 Task: Monitor the traffic conditions on I70 between St.
Action: Mouse moved to (311, 247)
Screenshot: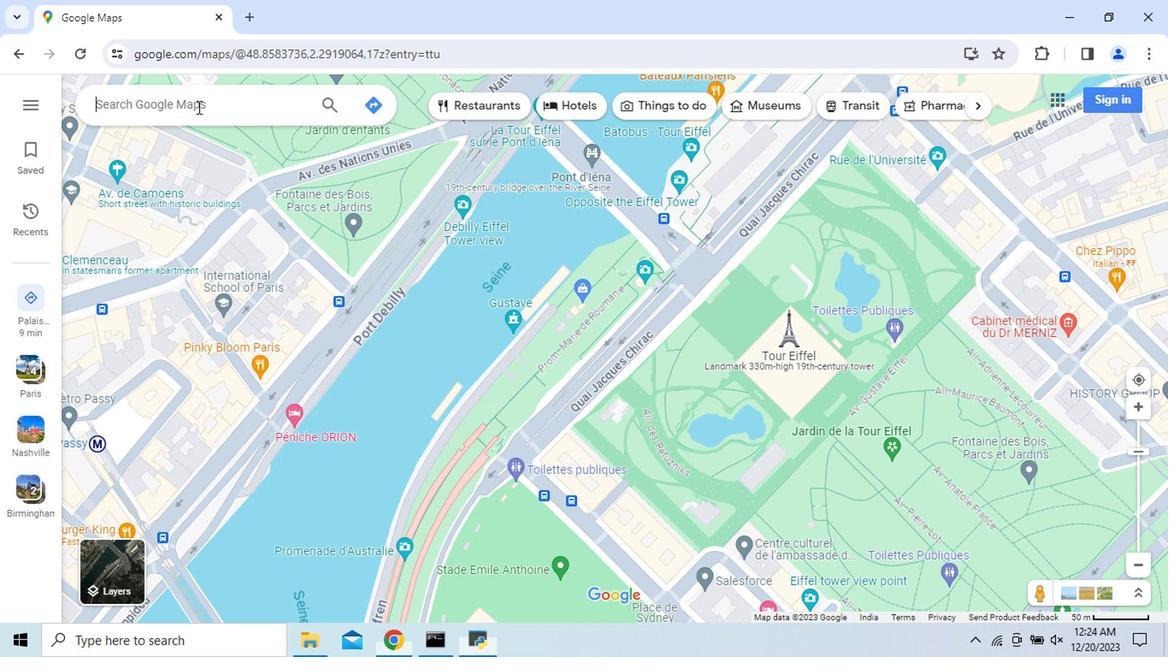 
Action: Mouse pressed left at (311, 247)
Screenshot: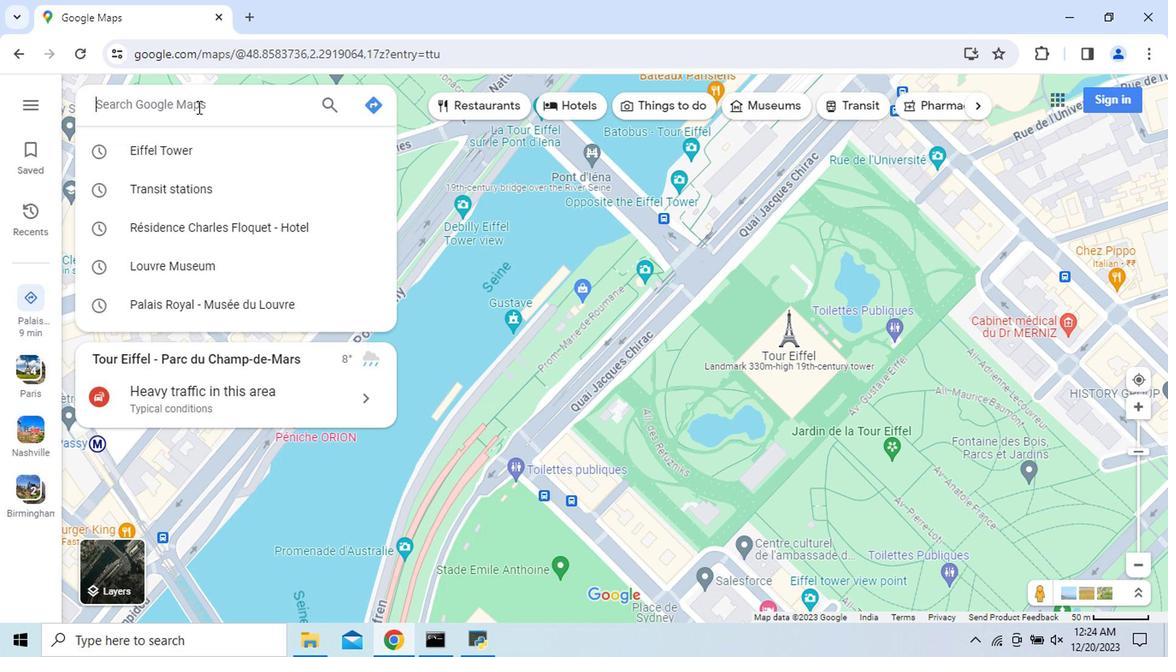 
Action: Key pressed <Key.shift_r>I70<Key.space><Key.shift>St.
Screenshot: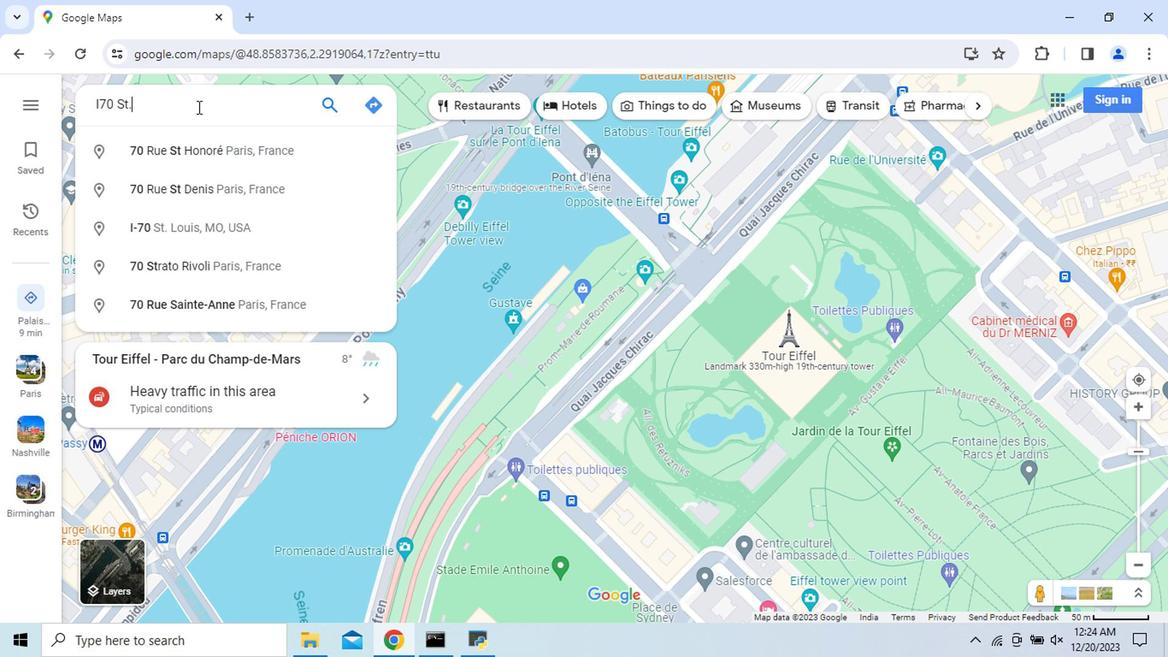 
Action: Mouse moved to (320, 276)
Screenshot: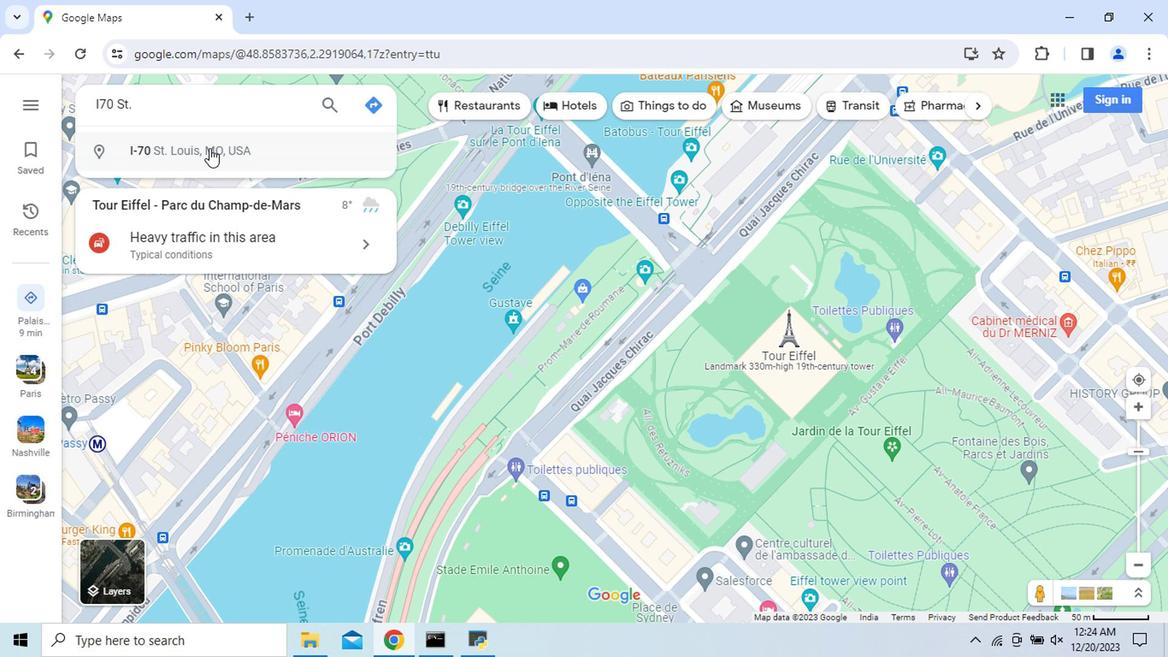 
Action: Mouse pressed left at (320, 276)
Screenshot: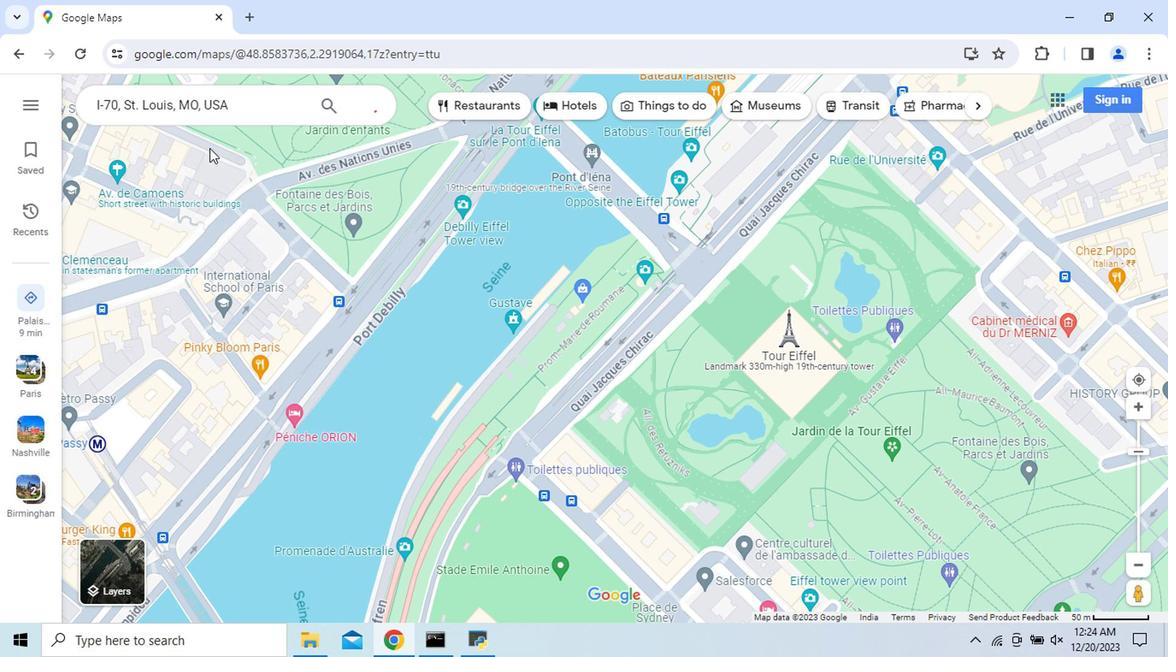 
Action: Mouse moved to (589, 574)
Screenshot: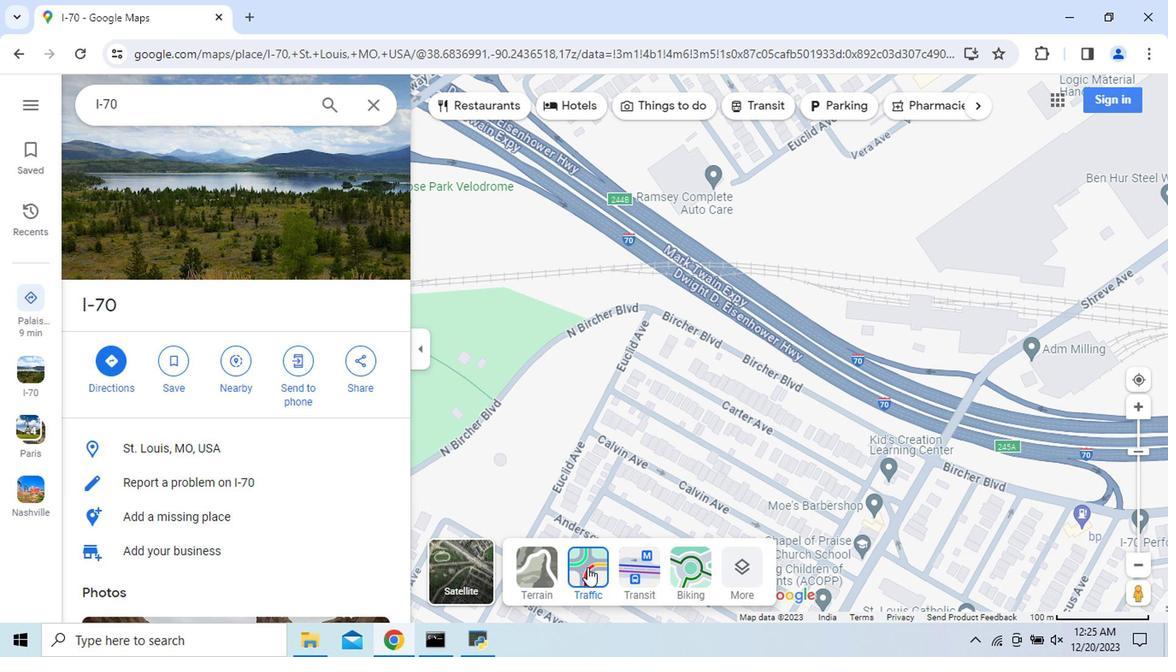 
Action: Mouse pressed left at (589, 574)
Screenshot: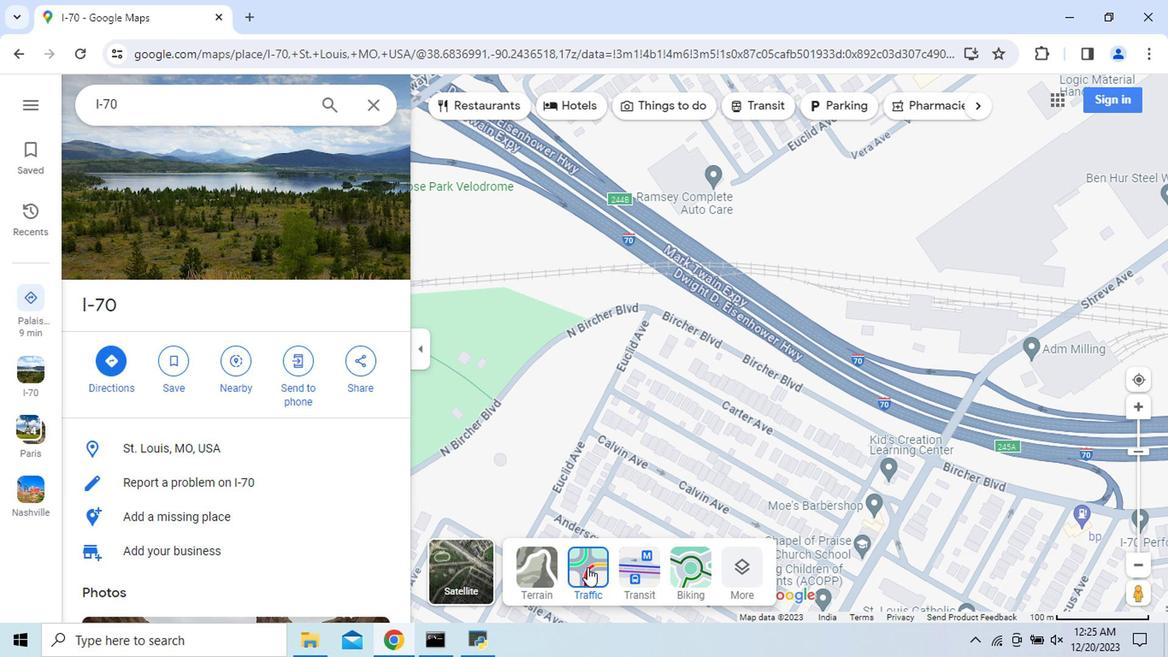 
Action: Mouse moved to (688, 591)
Screenshot: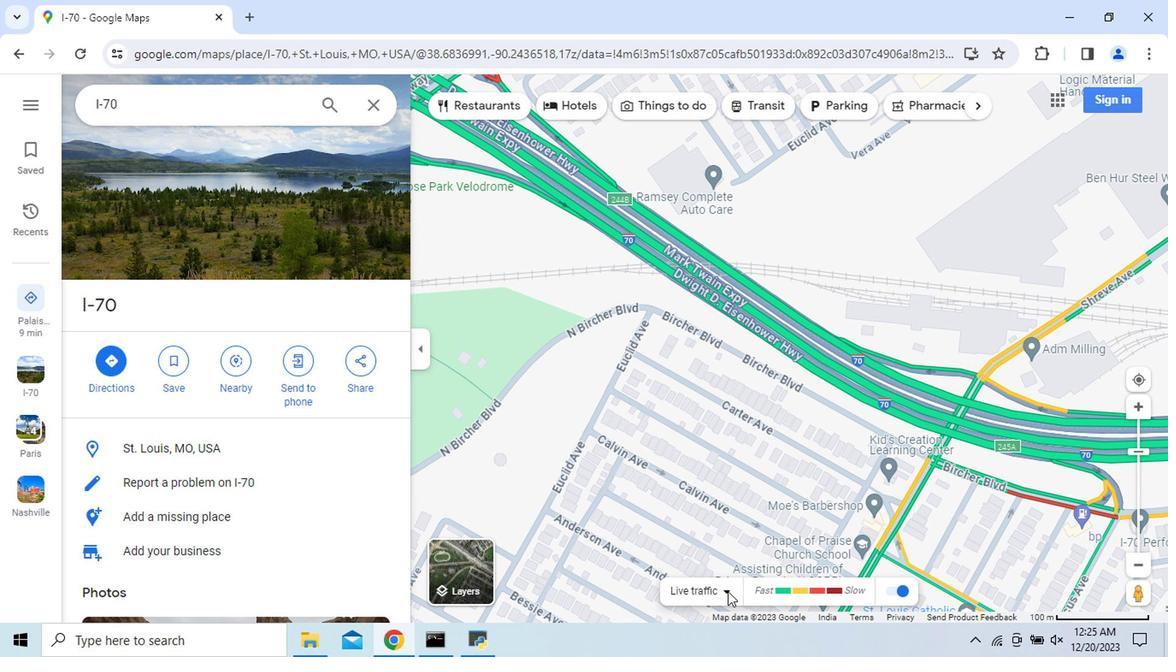 
Action: Mouse pressed left at (688, 591)
Screenshot: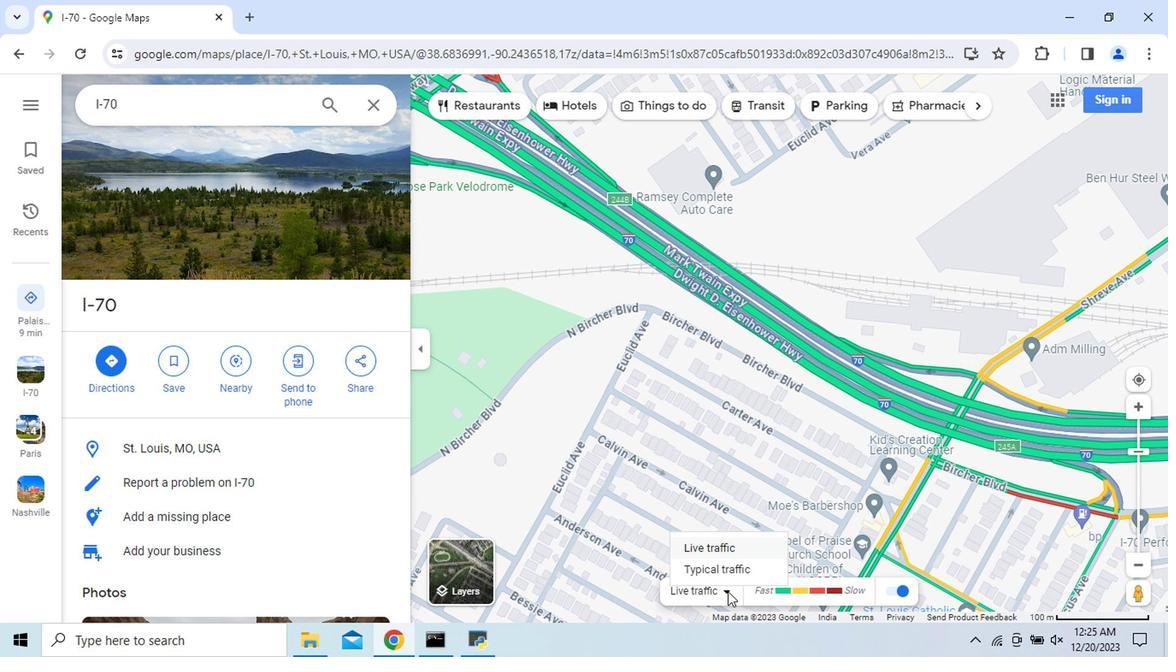 
Action: Mouse moved to (688, 575)
Screenshot: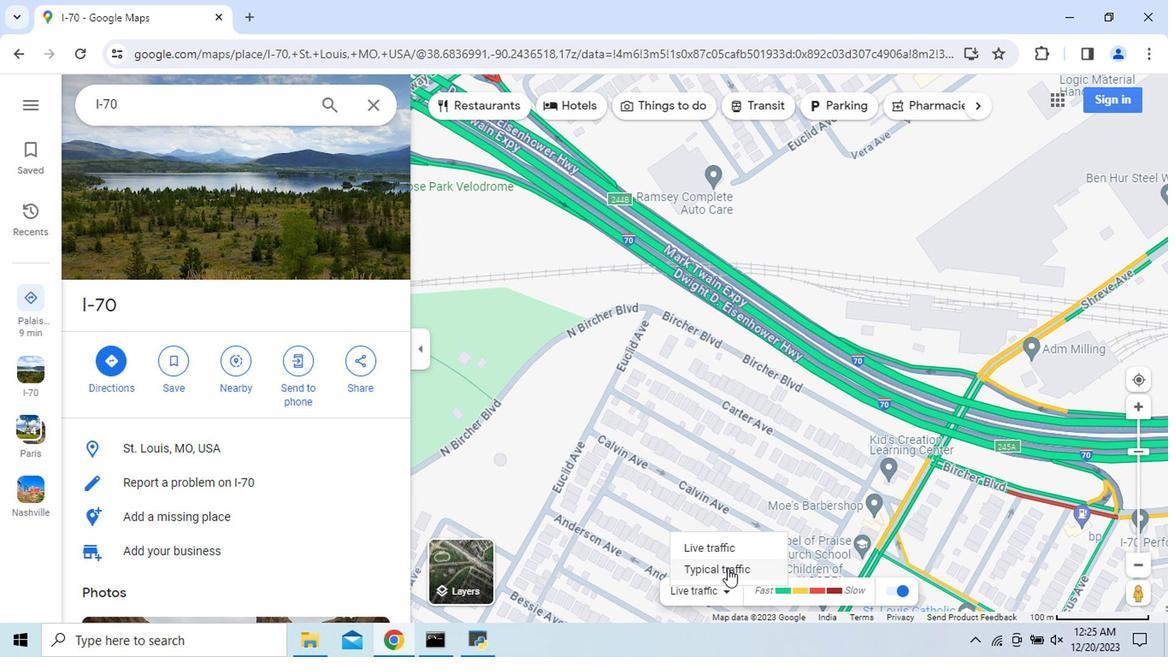 
Action: Mouse pressed left at (688, 575)
Screenshot: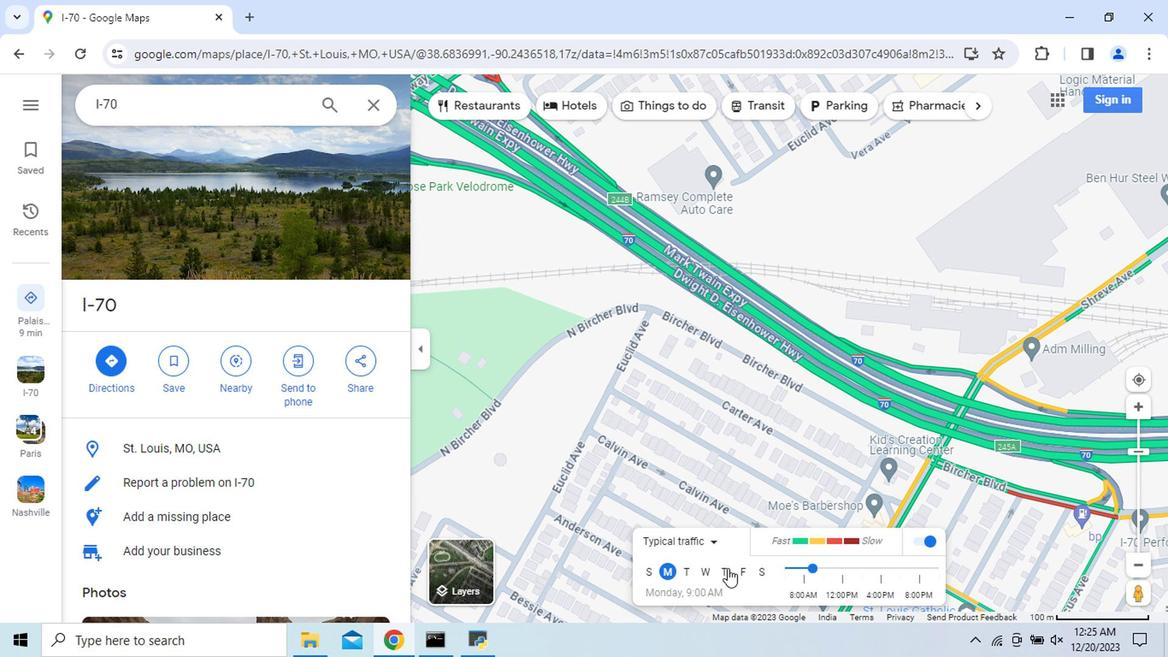
Action: Mouse moved to (749, 574)
Screenshot: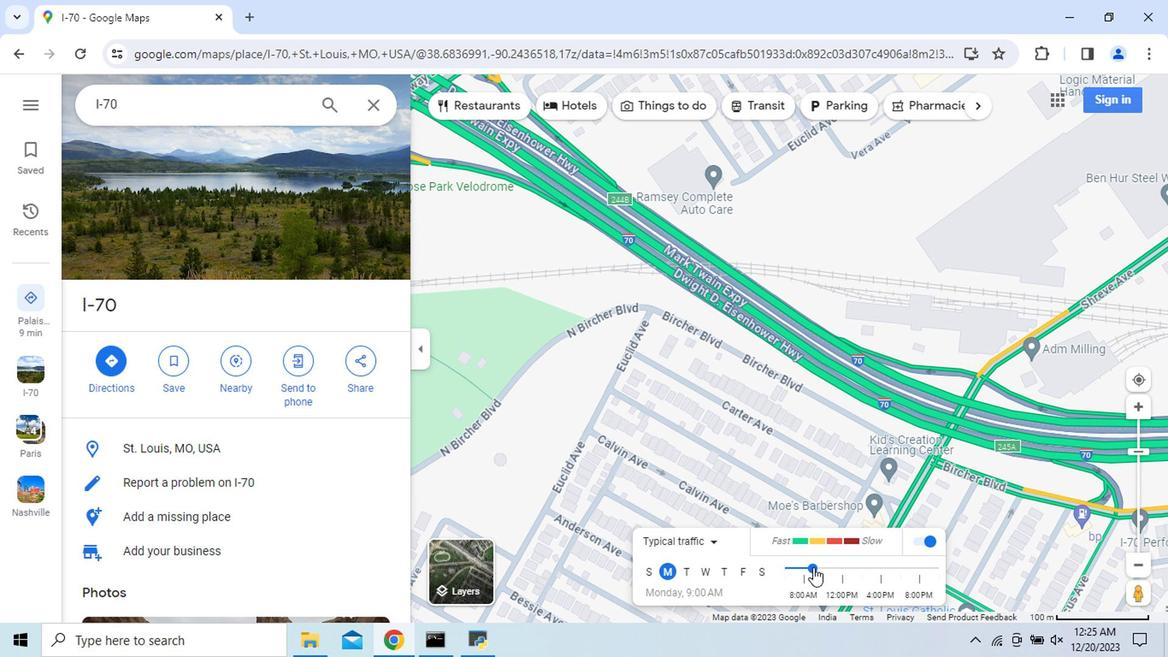 
Action: Mouse pressed left at (749, 574)
Screenshot: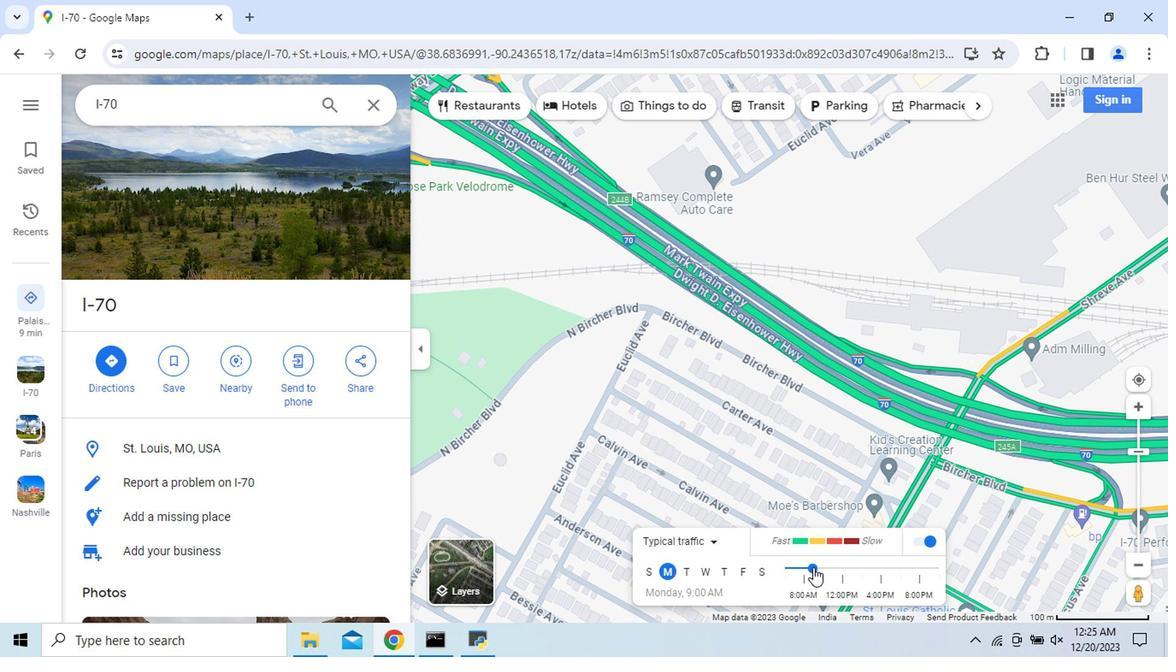 
Action: Mouse moved to (736, 573)
Screenshot: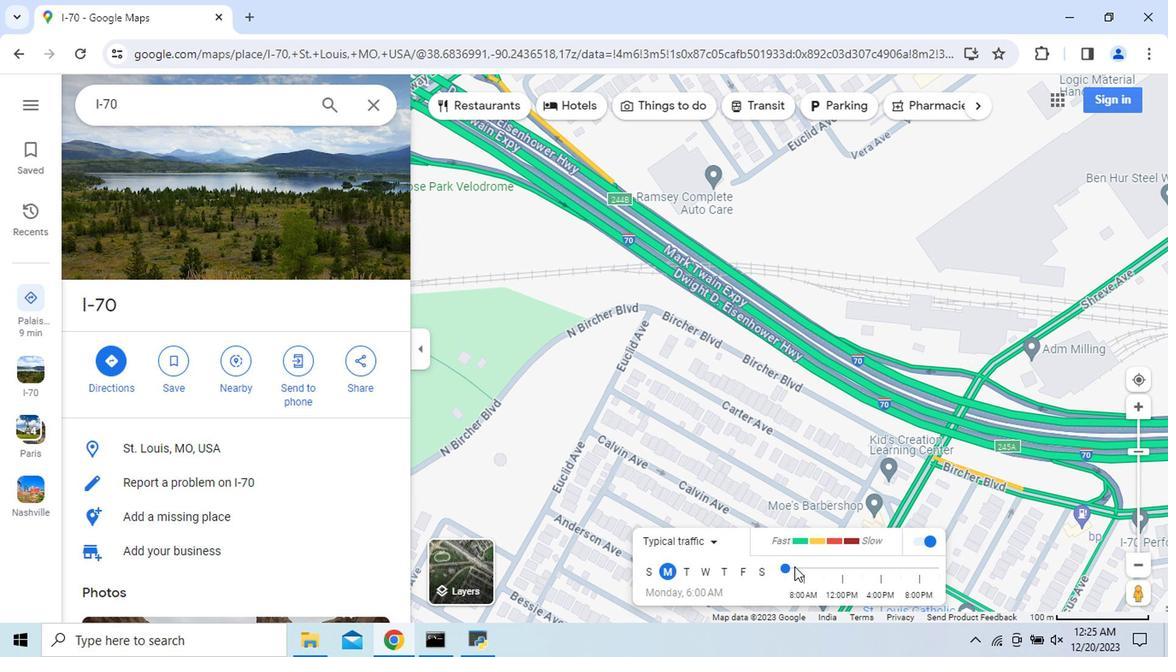 
Action: Mouse pressed left at (736, 573)
Screenshot: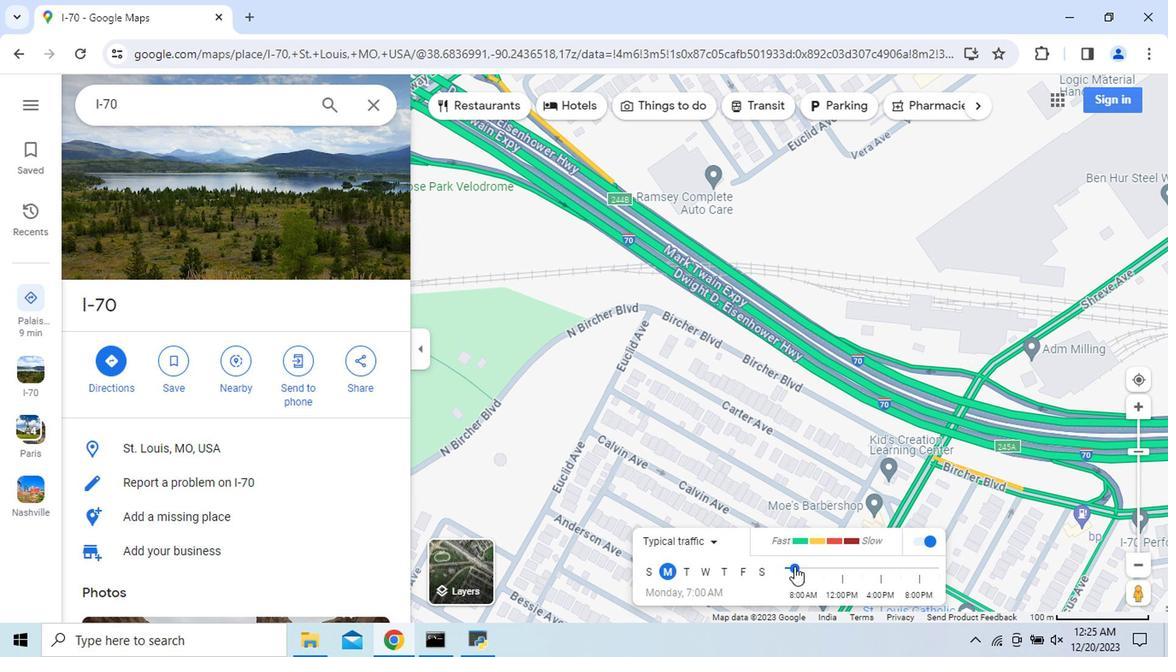 
Action: Mouse moved to (622, 494)
Screenshot: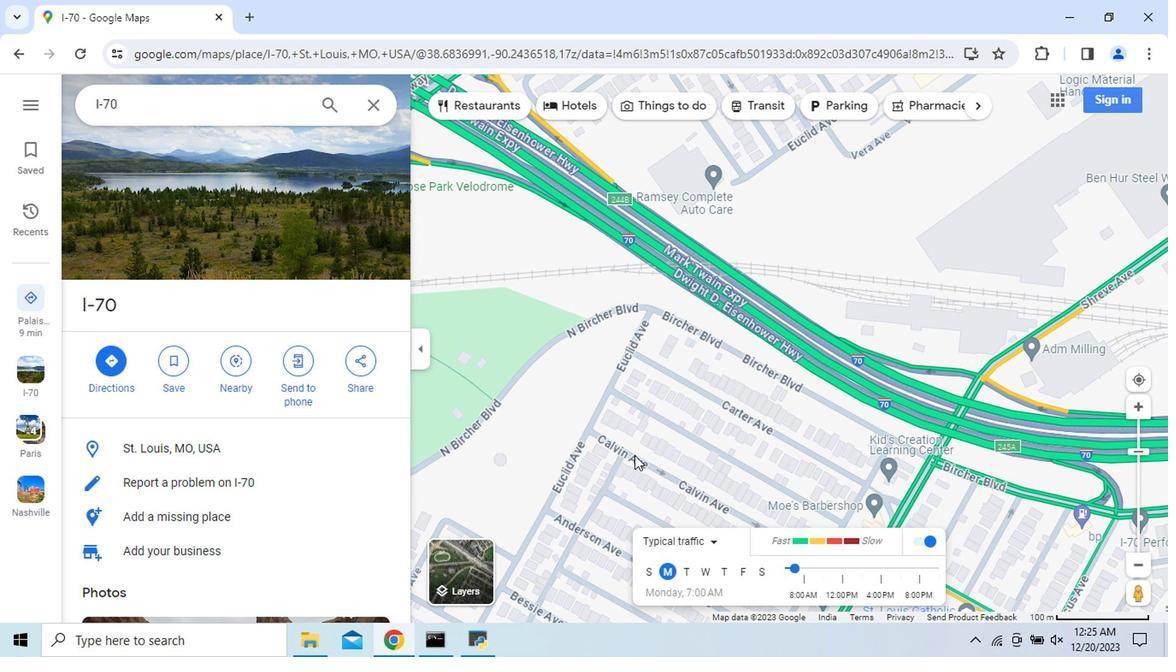 
Action: Mouse scrolled (622, 494) with delta (0, 0)
Screenshot: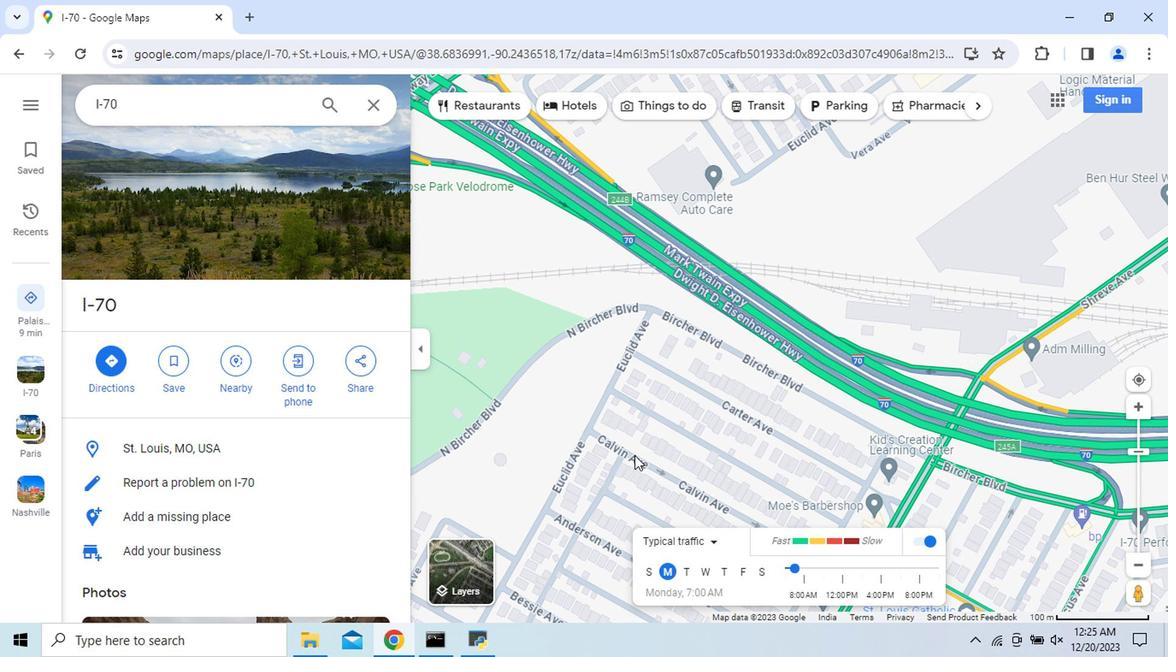 
Action: Mouse scrolled (622, 494) with delta (0, 0)
Screenshot: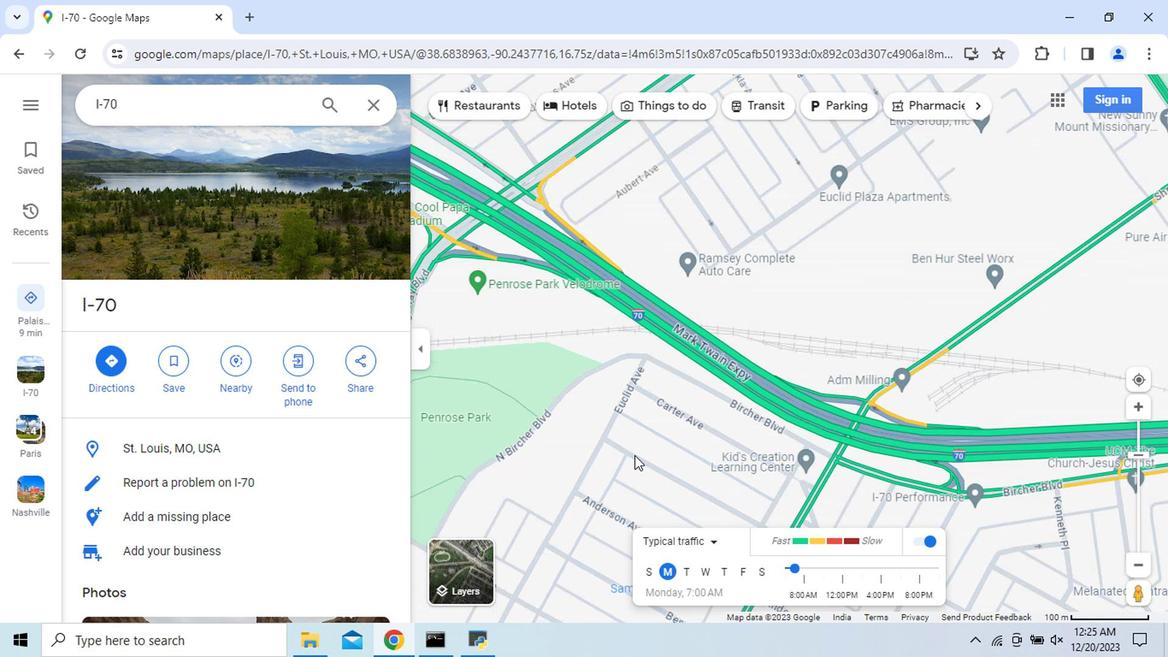
Action: Mouse scrolled (622, 494) with delta (0, 0)
Screenshot: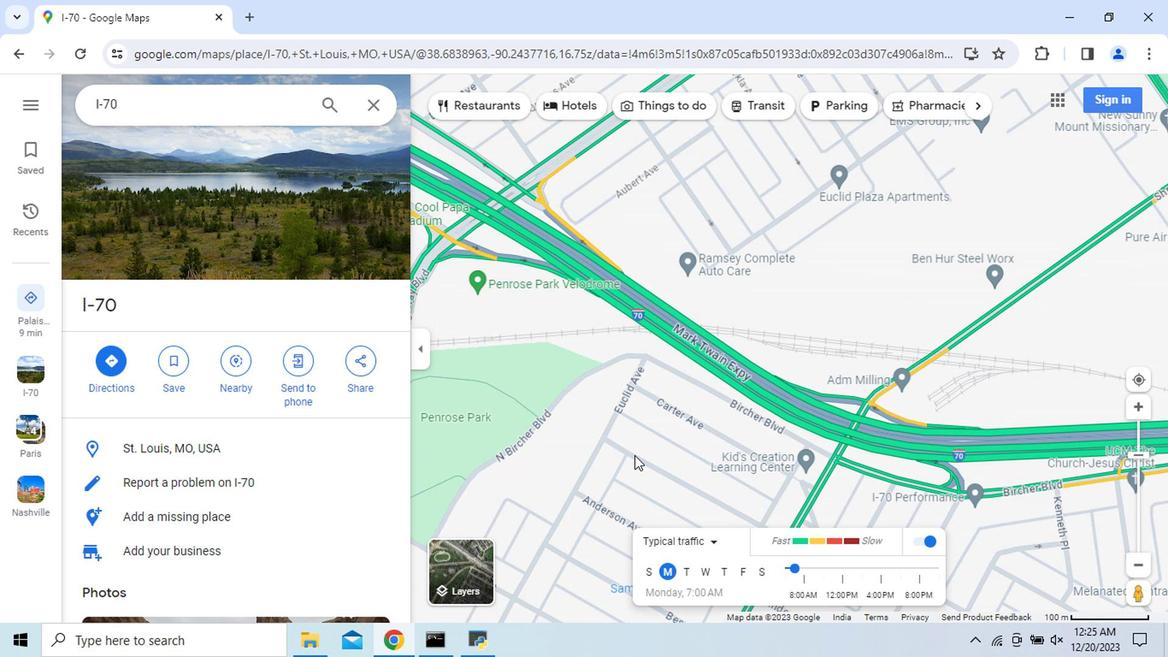 
Action: Mouse scrolled (622, 494) with delta (0, 0)
Screenshot: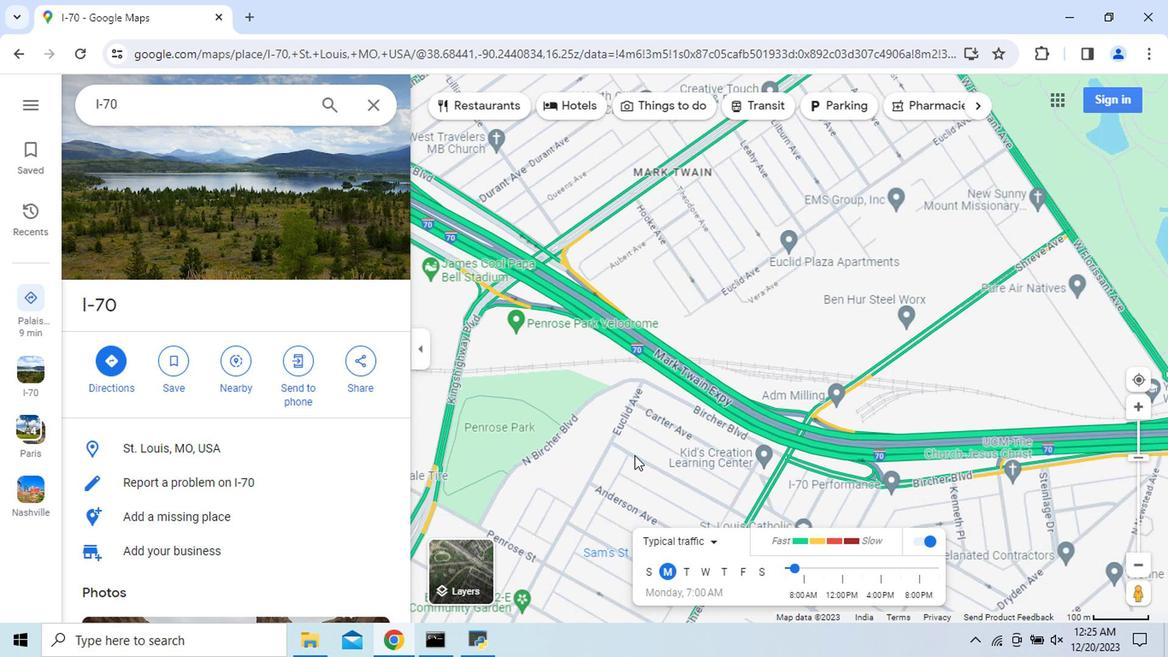 
Action: Mouse moved to (606, 543)
Screenshot: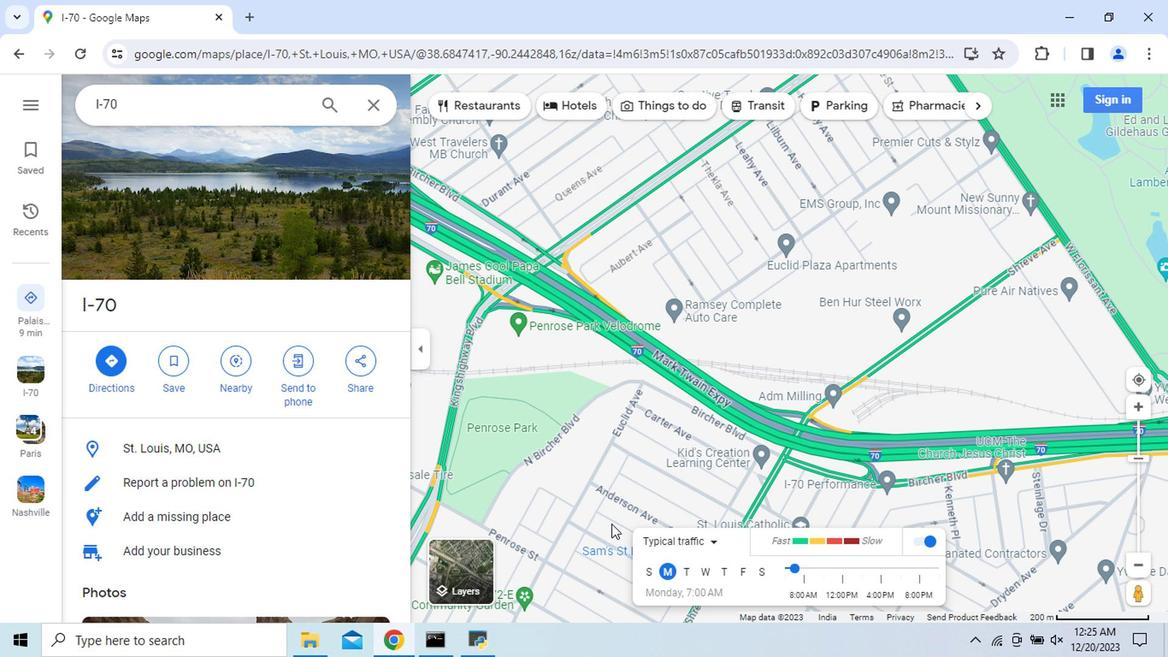 
Action: Mouse scrolled (606, 542) with delta (0, 0)
Screenshot: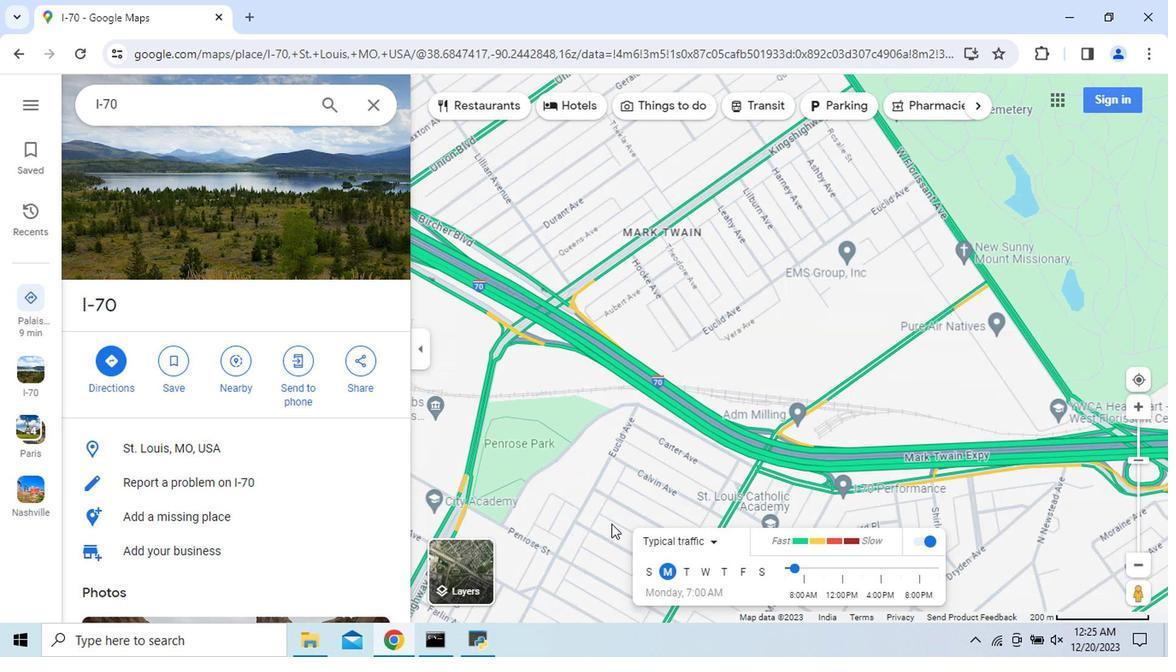 
Action: Mouse moved to (742, 574)
Screenshot: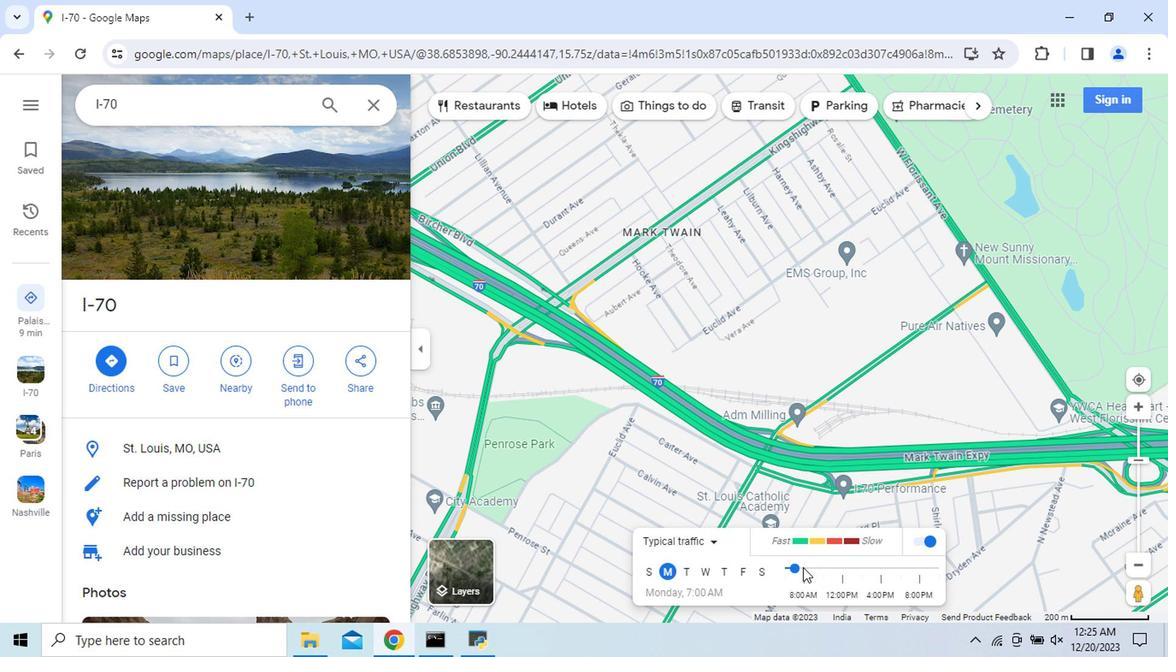 
Action: Mouse pressed left at (742, 574)
Screenshot: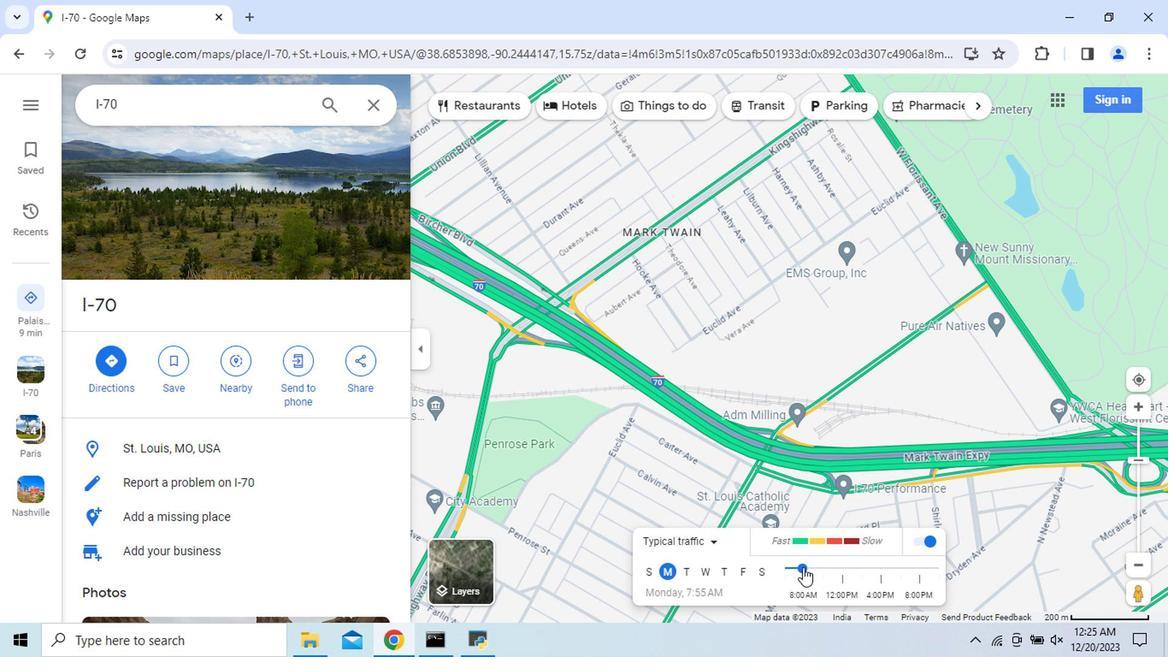
Action: Mouse moved to (746, 573)
Screenshot: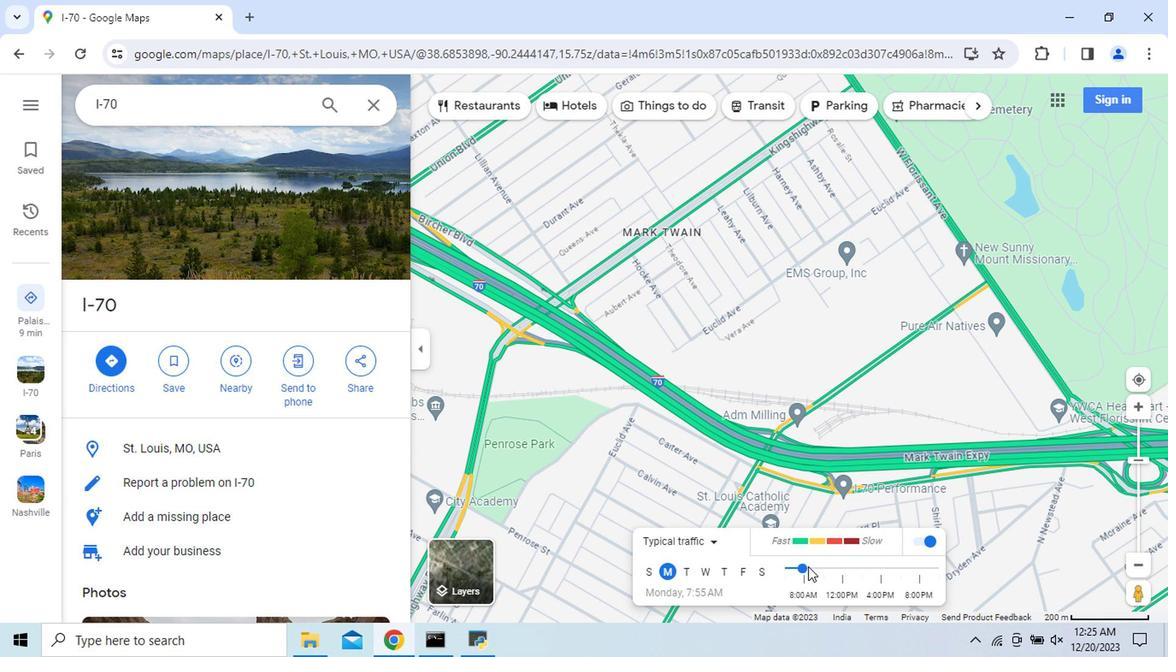 
Action: Mouse pressed left at (746, 573)
Screenshot: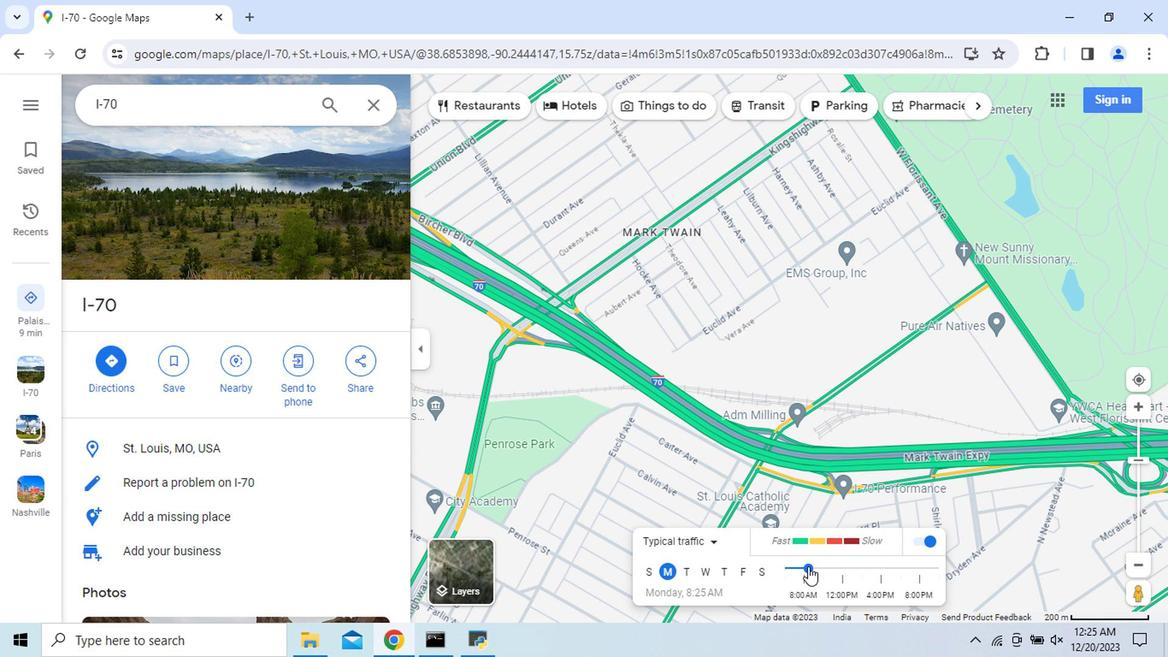 
Action: Mouse moved to (751, 573)
Screenshot: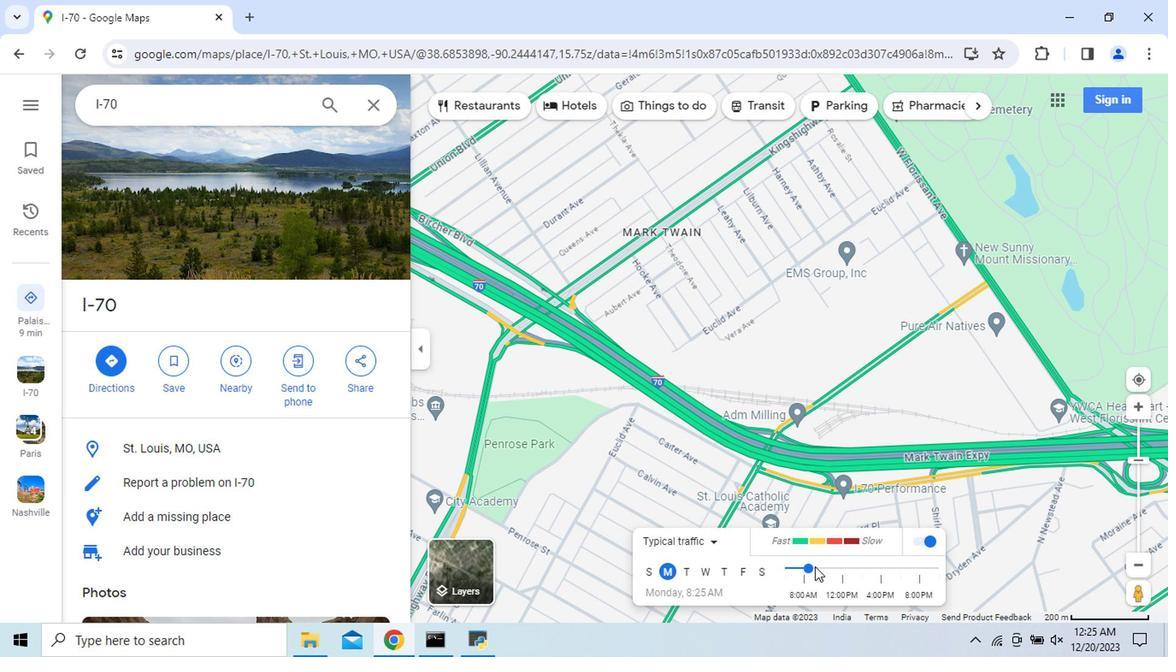 
Action: Mouse pressed left at (751, 573)
Screenshot: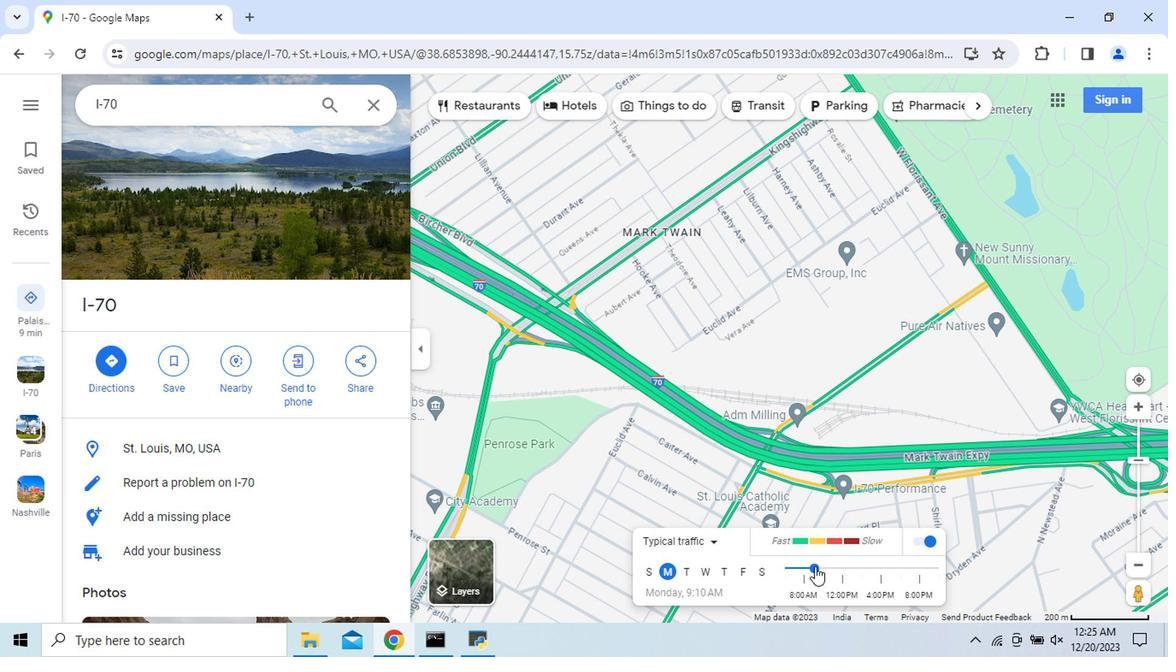 
Action: Mouse moved to (755, 573)
Screenshot: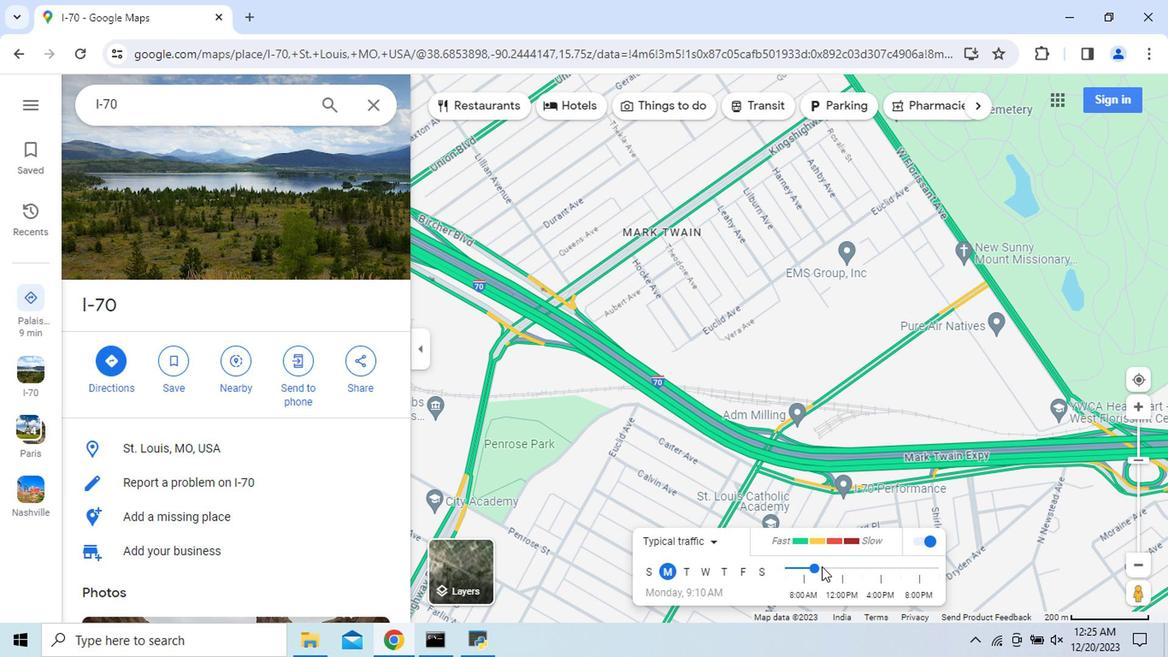 
Action: Mouse pressed left at (755, 573)
Screenshot: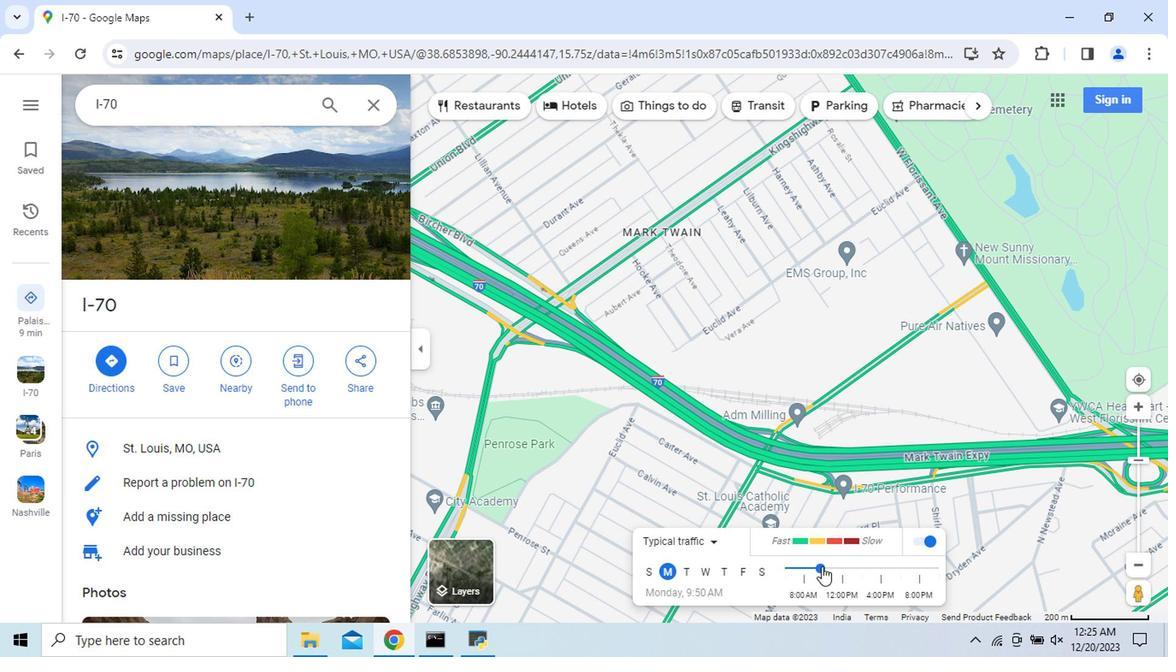 
Action: Mouse moved to (755, 575)
Screenshot: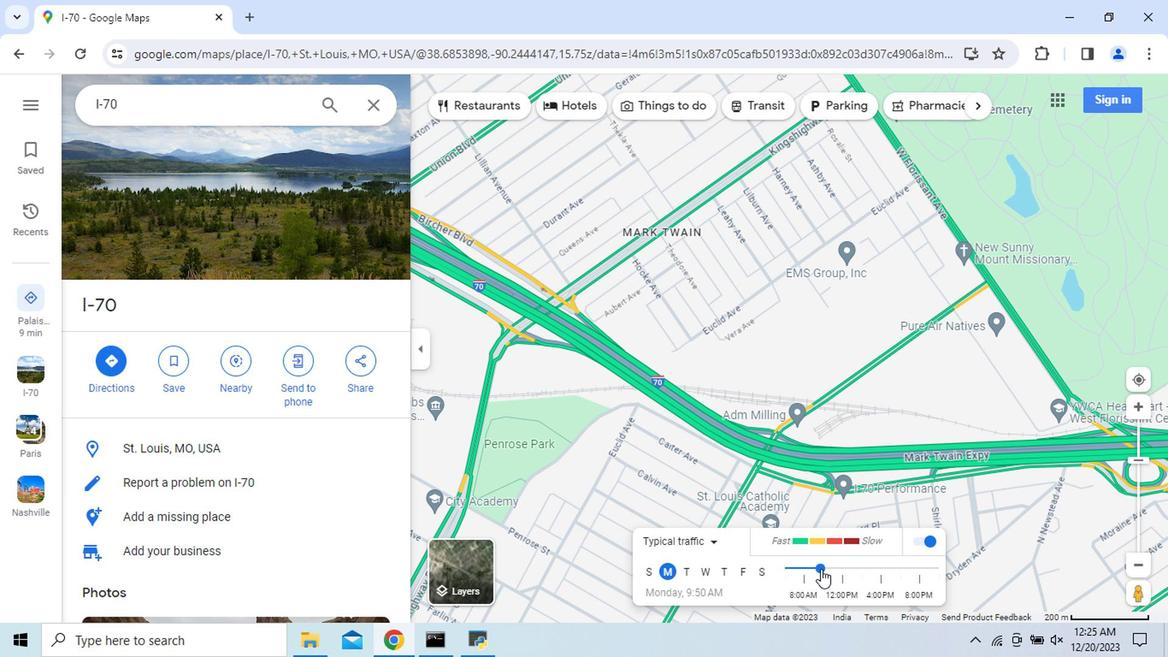 
Action: Mouse pressed left at (755, 575)
Screenshot: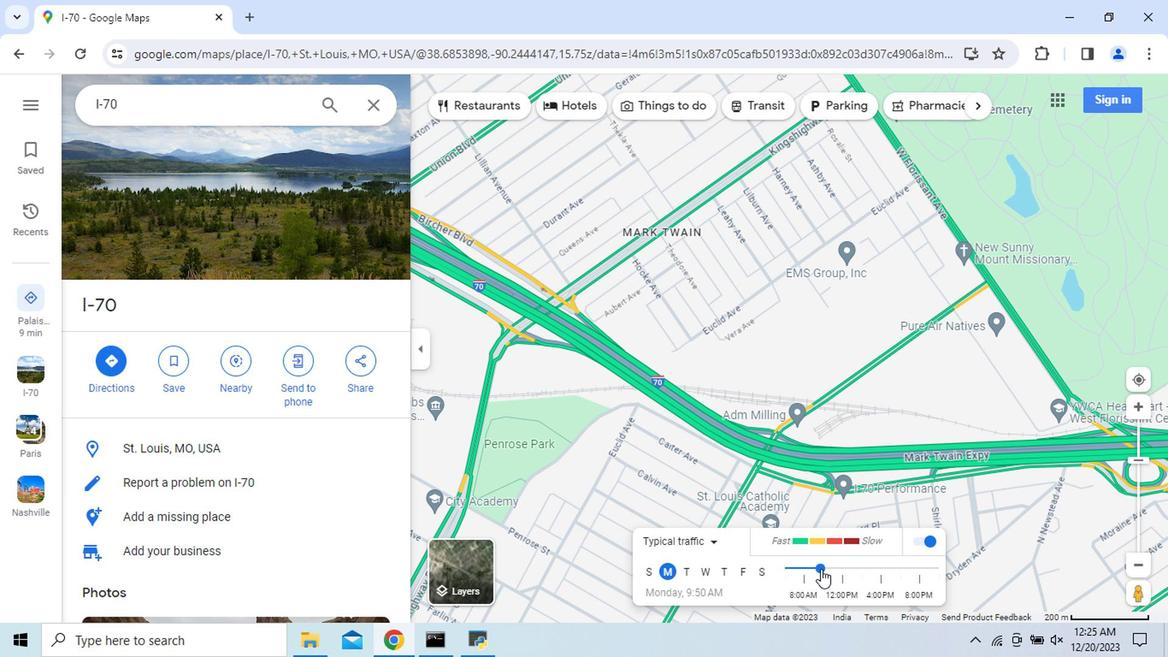 
Action: Mouse moved to (659, 573)
Screenshot: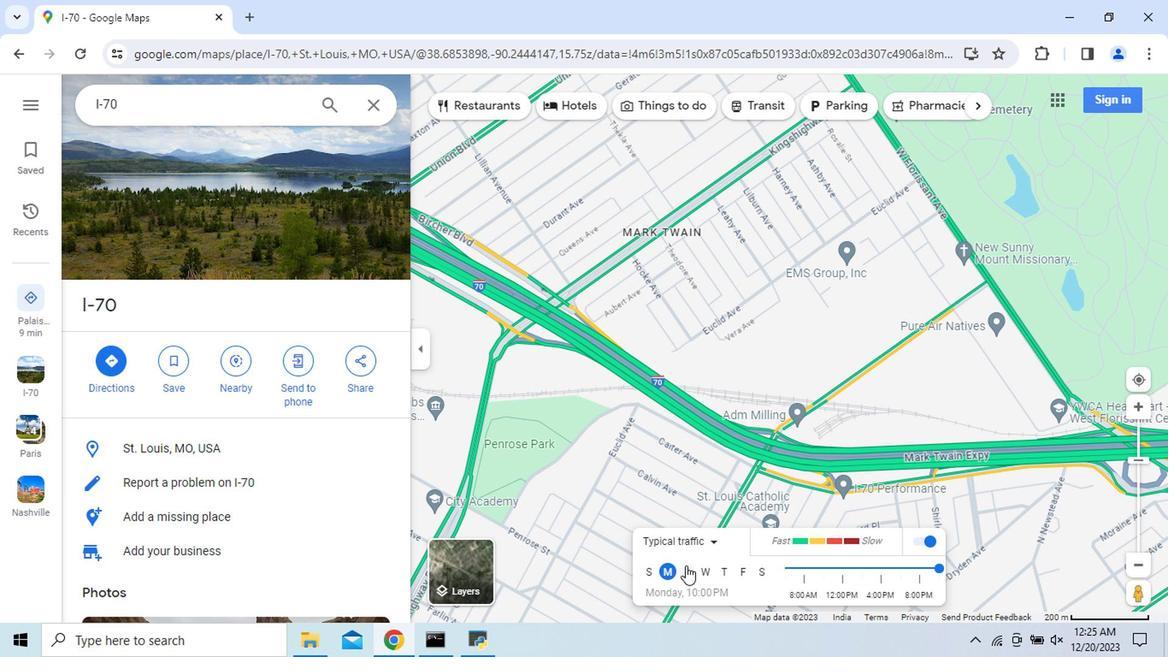 
Action: Mouse pressed left at (659, 573)
Screenshot: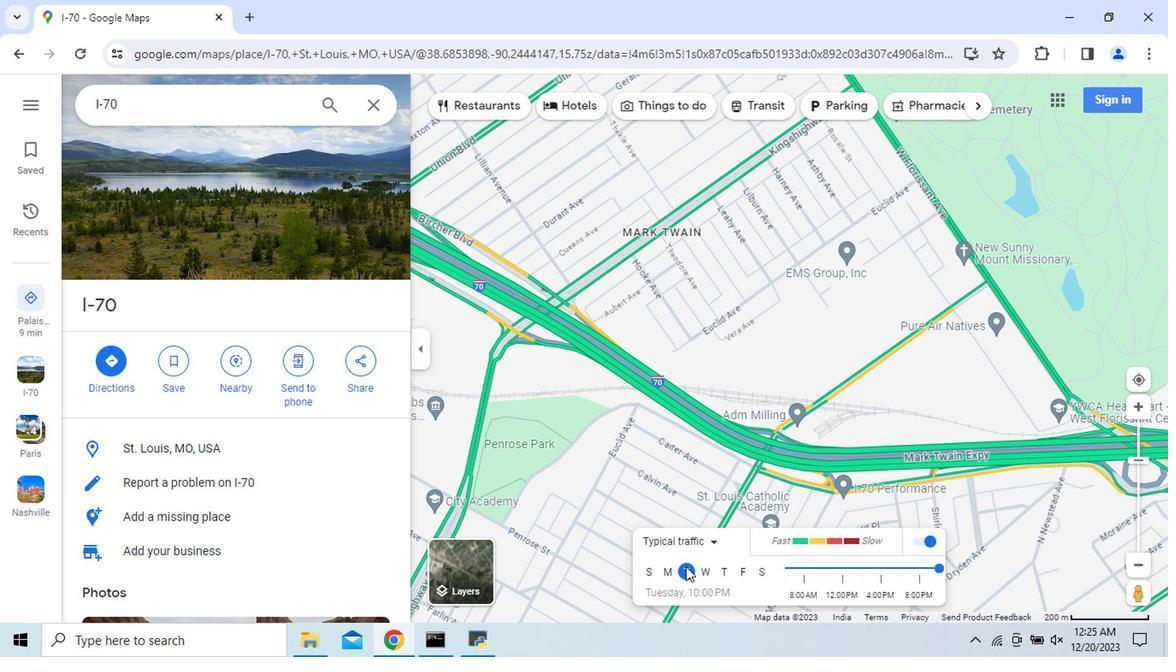 
Action: Mouse moved to (730, 574)
Screenshot: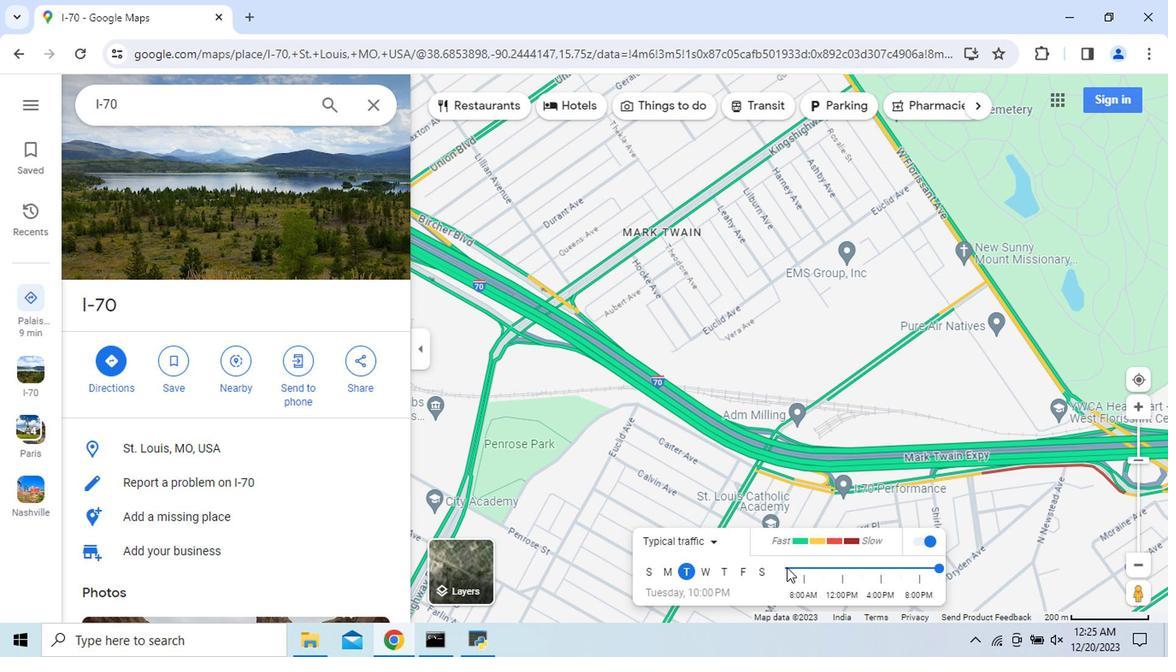 
Action: Mouse pressed left at (730, 574)
Screenshot: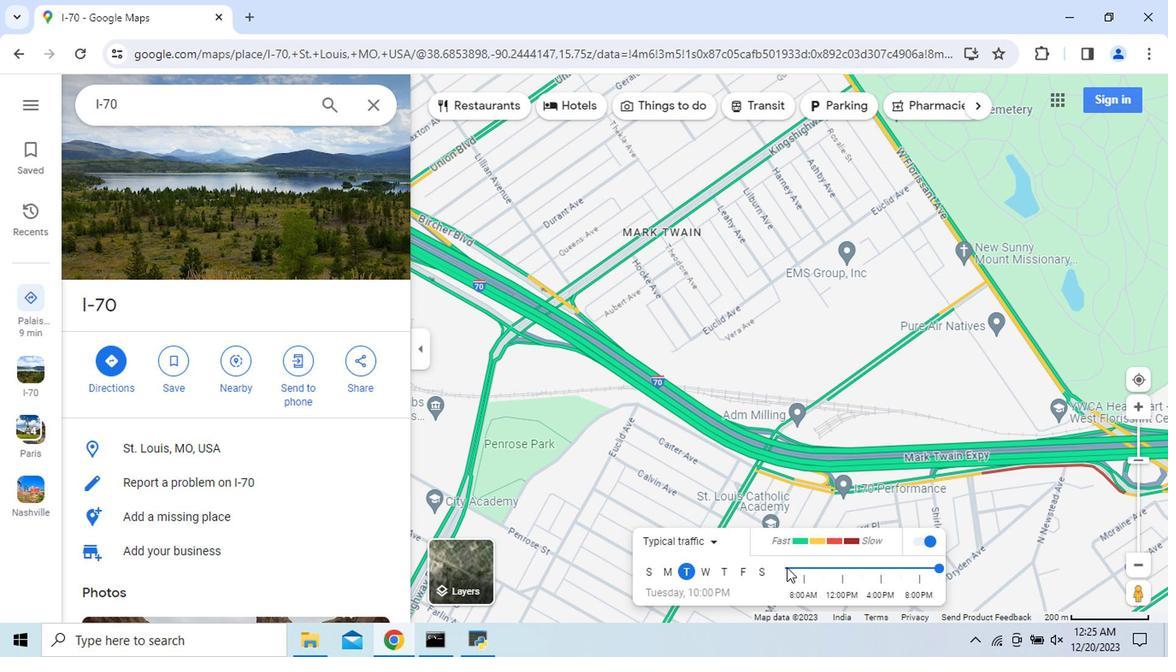 
Action: Mouse moved to (737, 574)
Screenshot: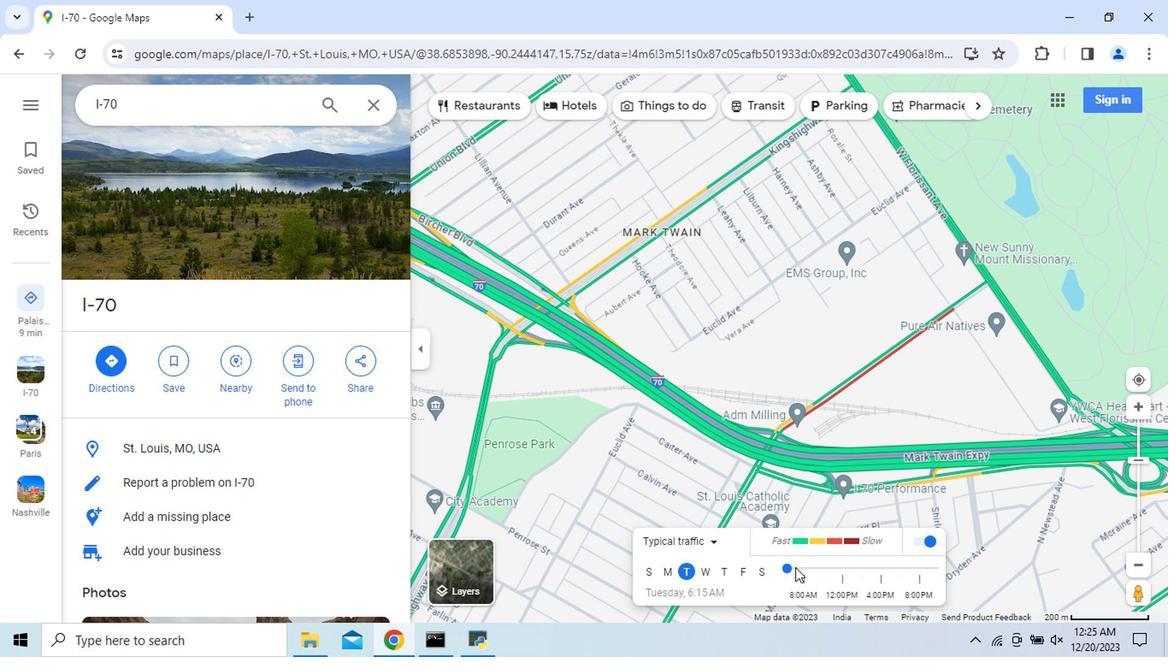 
Action: Mouse pressed left at (737, 574)
Screenshot: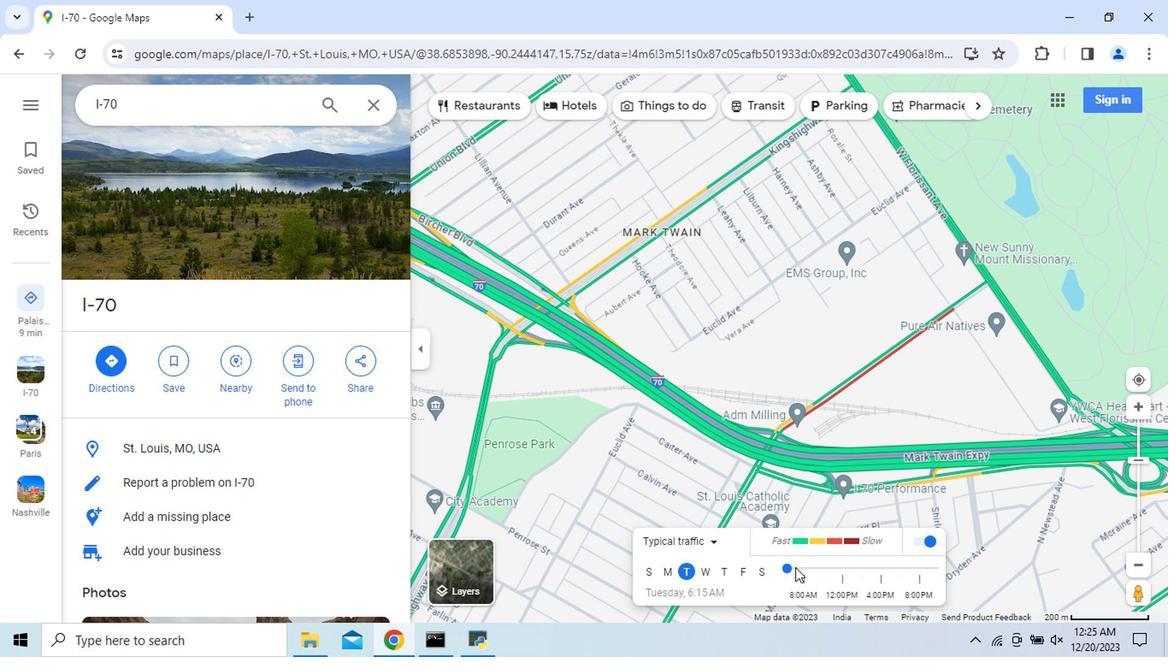 
Action: Mouse pressed left at (737, 574)
Screenshot: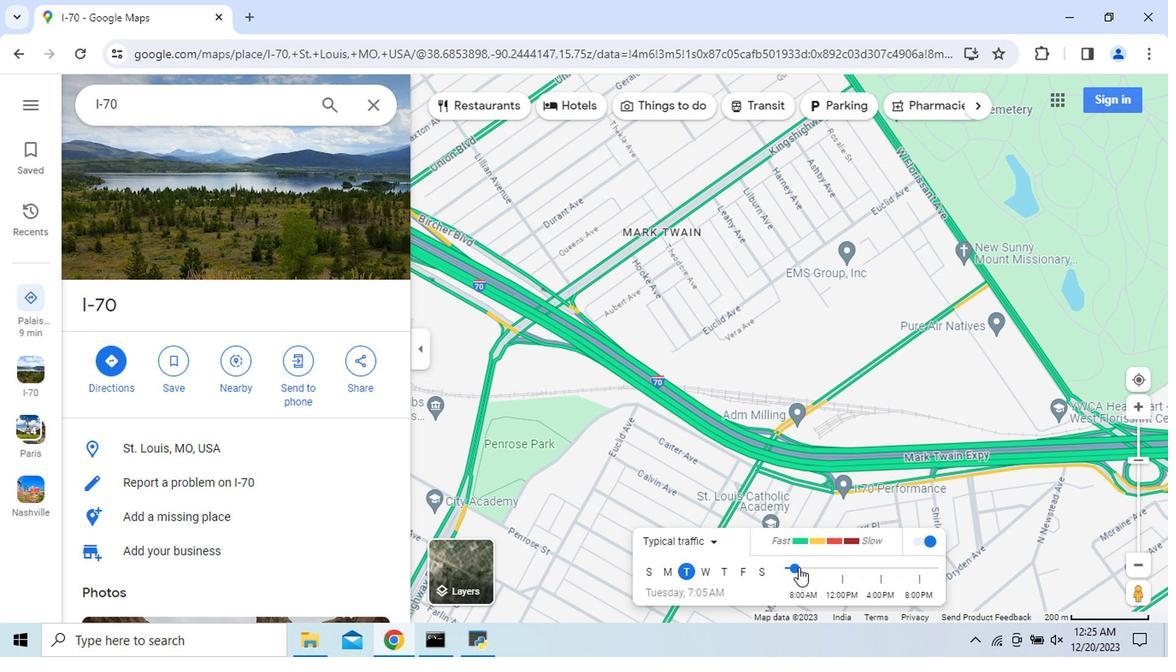 
Action: Mouse moved to (813, 535)
Screenshot: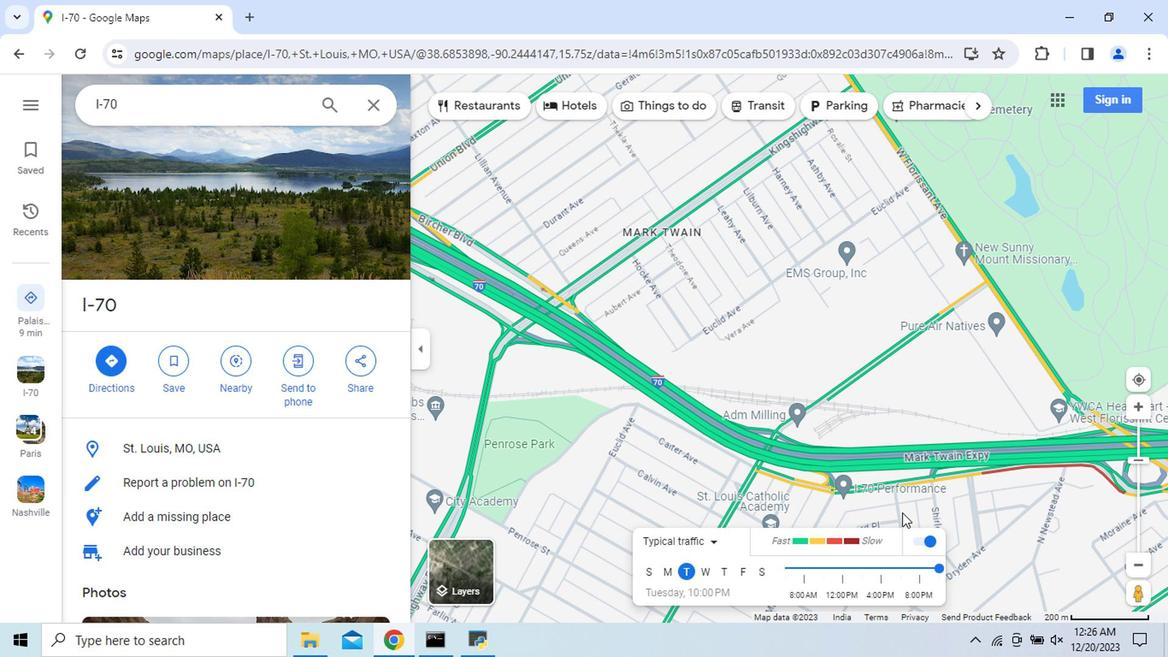 
Action: Mouse scrolled (813, 534) with delta (0, 0)
Screenshot: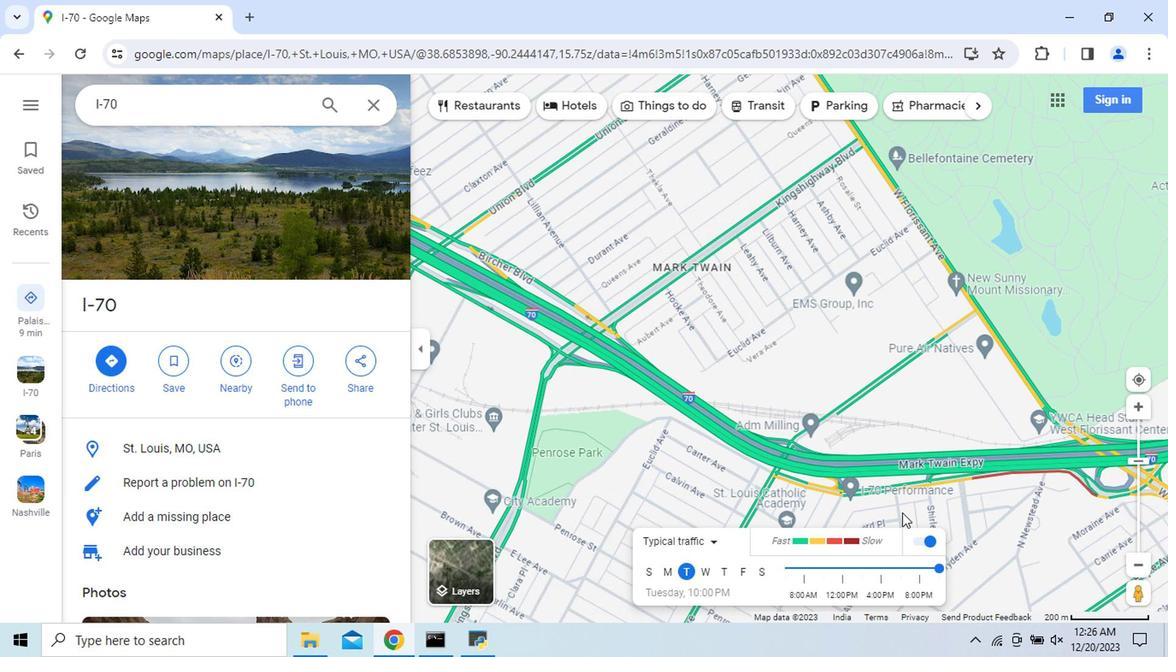 
Action: Mouse scrolled (813, 534) with delta (0, 0)
Screenshot: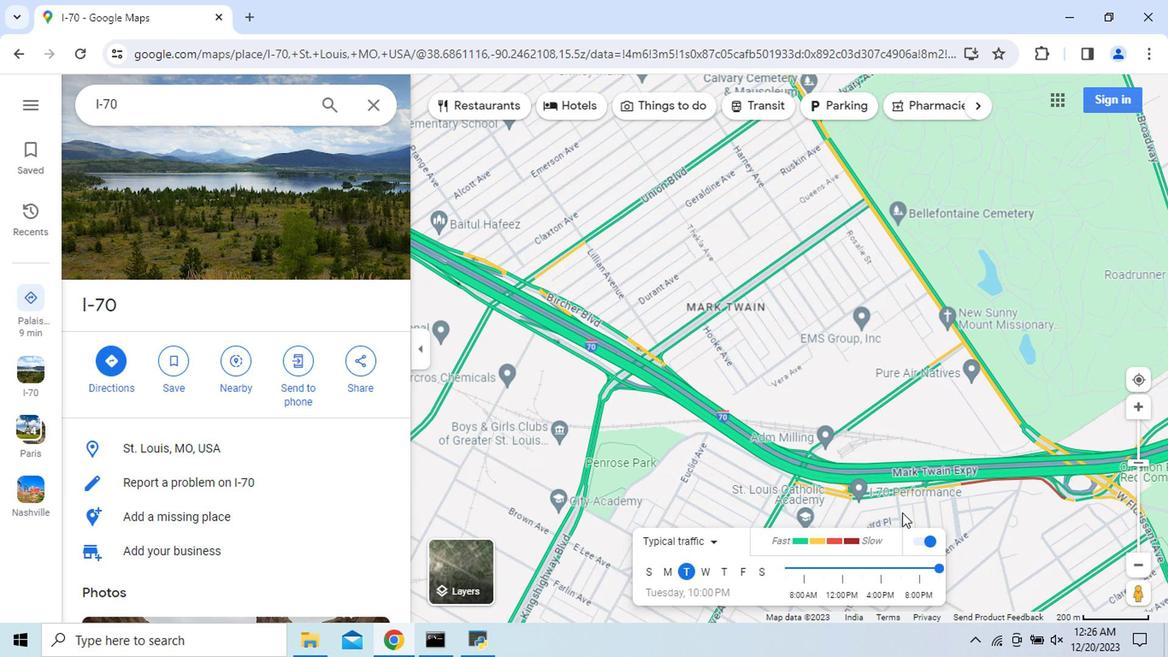 
Action: Mouse scrolled (813, 534) with delta (0, 0)
Screenshot: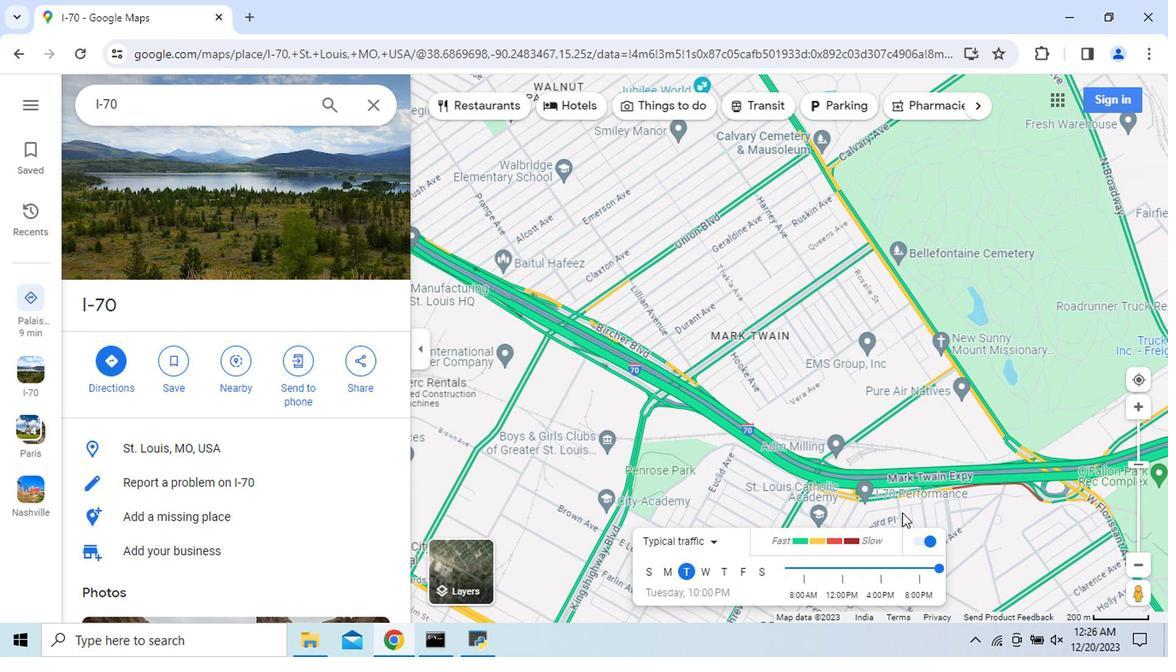 
Action: Mouse moved to (676, 577)
Screenshot: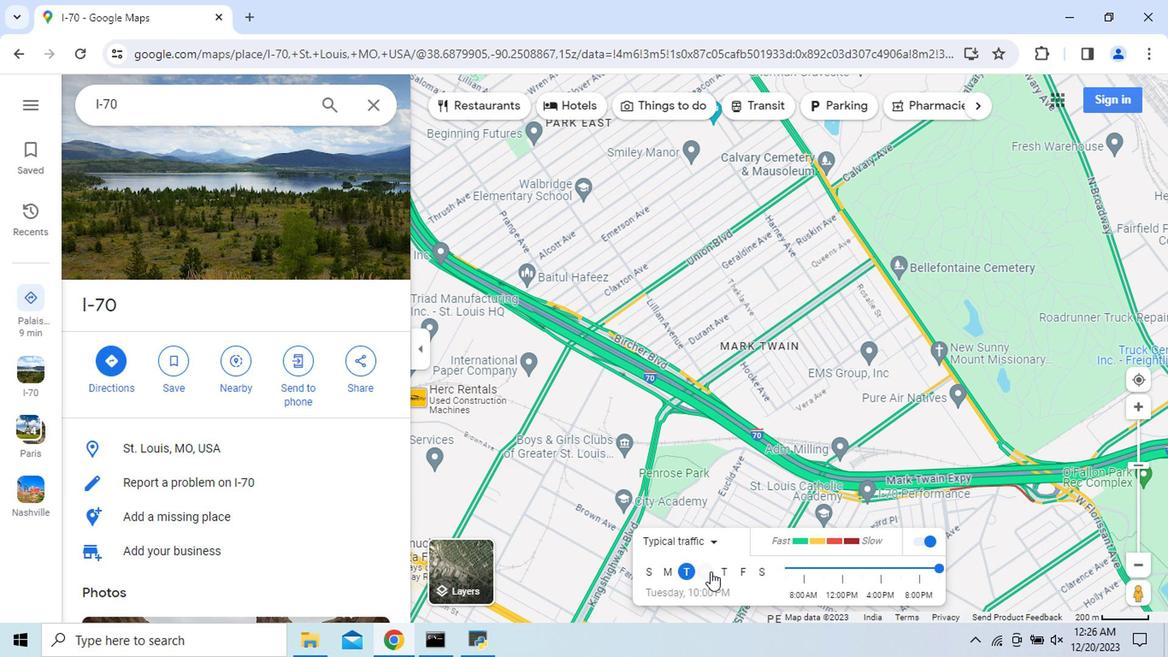 
Action: Mouse pressed left at (676, 577)
Screenshot: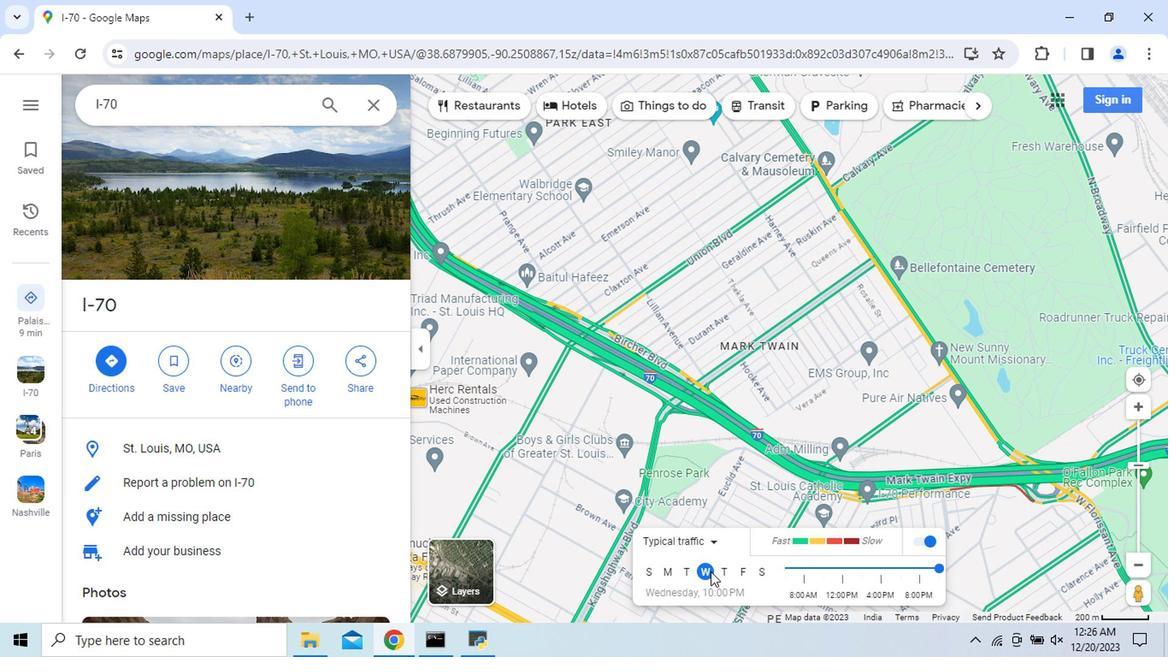 
Action: Mouse moved to (732, 574)
Screenshot: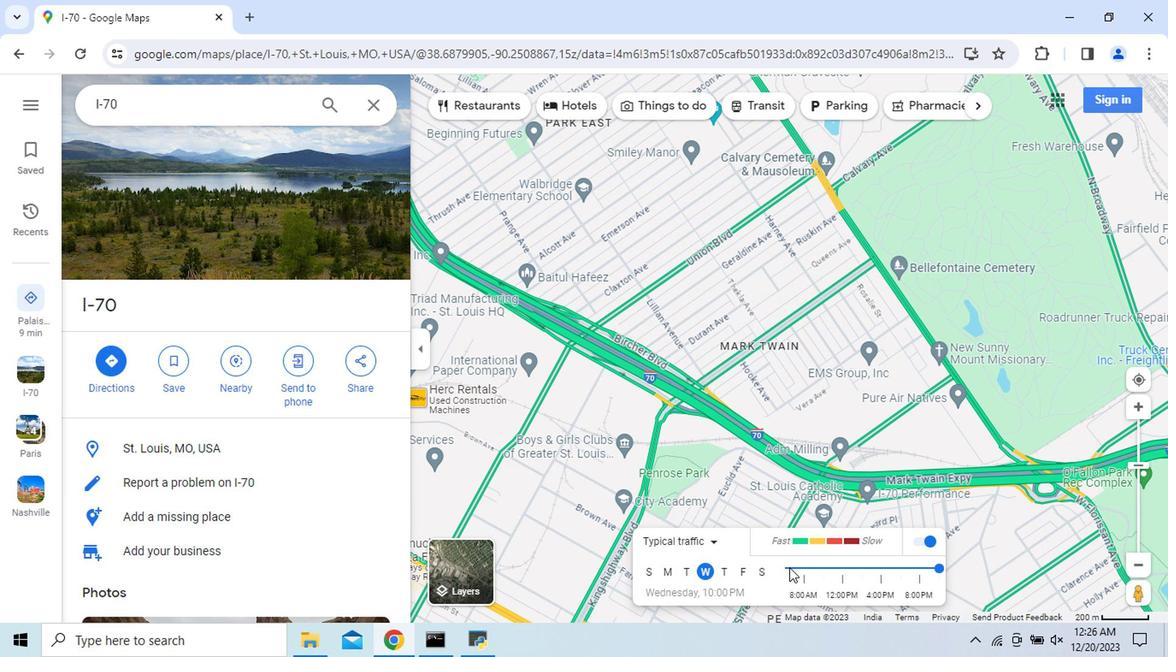 
Action: Mouse pressed left at (732, 574)
Screenshot: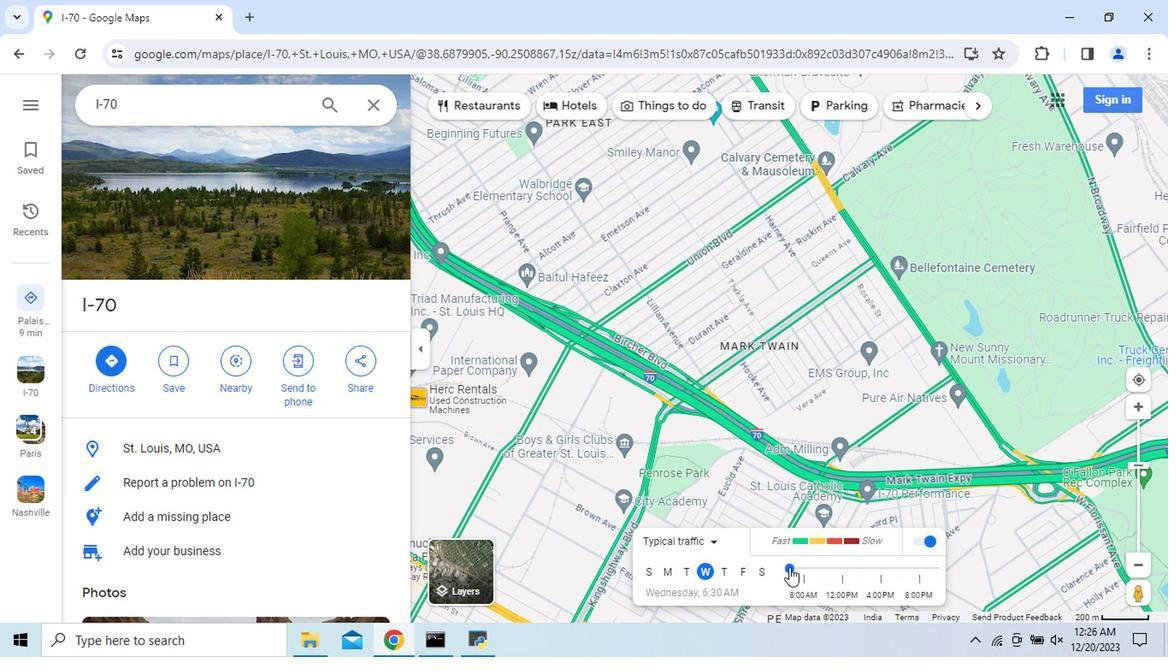 
Action: Mouse moved to (738, 573)
Screenshot: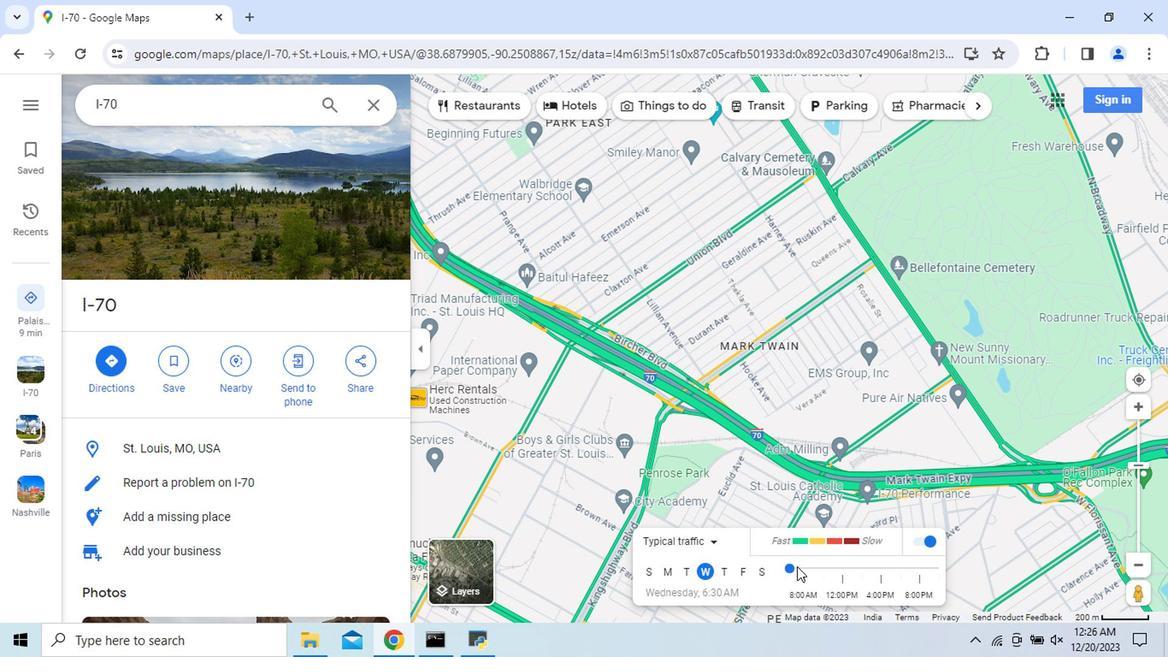 
Action: Mouse pressed left at (738, 573)
Screenshot: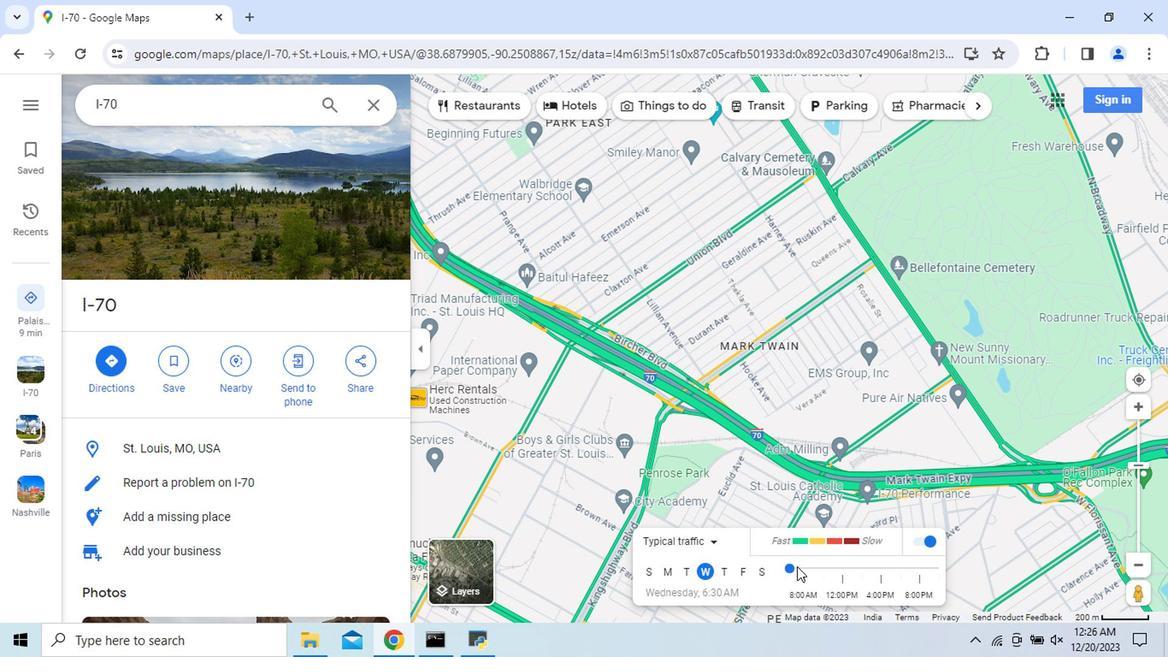 
Action: Mouse pressed left at (738, 573)
Screenshot: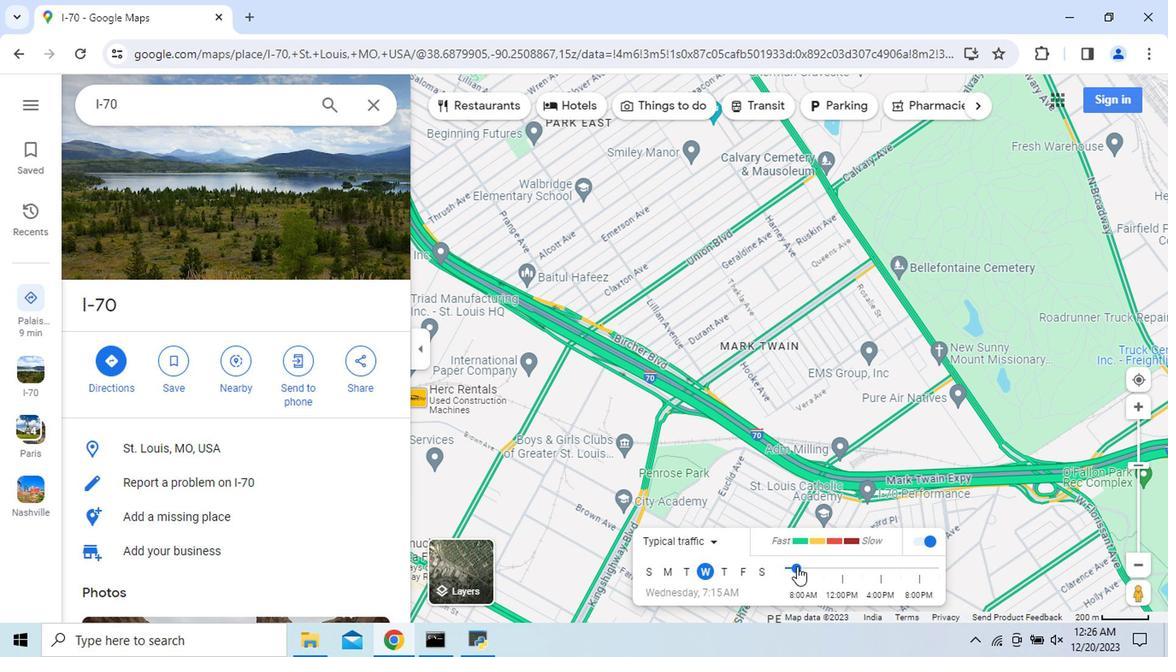 
Action: Mouse moved to (685, 576)
Screenshot: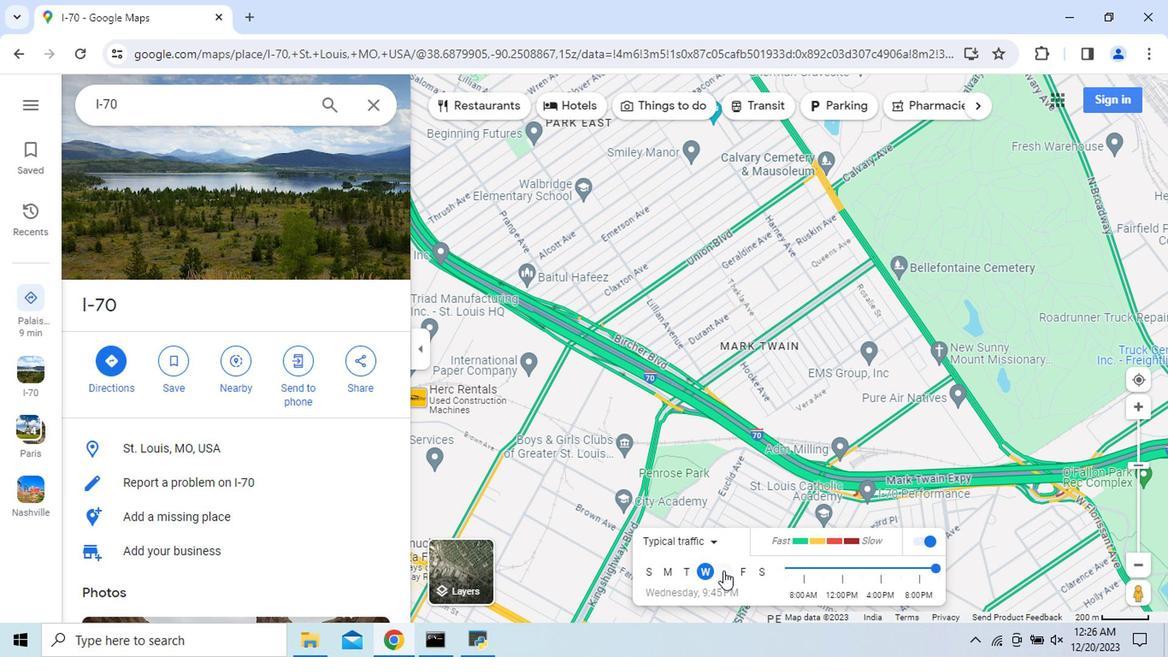 
Action: Mouse pressed left at (685, 576)
Screenshot: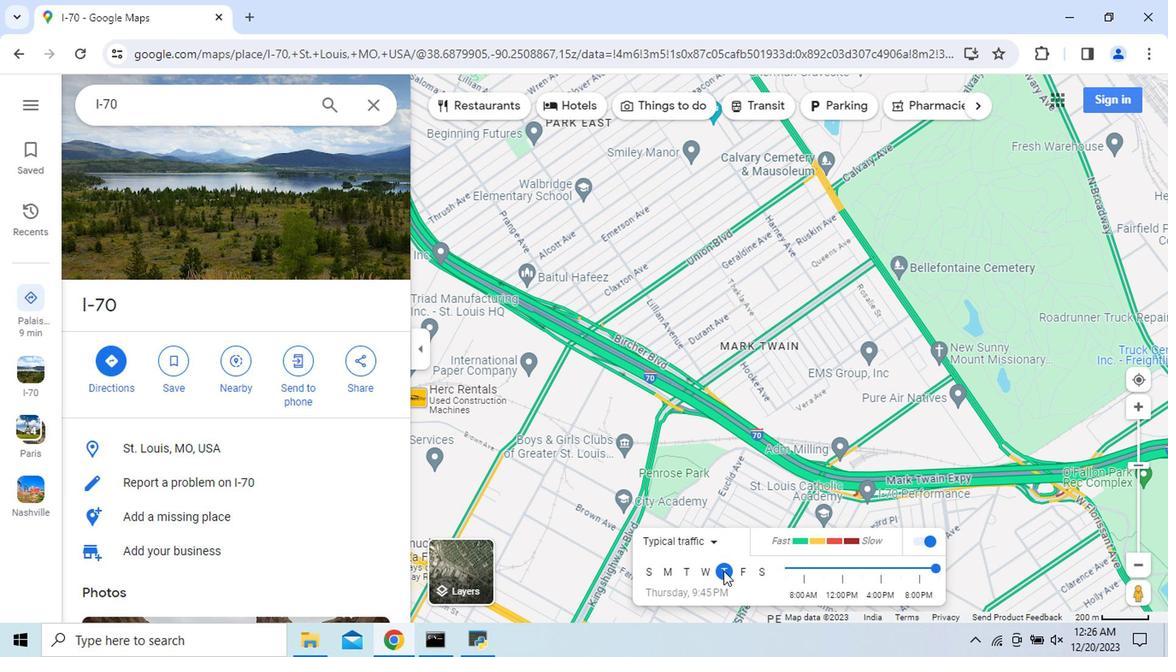 
Action: Mouse moved to (730, 575)
Screenshot: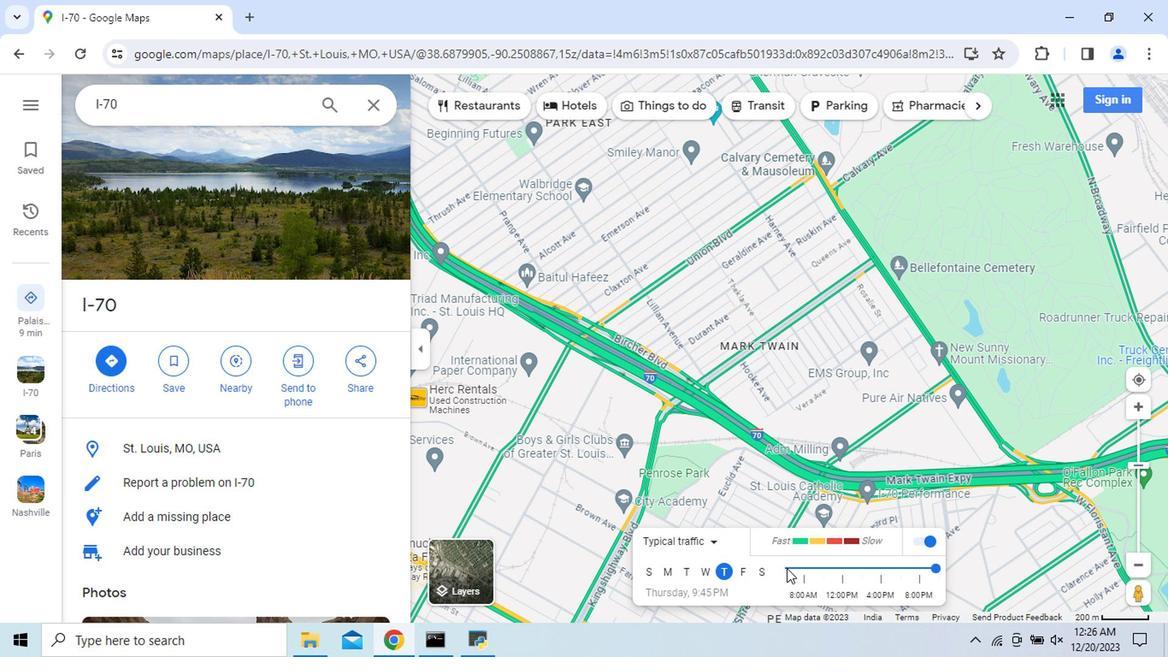 
Action: Mouse pressed left at (730, 575)
Screenshot: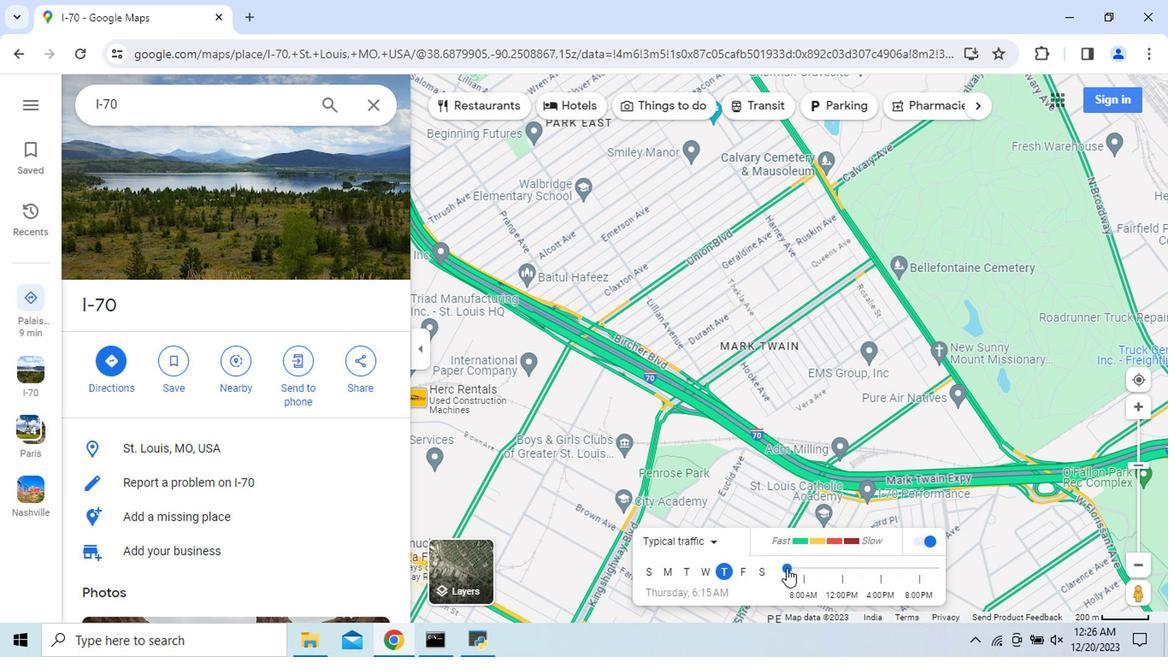 
Action: Mouse pressed left at (730, 575)
Screenshot: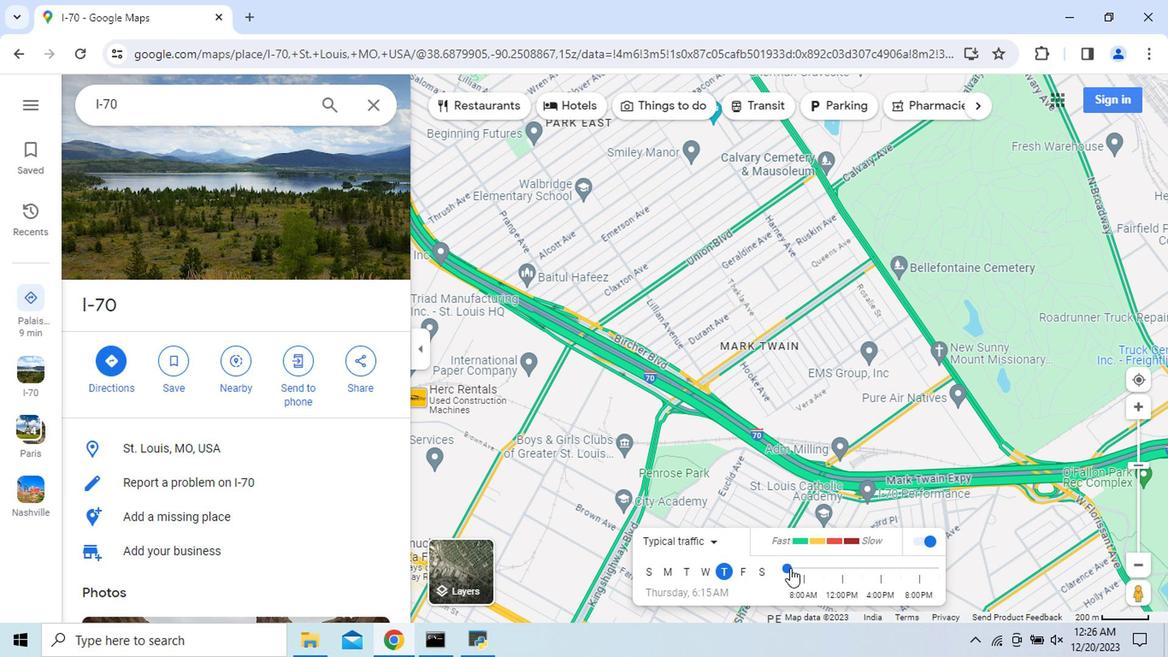 
Action: Mouse moved to (701, 577)
Screenshot: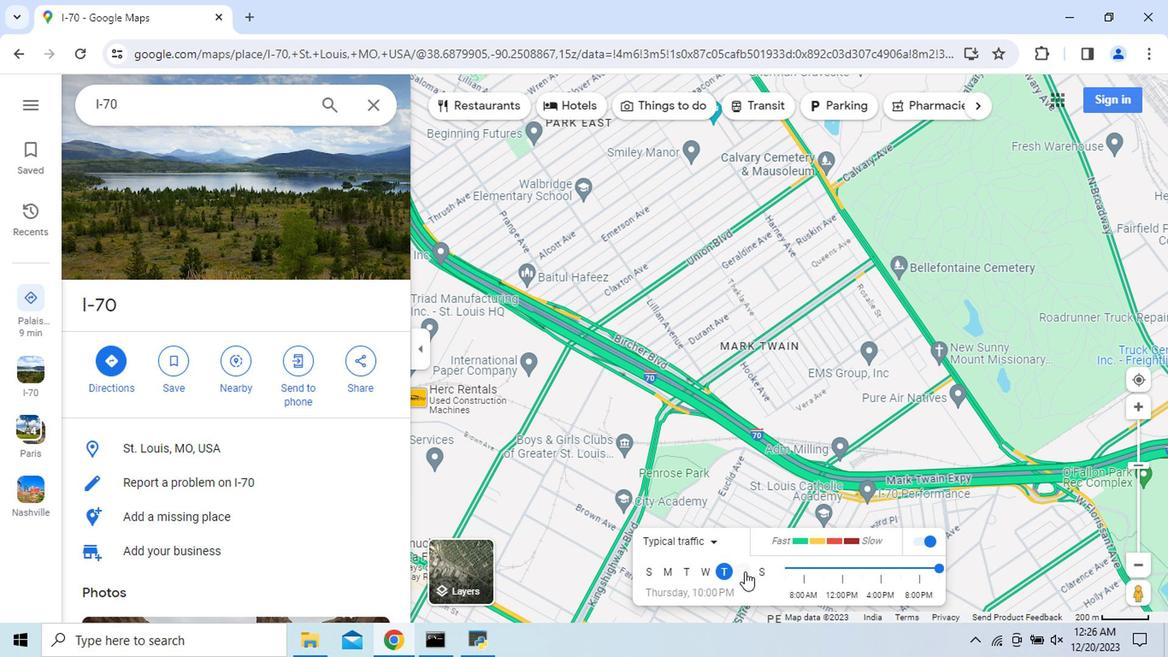 
Action: Mouse pressed left at (701, 577)
Screenshot: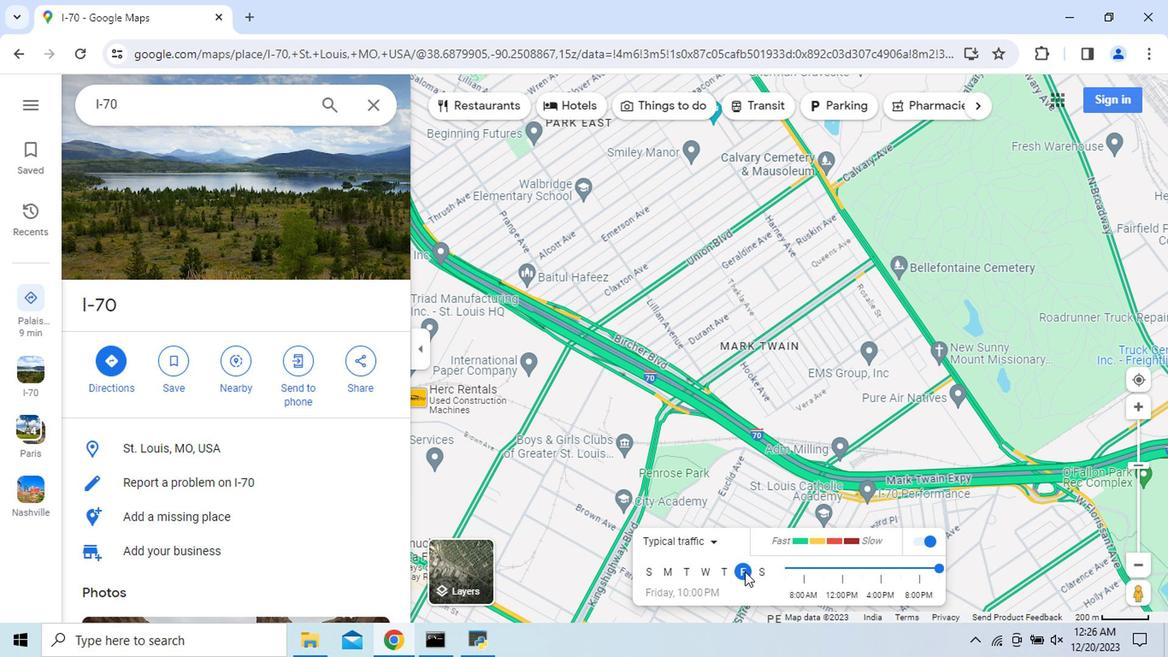 
Action: Mouse moved to (730, 573)
Screenshot: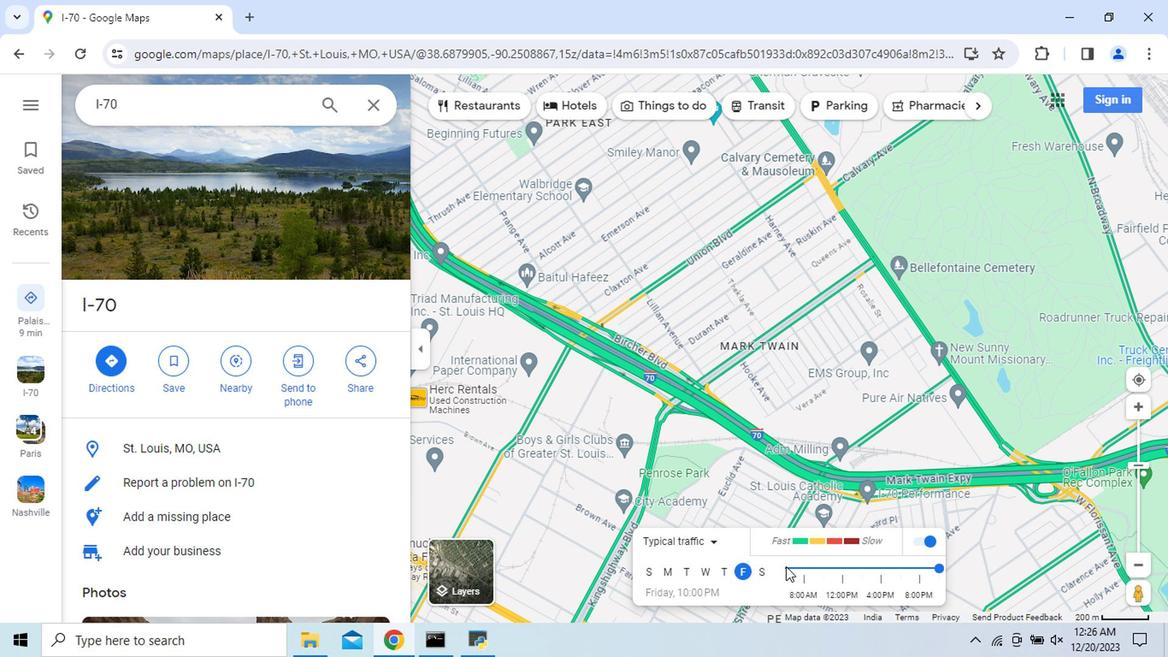 
Action: Mouse pressed left at (730, 573)
Screenshot: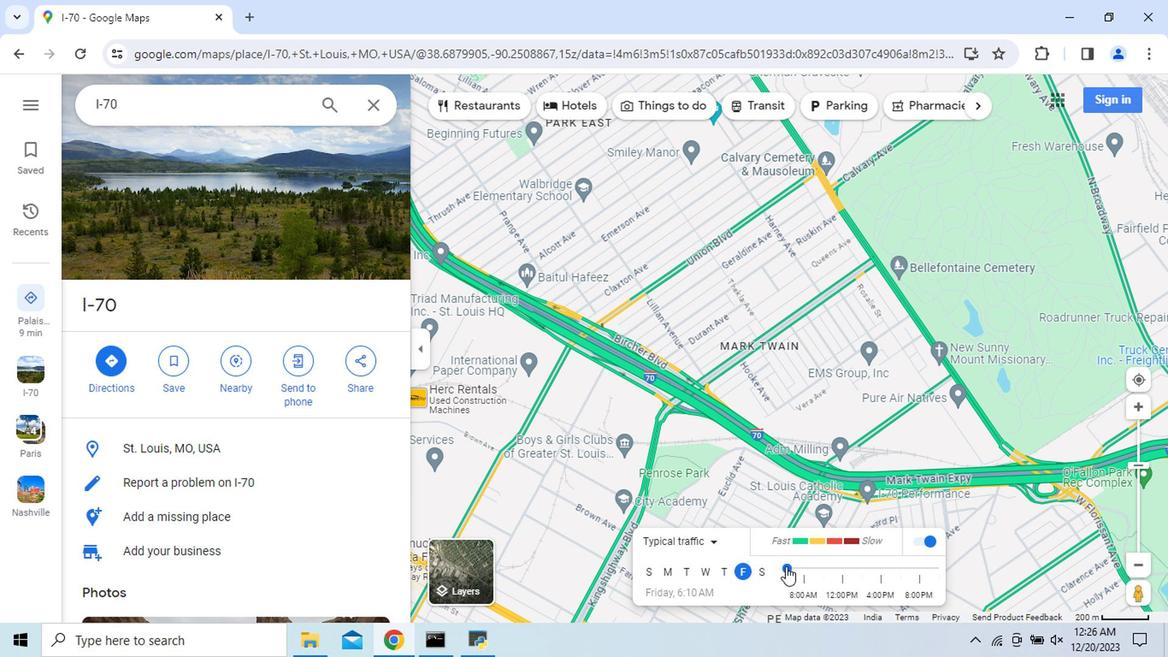 
Action: Mouse pressed left at (730, 573)
Screenshot: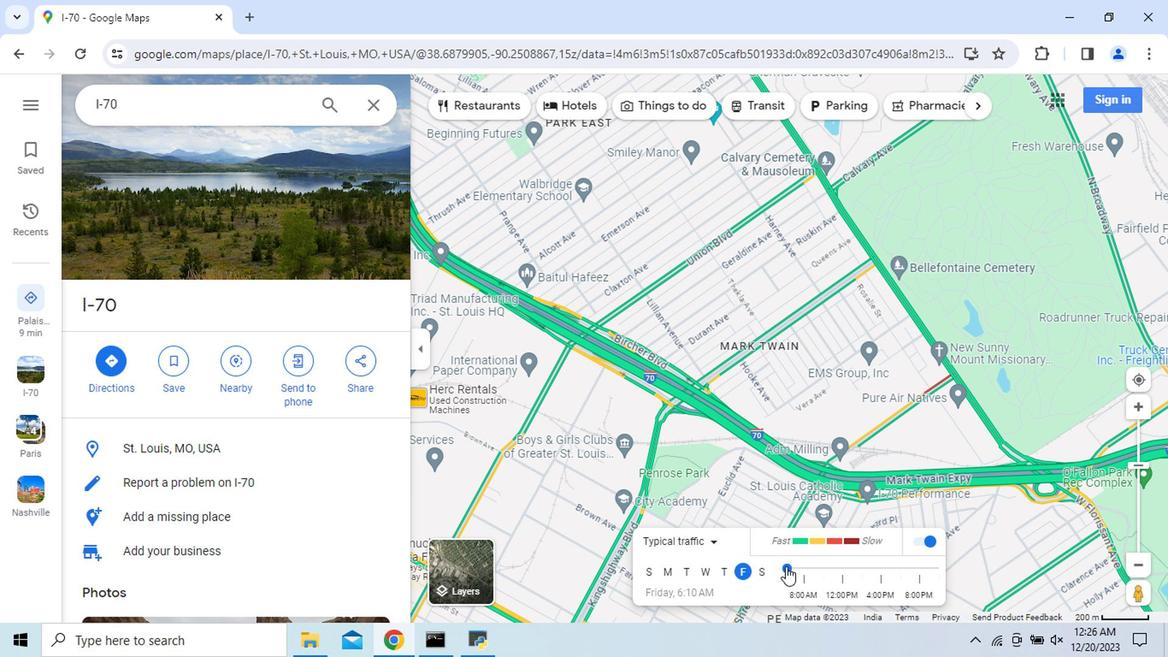 
Action: Mouse moved to (714, 576)
Screenshot: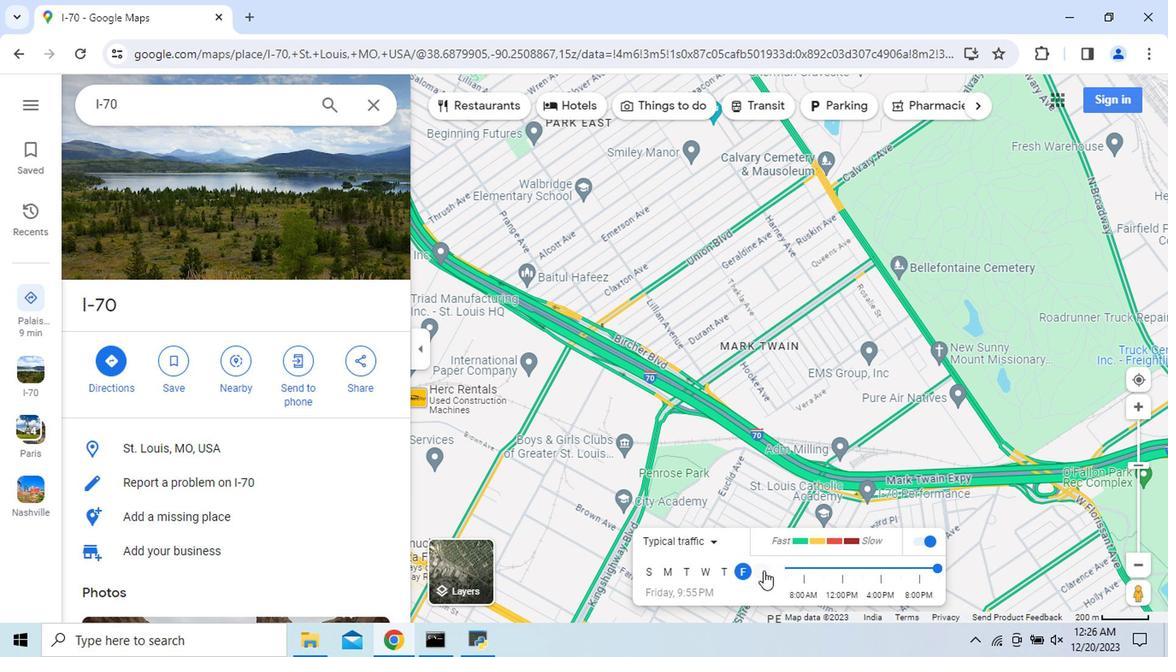 
Action: Mouse pressed left at (714, 576)
Screenshot: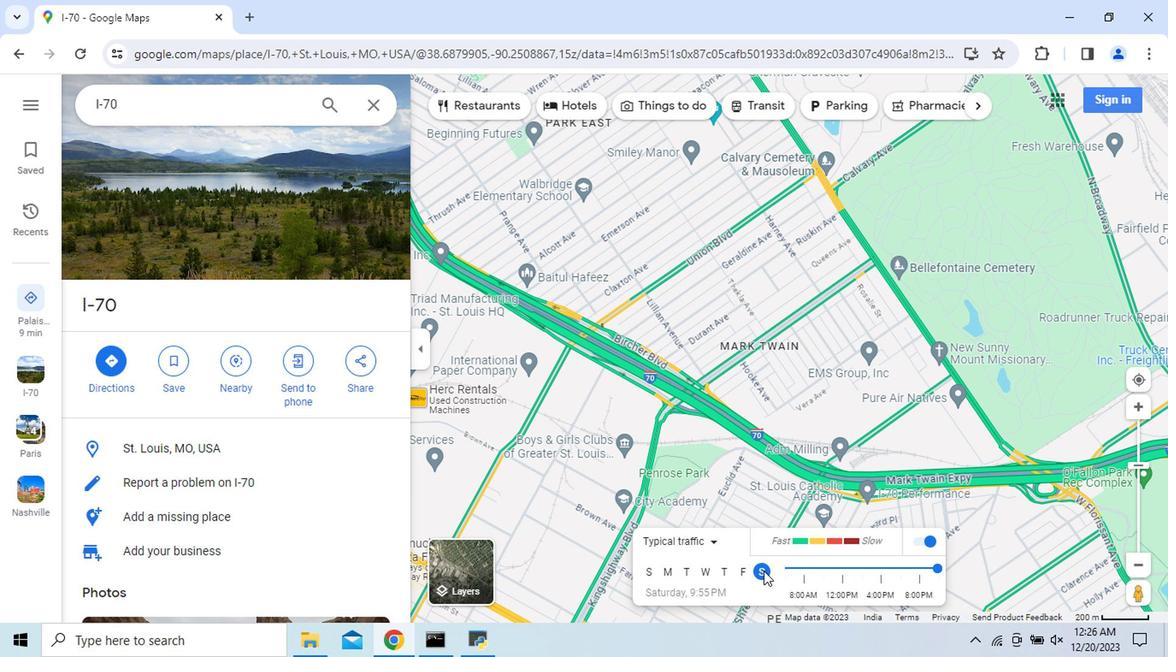 
Action: Mouse moved to (732, 574)
Screenshot: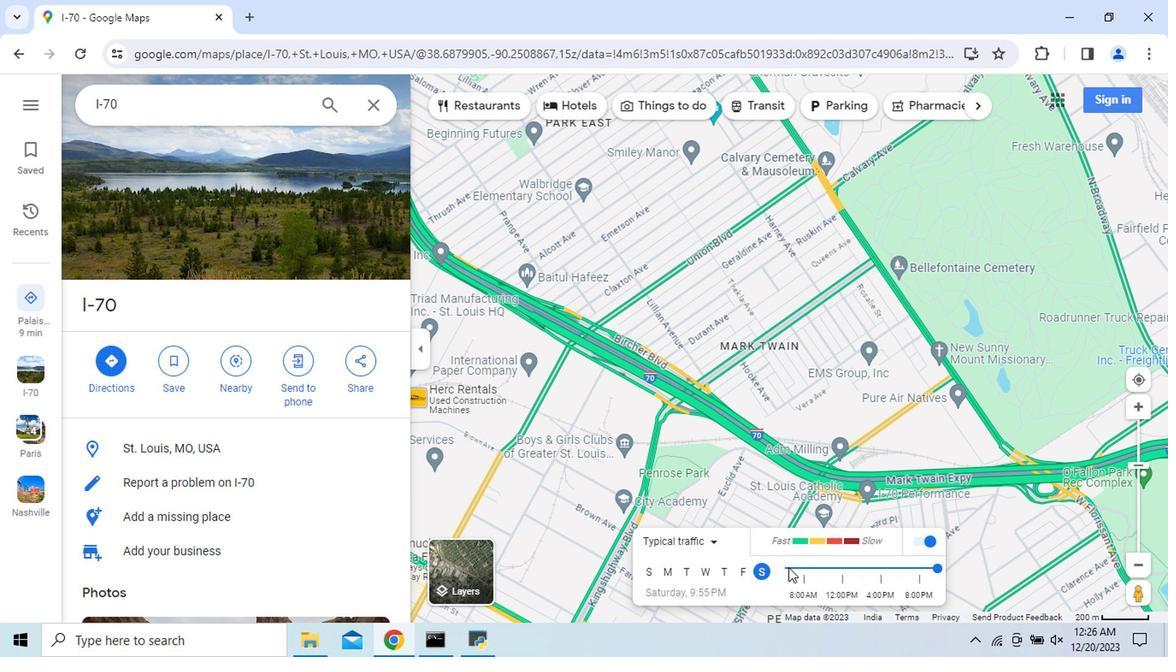 
Action: Mouse pressed left at (732, 574)
Screenshot: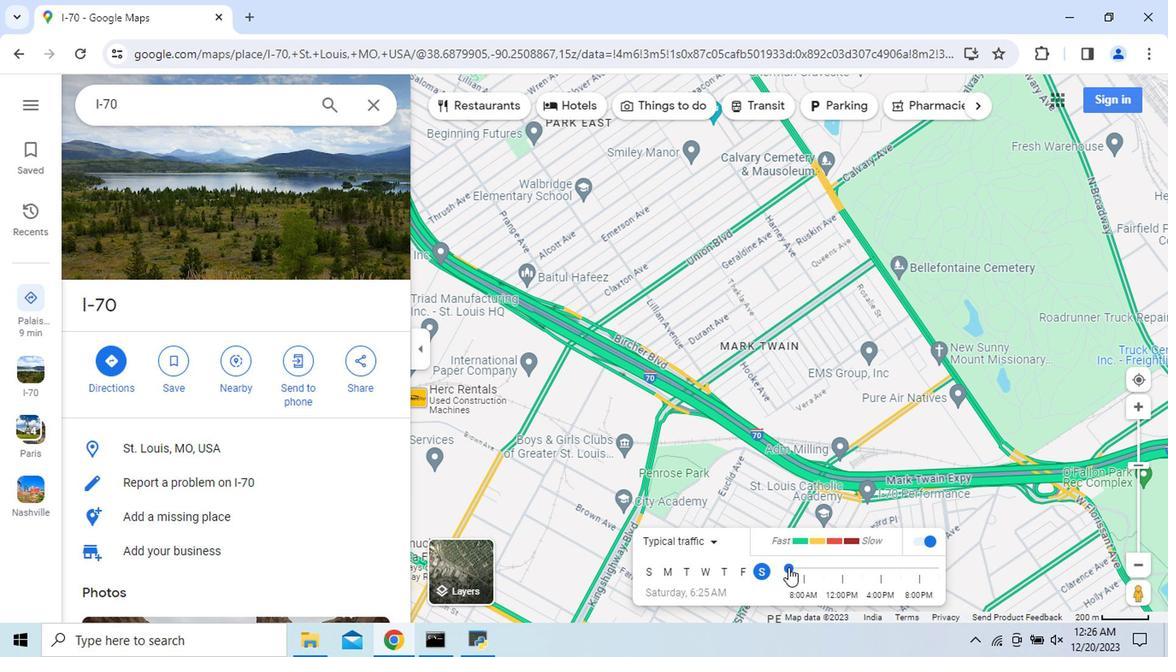 
Action: Mouse pressed left at (732, 574)
Screenshot: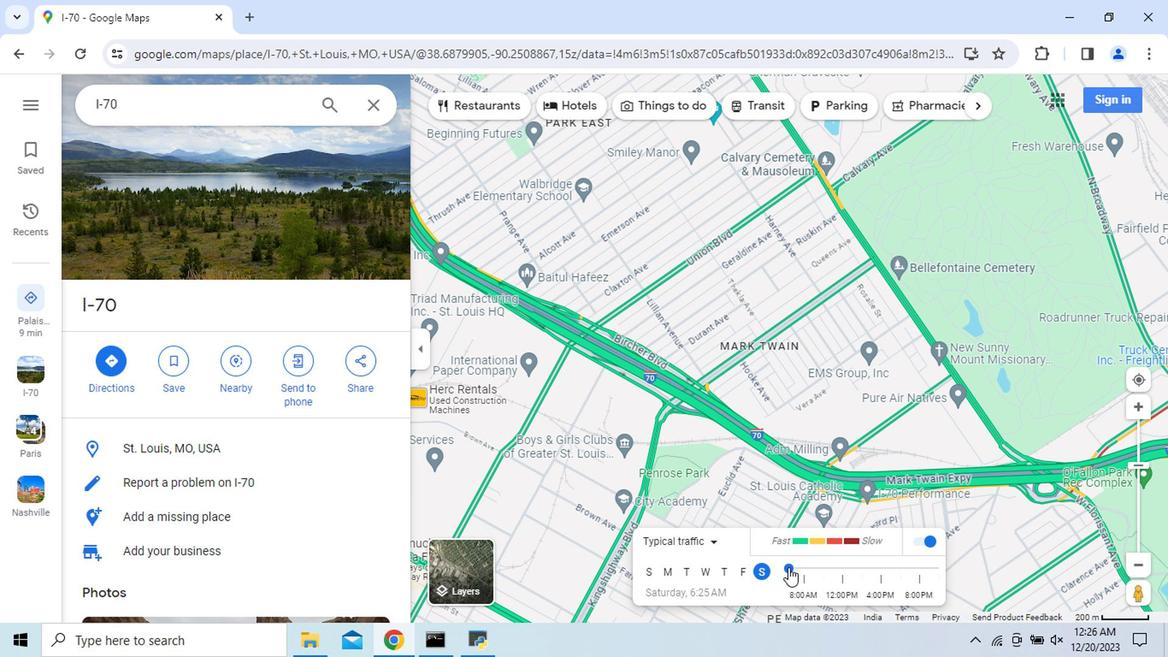 
Action: Mouse moved to (679, 558)
Screenshot: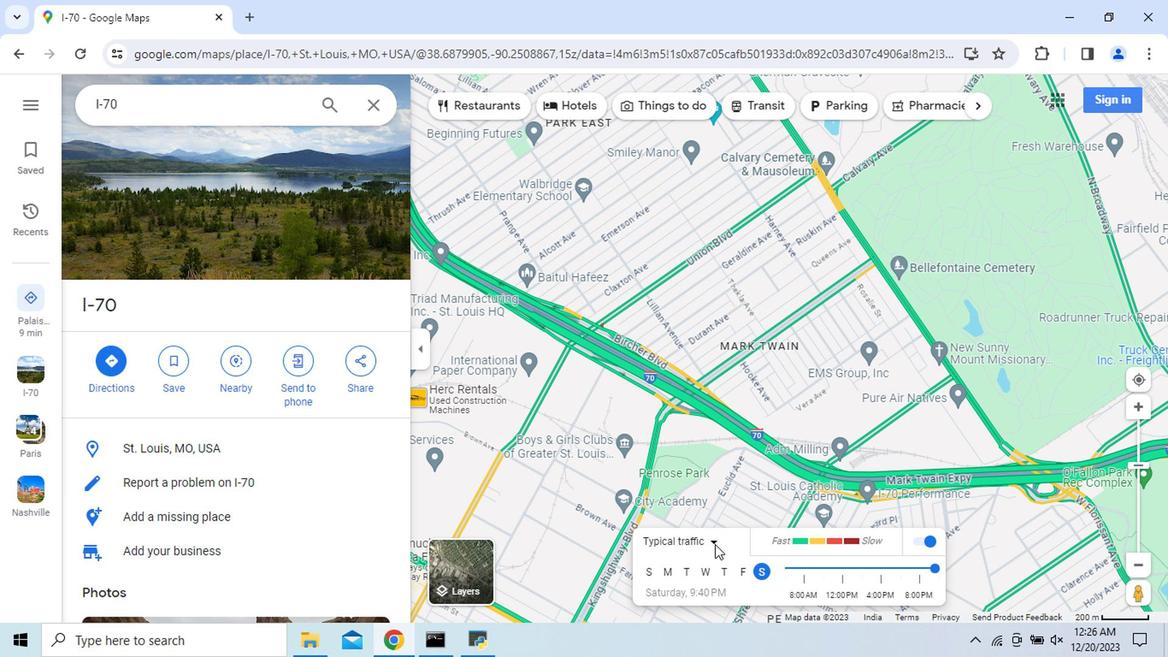 
Action: Mouse pressed left at (679, 558)
Screenshot: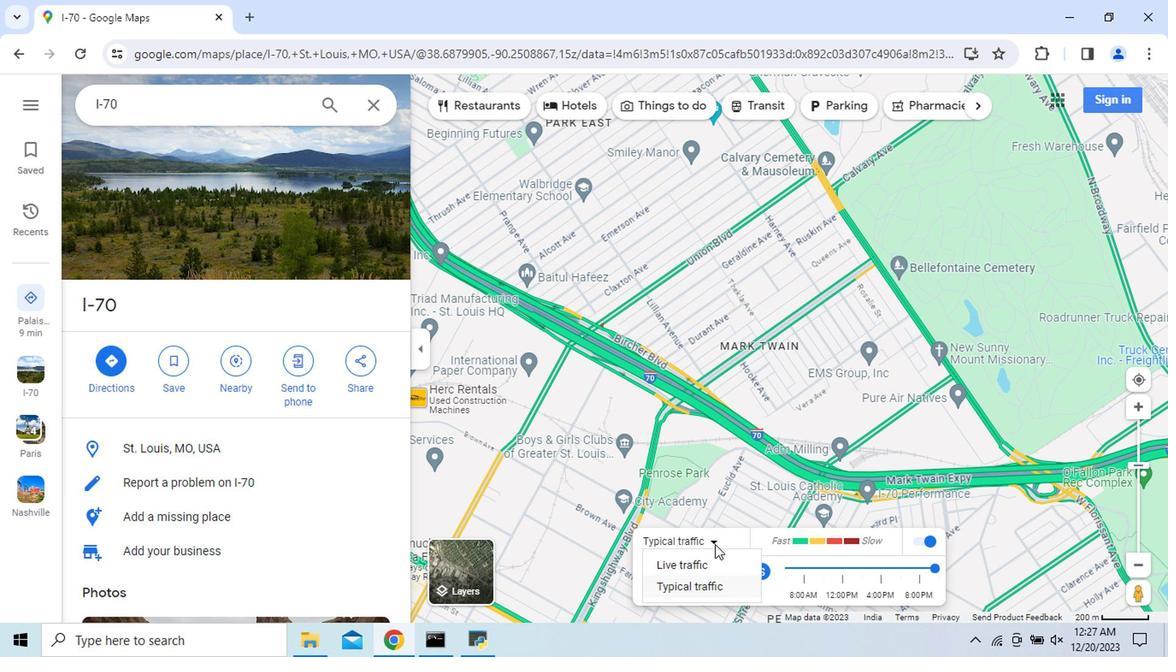 
Action: Mouse moved to (674, 569)
Screenshot: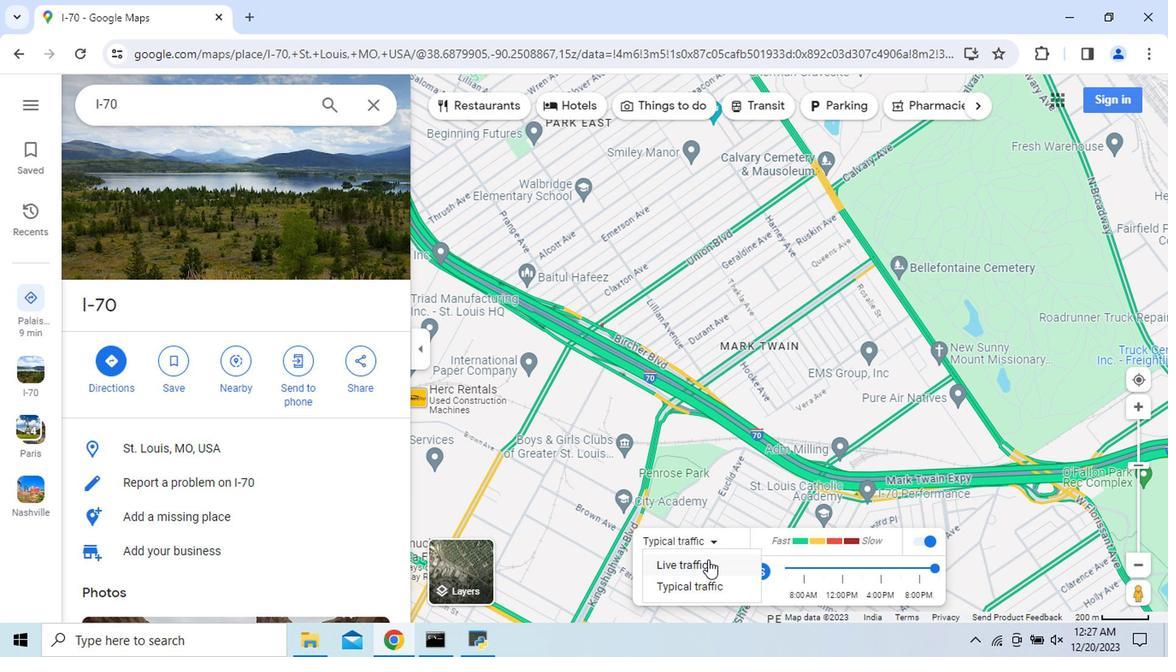 
Action: Mouse pressed left at (674, 569)
Screenshot: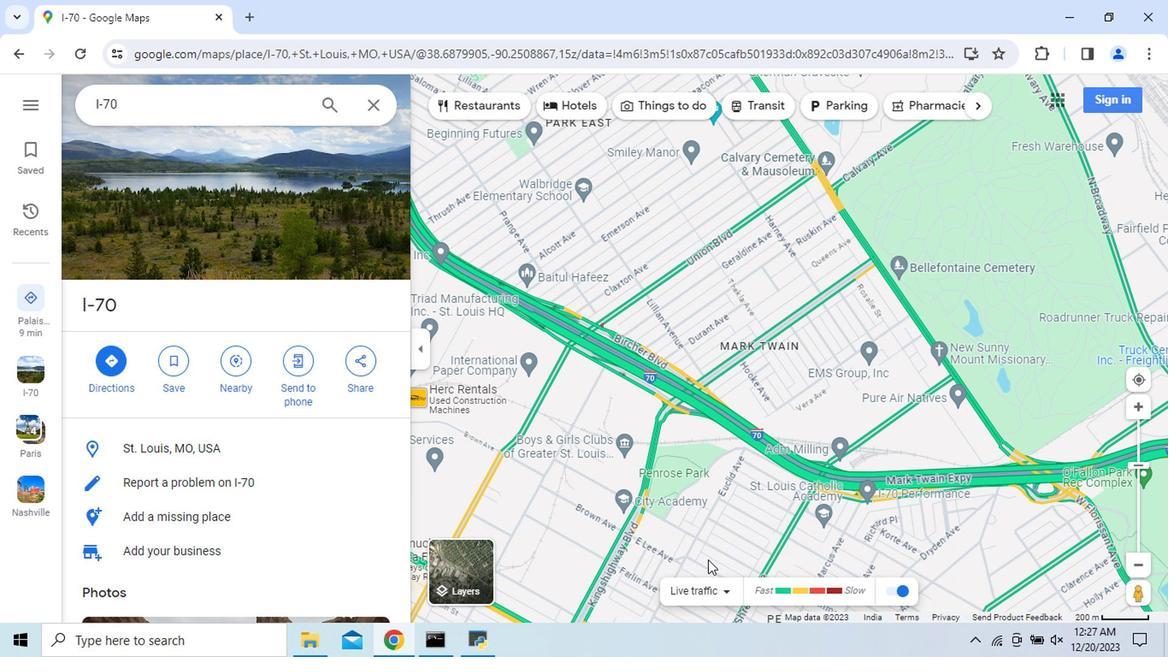 
Action: Mouse moved to (584, 584)
Screenshot: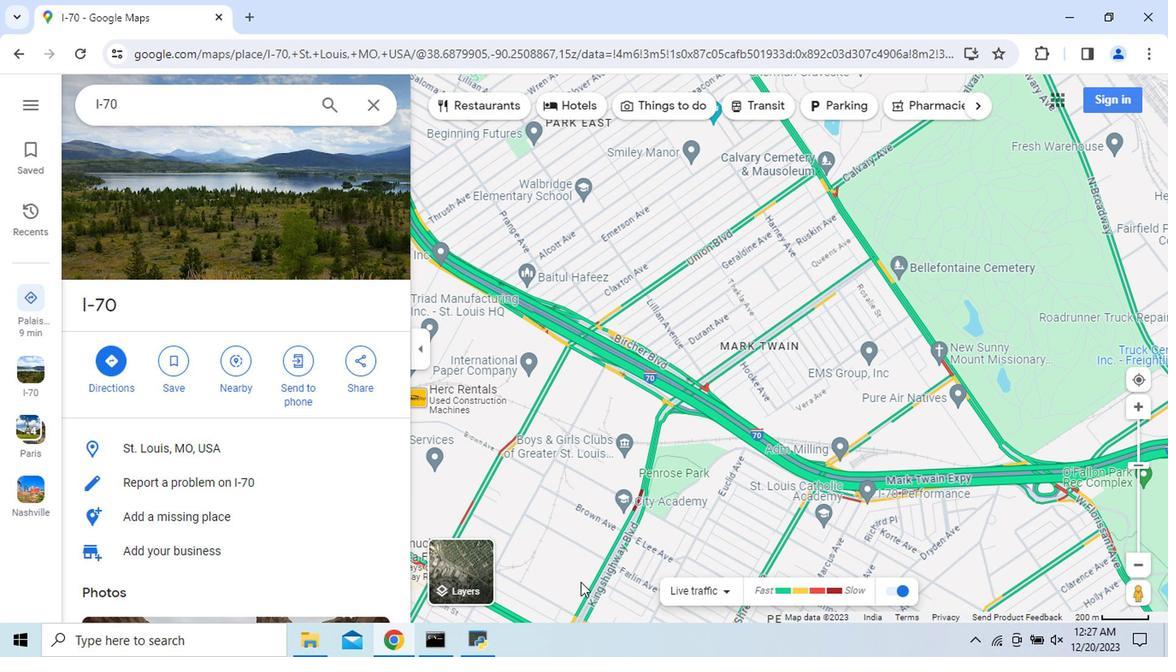 
Action: Mouse scrolled (584, 584) with delta (0, 0)
Screenshot: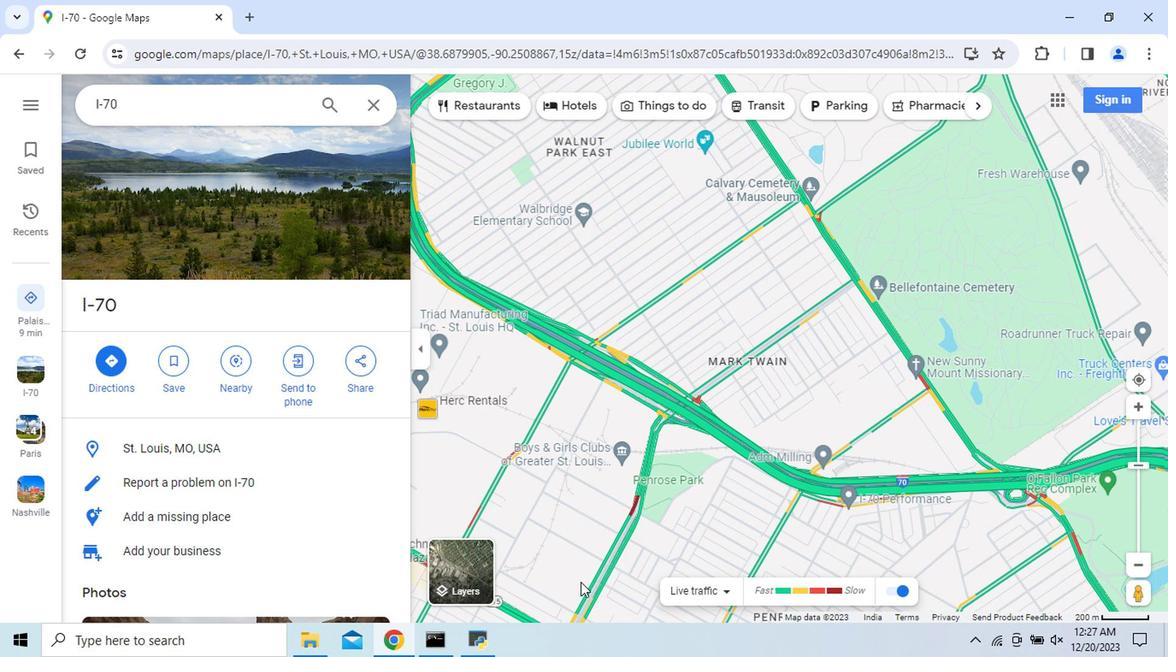 
Action: Mouse scrolled (584, 584) with delta (0, 0)
Screenshot: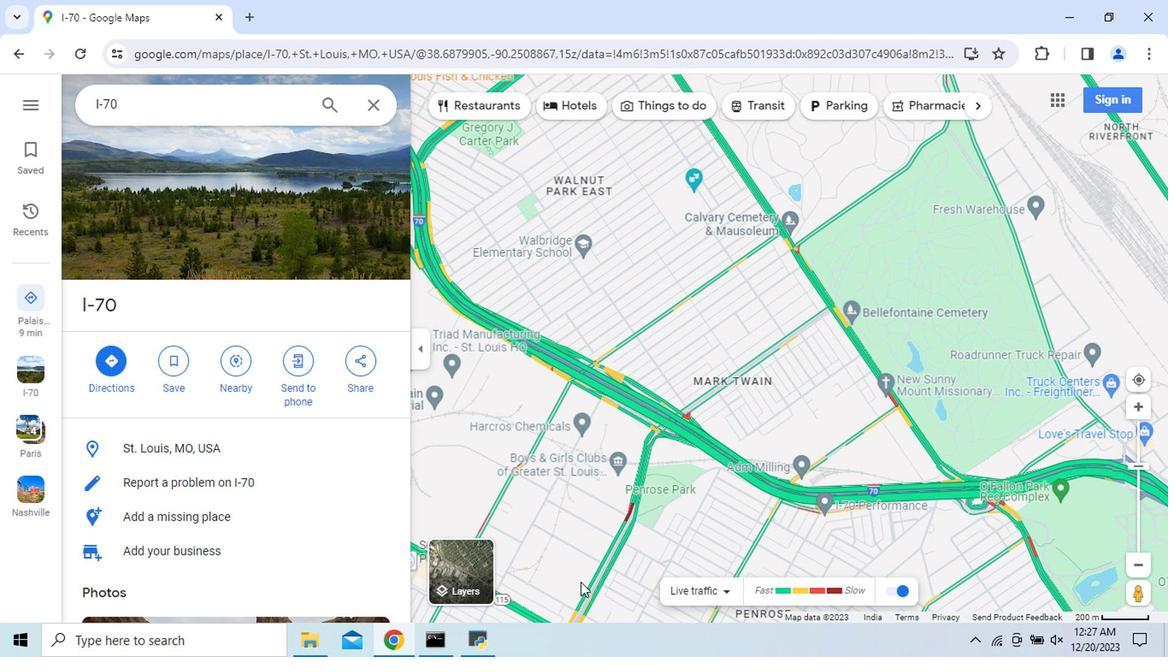 
Action: Mouse scrolled (584, 584) with delta (0, 0)
Screenshot: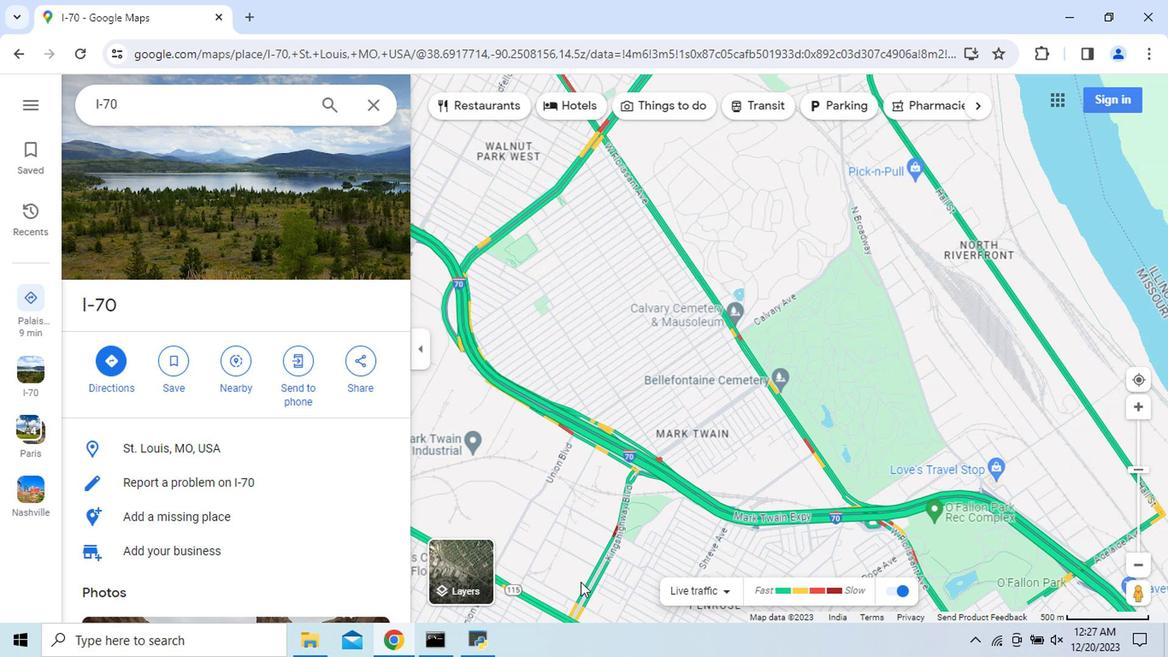 
Action: Mouse moved to (500, 576)
Screenshot: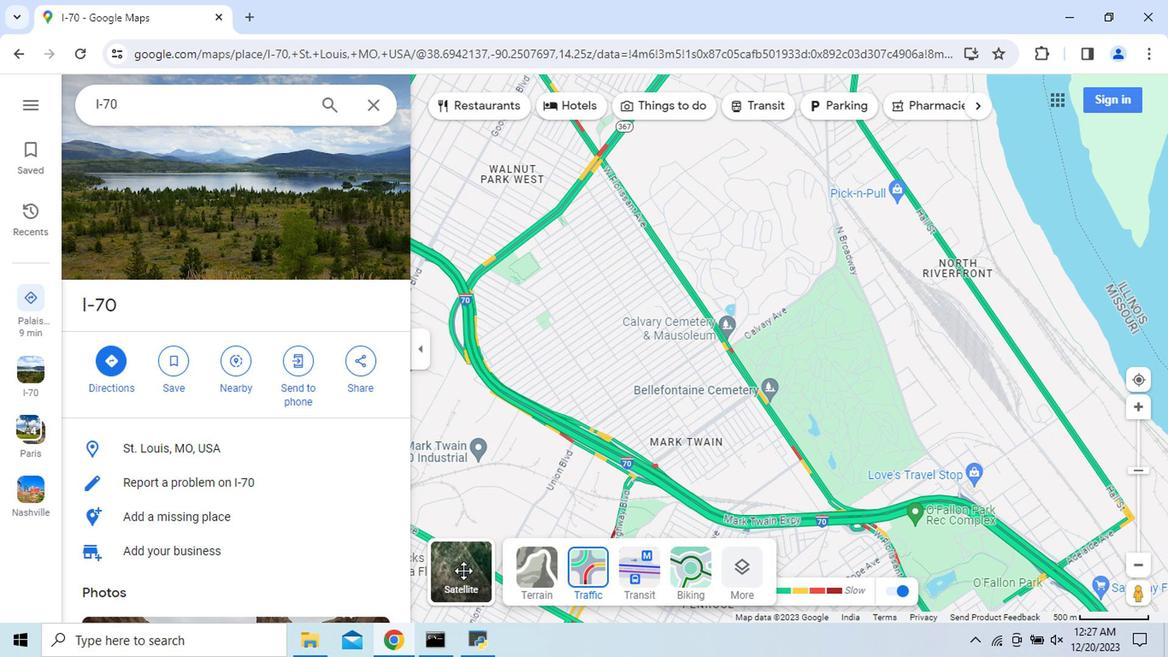 
Action: Mouse pressed left at (500, 576)
Screenshot: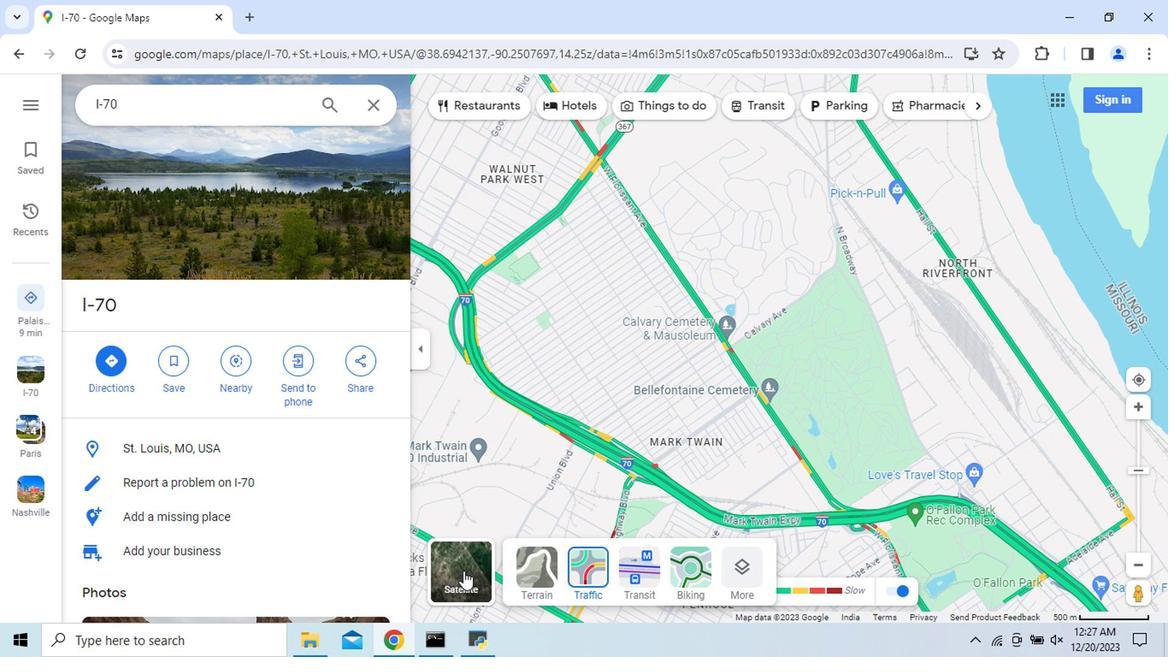 
Action: Mouse moved to (686, 583)
Screenshot: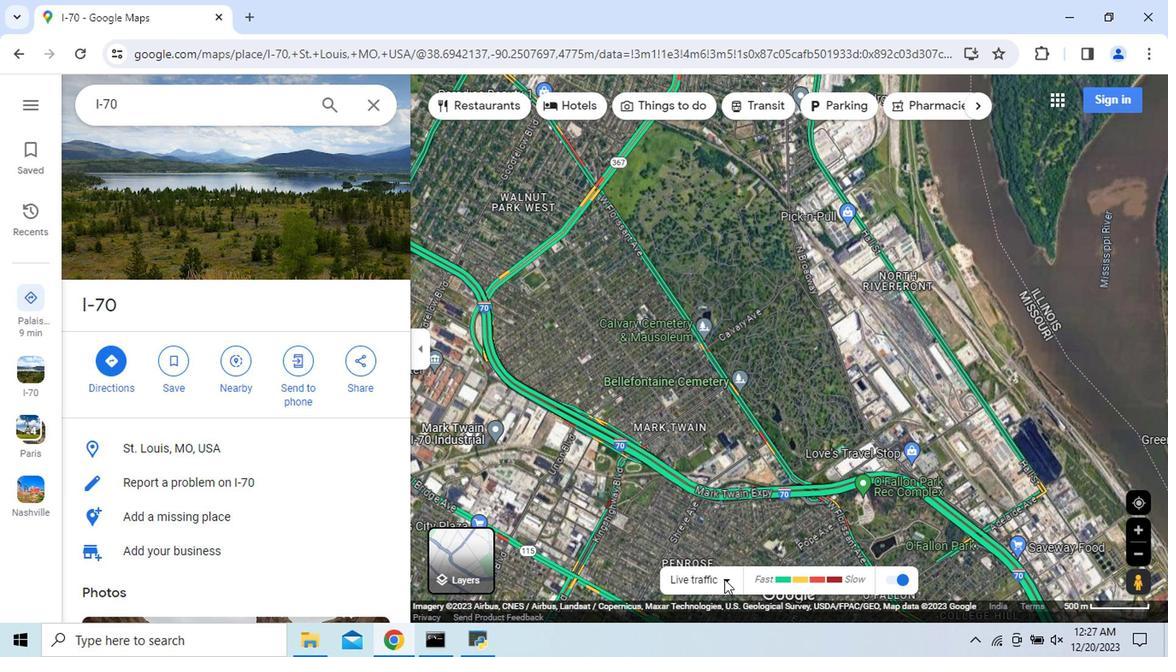 
Action: Mouse pressed left at (686, 583)
Screenshot: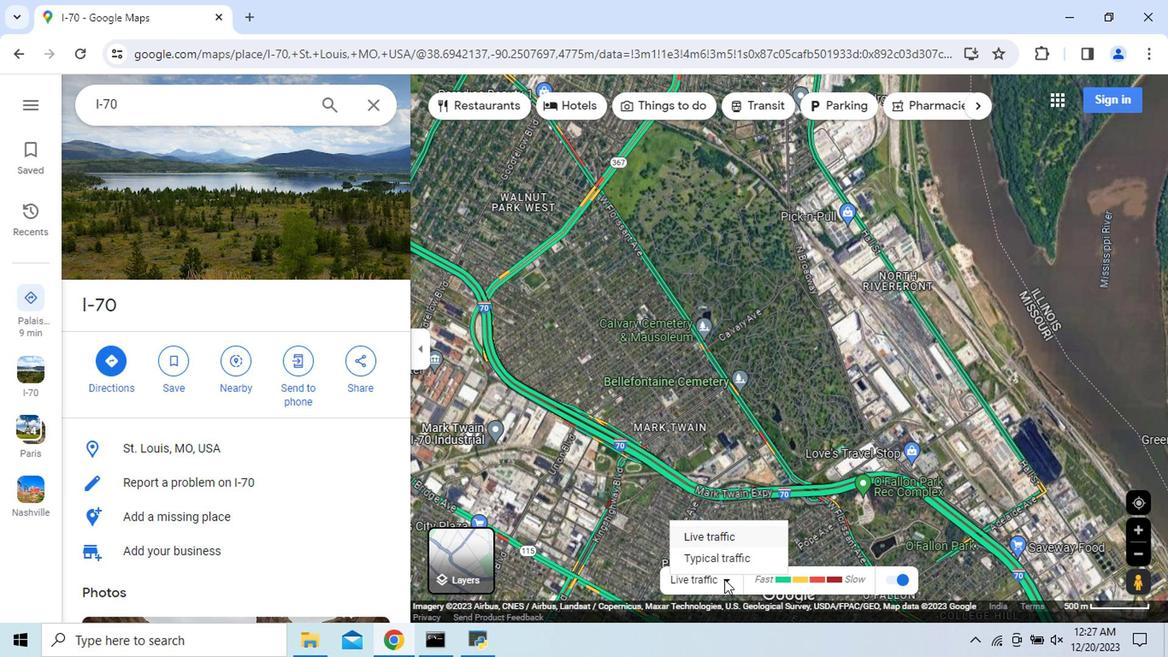 
Action: Mouse moved to (687, 570)
Screenshot: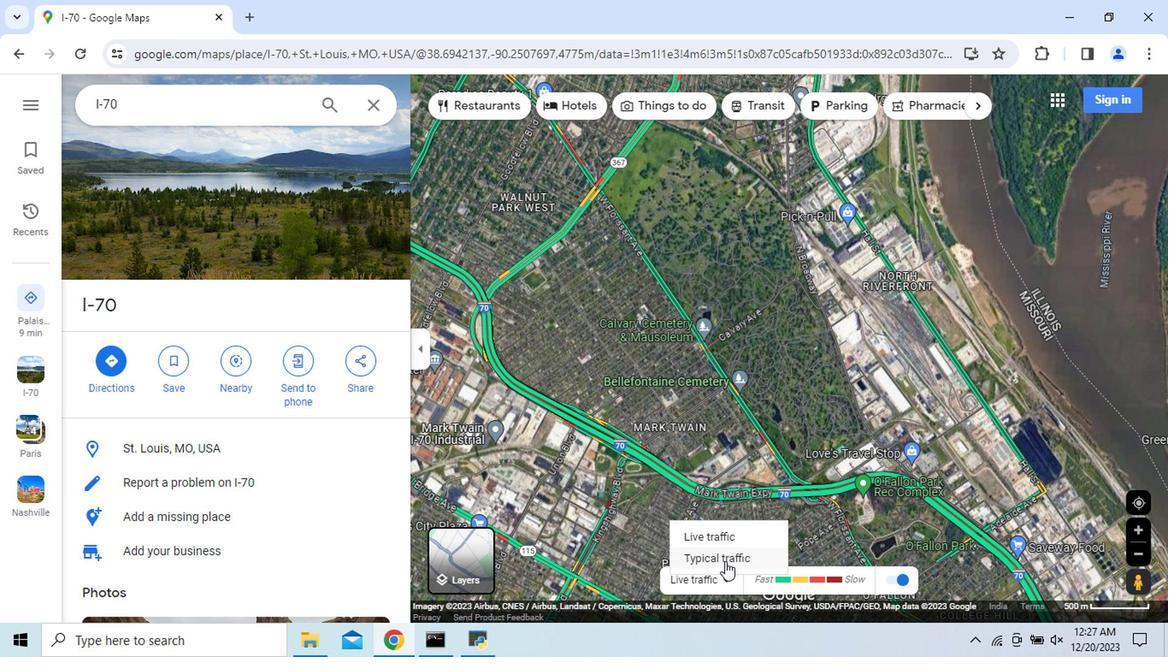 
Action: Mouse pressed left at (687, 570)
Screenshot: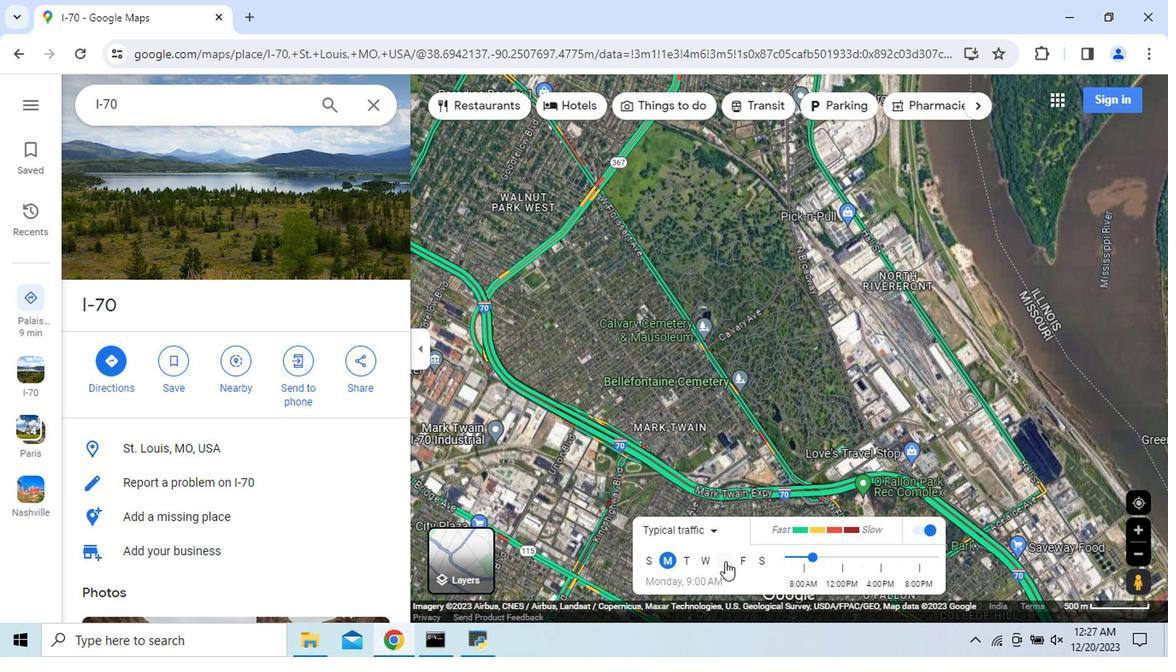 
Action: Mouse moved to (728, 567)
Screenshot: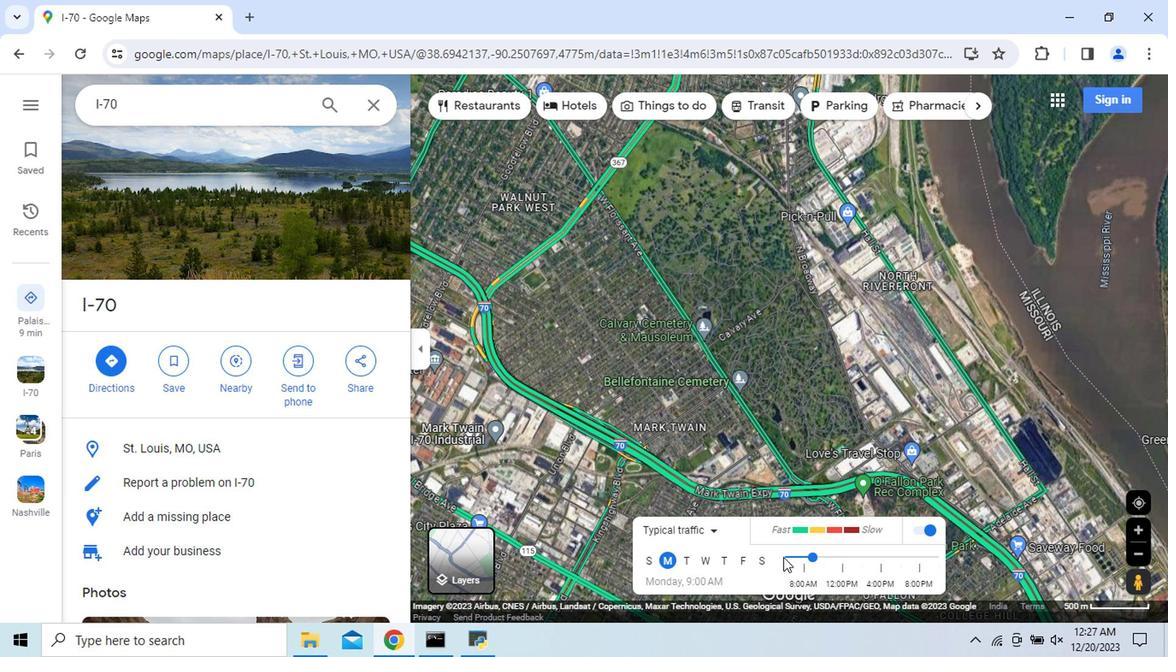 
Action: Mouse pressed left at (728, 567)
Screenshot: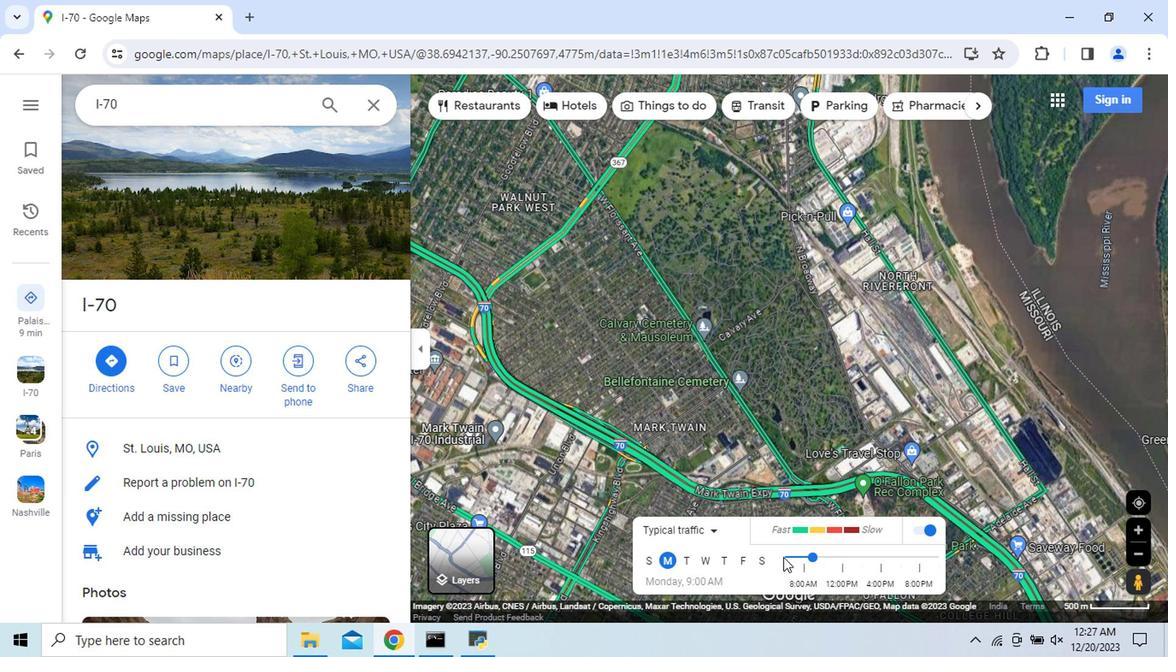 
Action: Mouse moved to (730, 567)
Screenshot: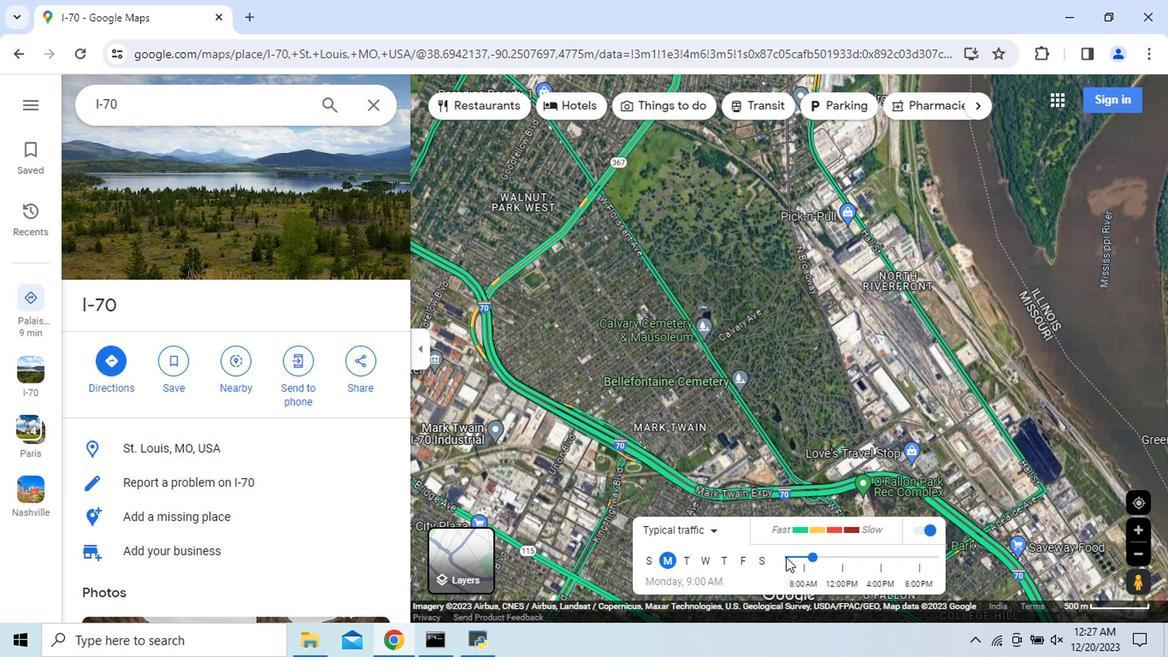 
Action: Mouse pressed left at (730, 567)
Screenshot: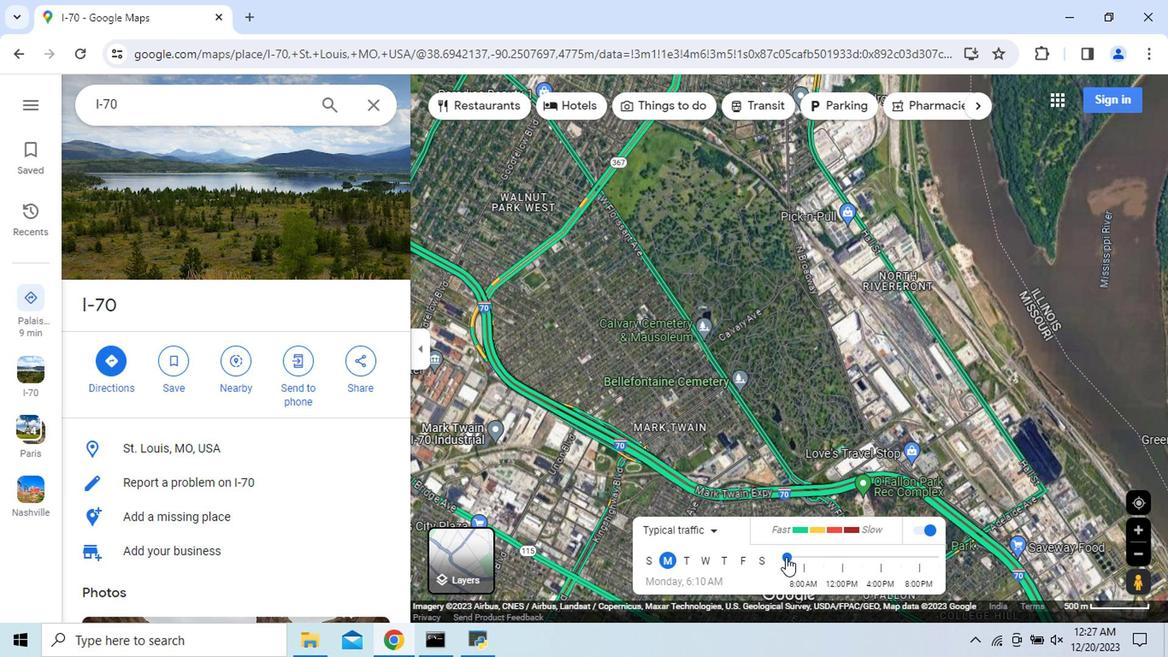 
Action: Mouse moved to (732, 567)
Screenshot: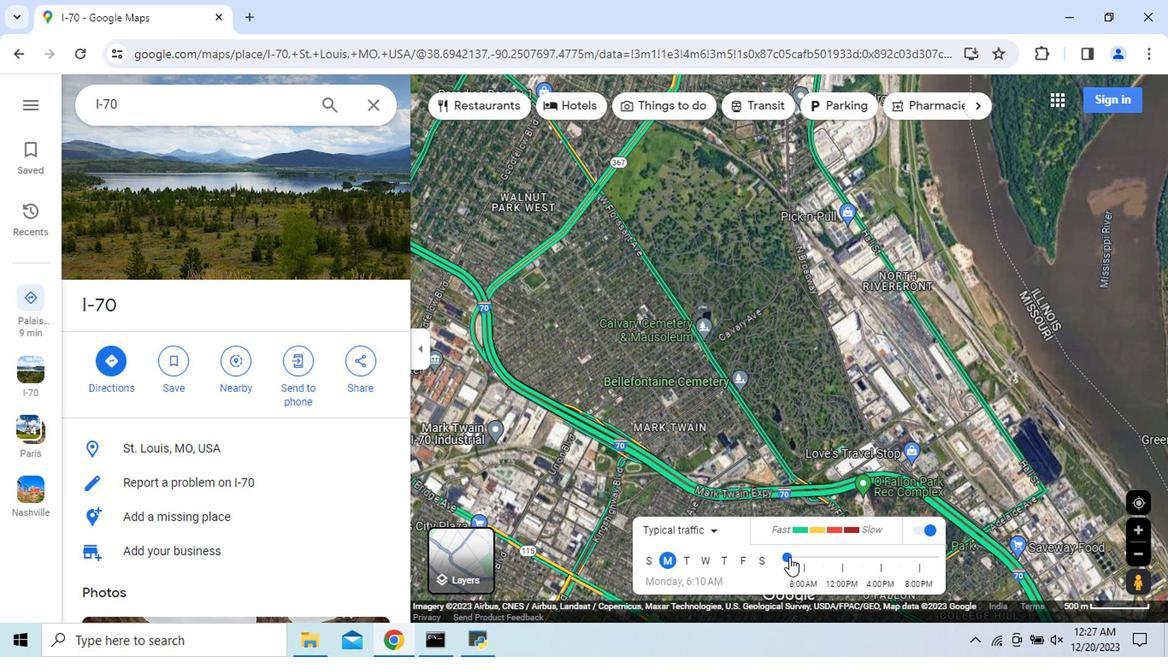 
Action: Mouse pressed left at (732, 567)
Screenshot: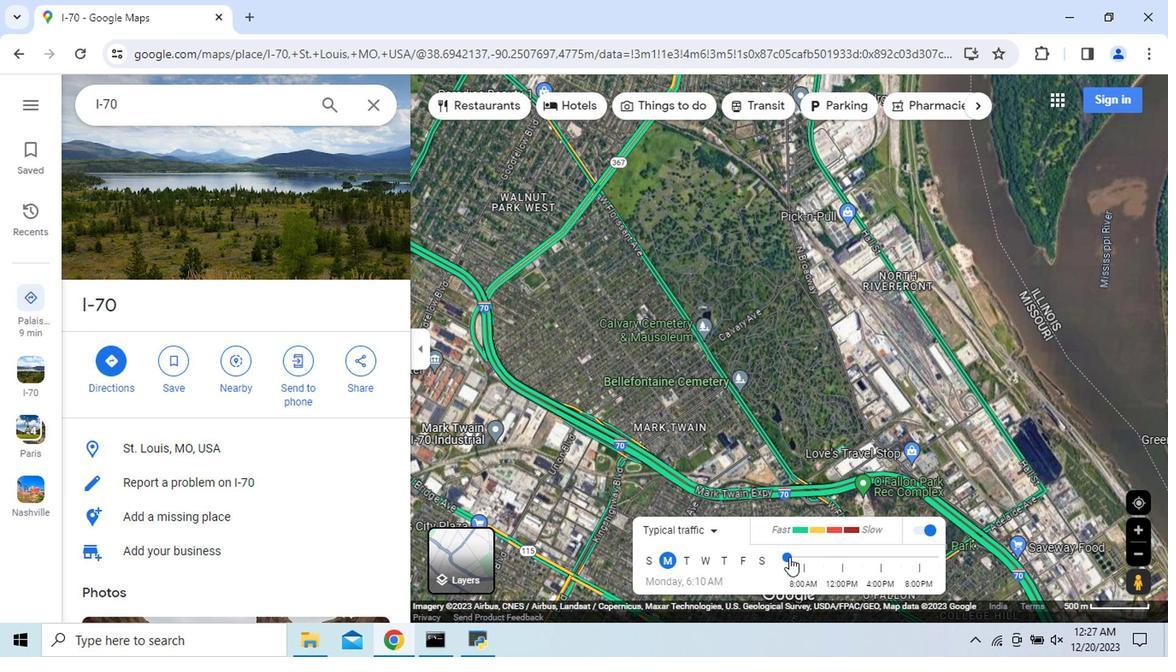 
Action: Mouse moved to (660, 568)
Screenshot: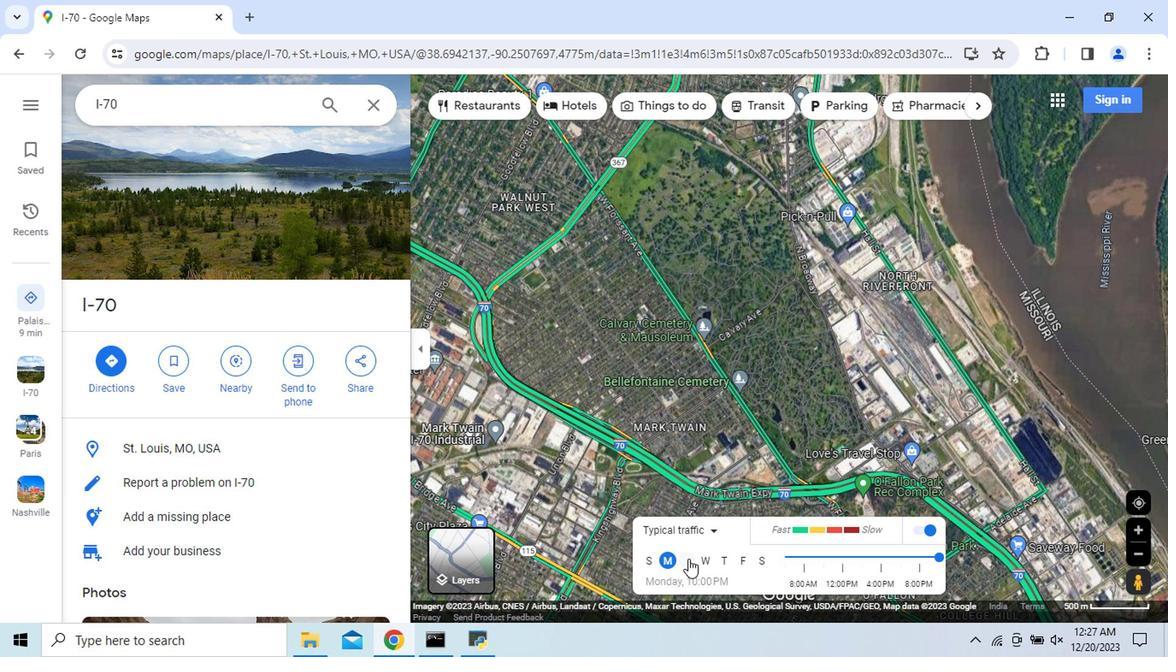 
Action: Mouse pressed left at (660, 568)
Screenshot: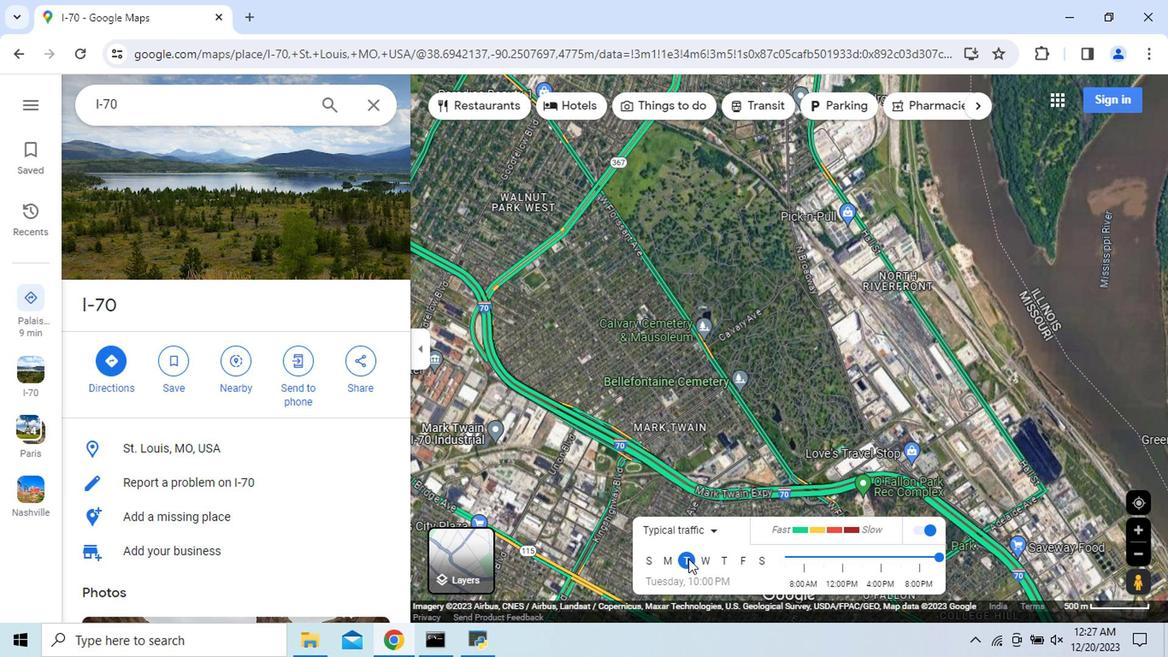 
Action: Mouse moved to (729, 566)
Screenshot: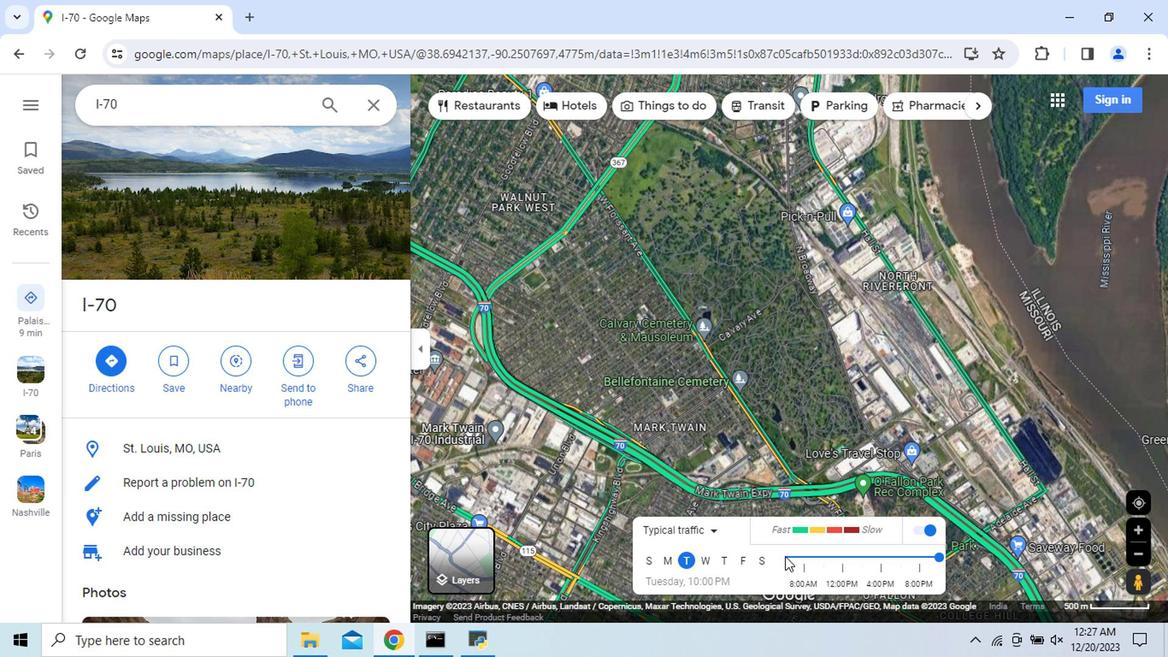 
Action: Mouse pressed left at (729, 566)
Screenshot: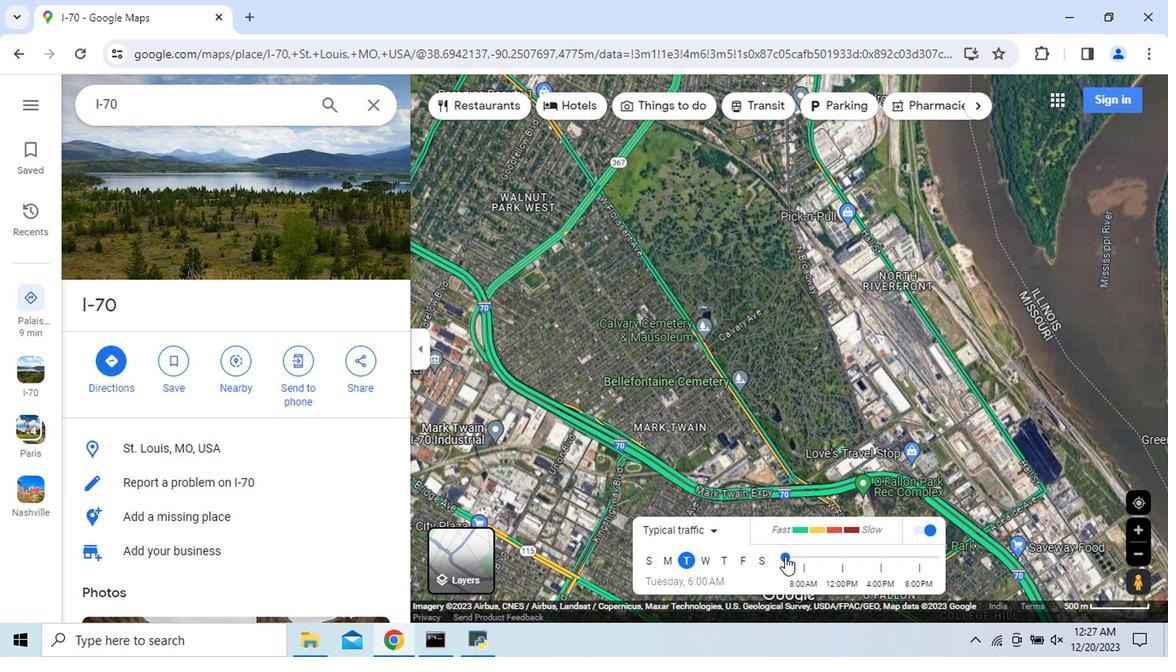 
Action: Mouse pressed left at (729, 566)
Screenshot: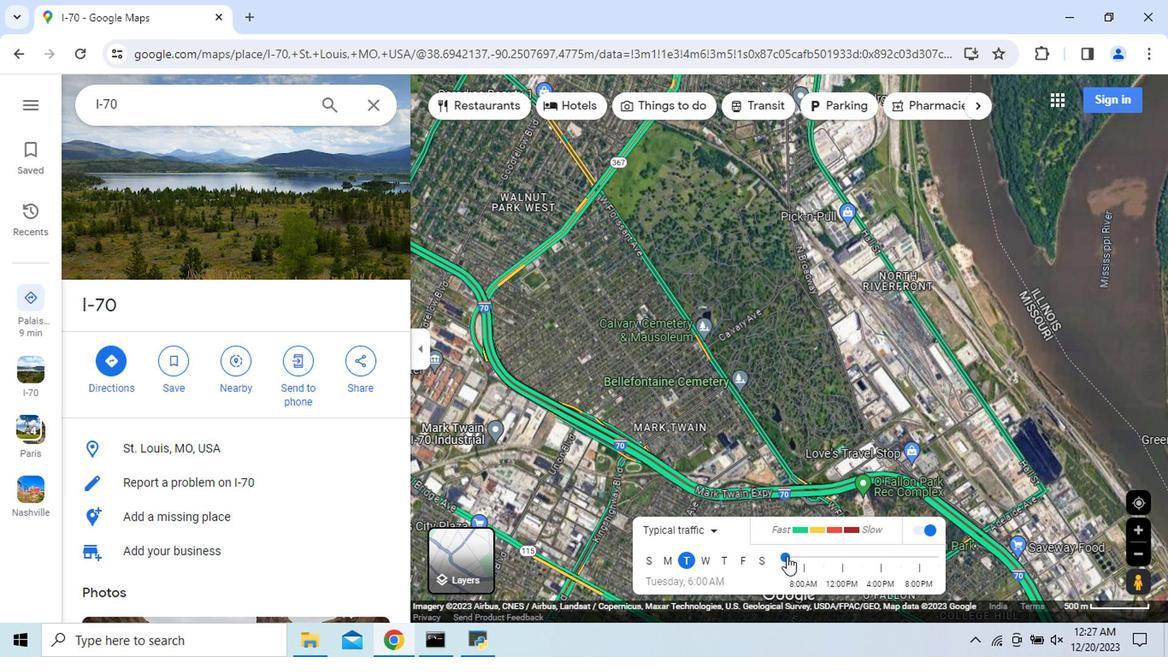 
Action: Mouse moved to (514, 447)
Screenshot: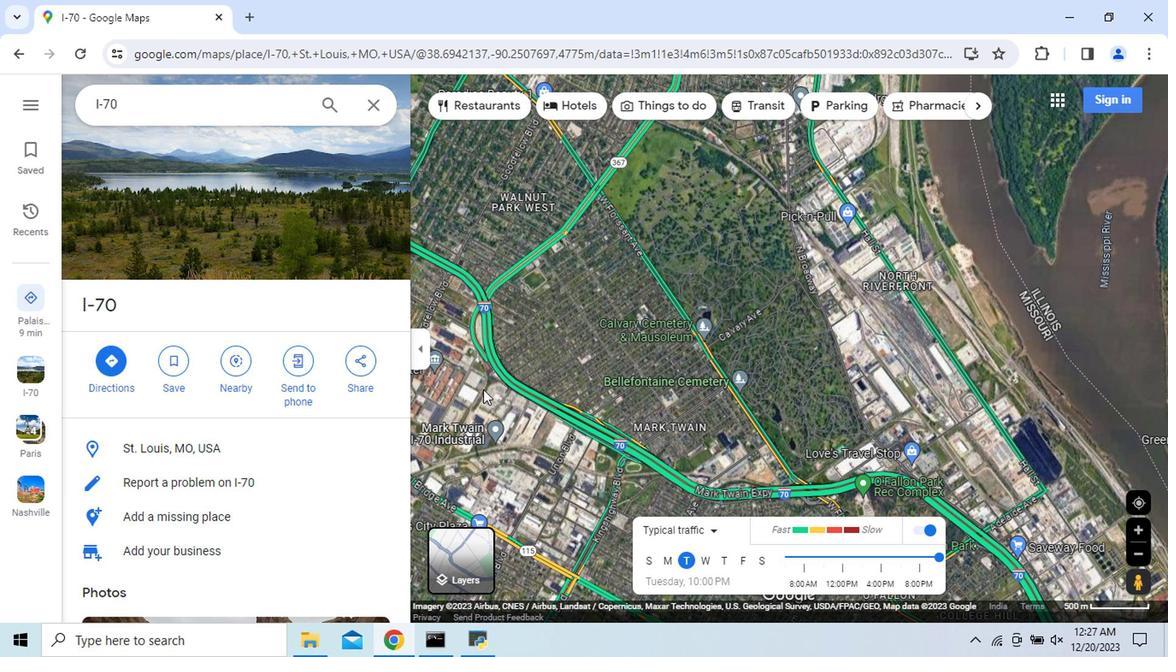 
Action: Mouse pressed left at (514, 447)
Screenshot: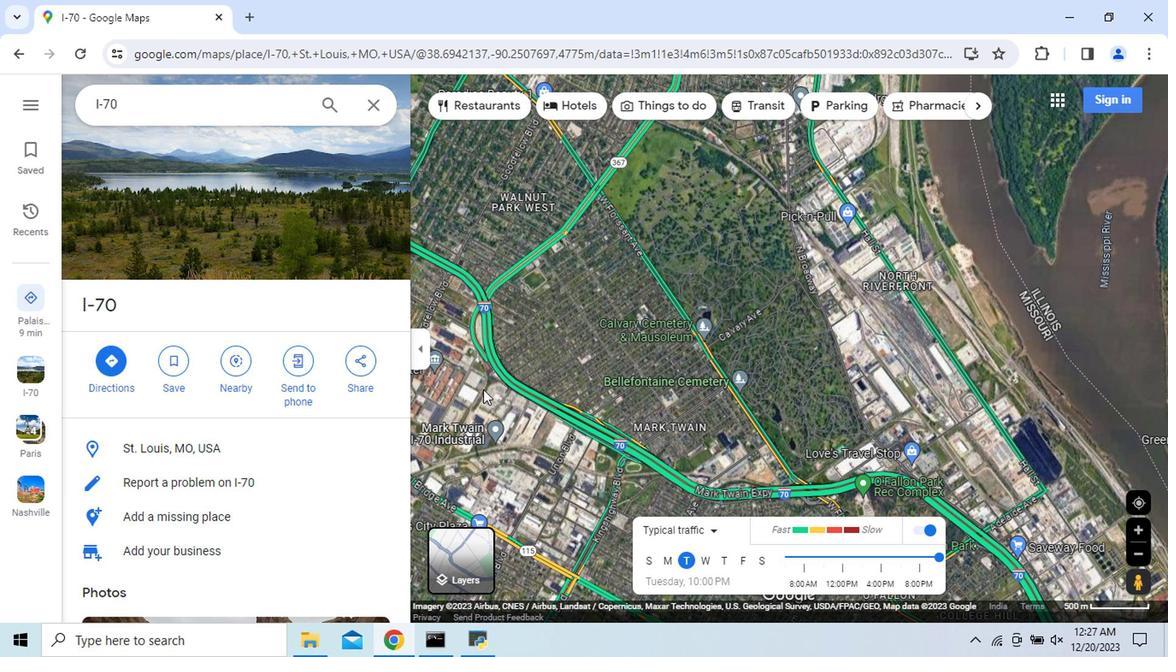 
Action: Mouse moved to (837, 486)
Screenshot: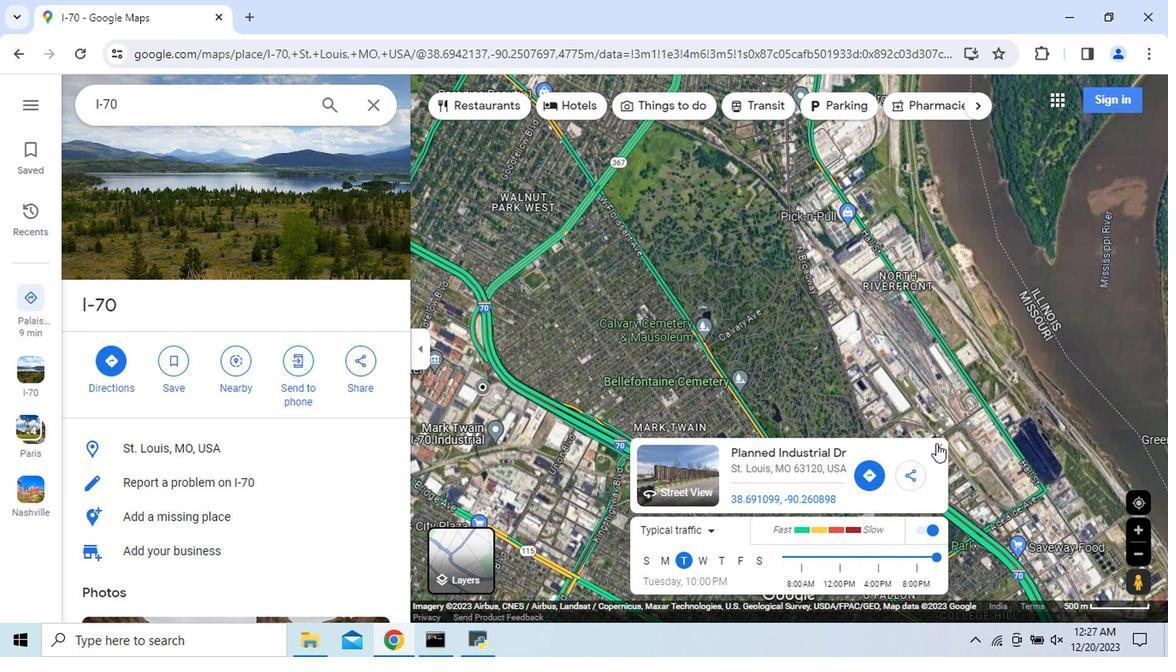 
Action: Mouse pressed left at (837, 486)
Screenshot: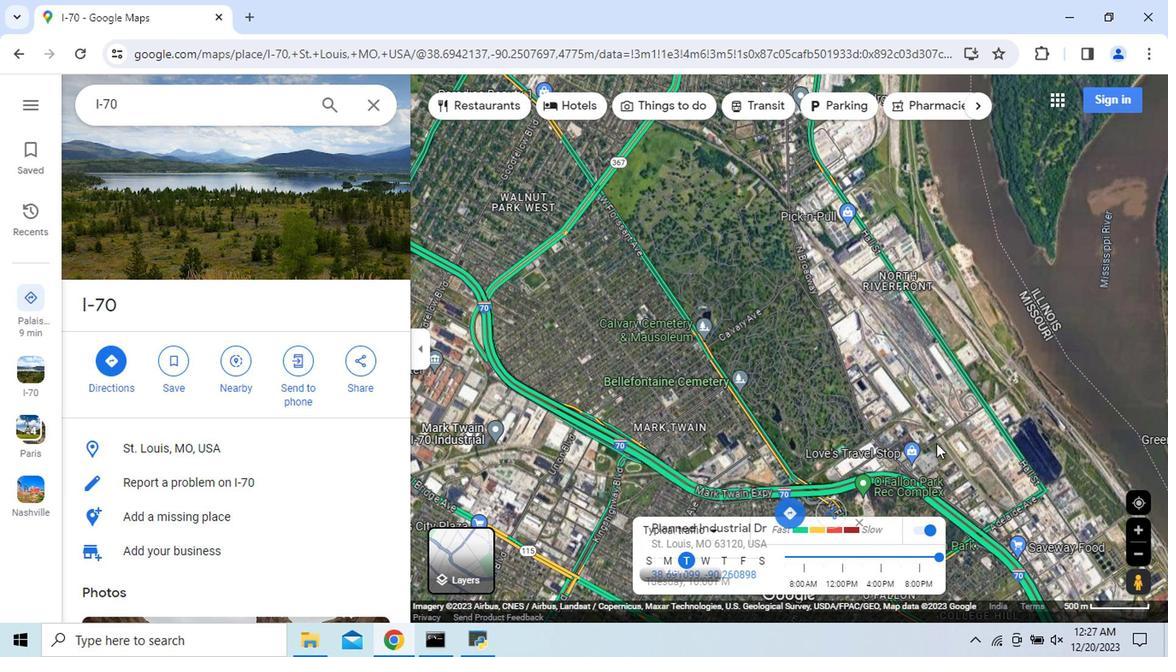 
Action: Mouse moved to (588, 564)
Screenshot: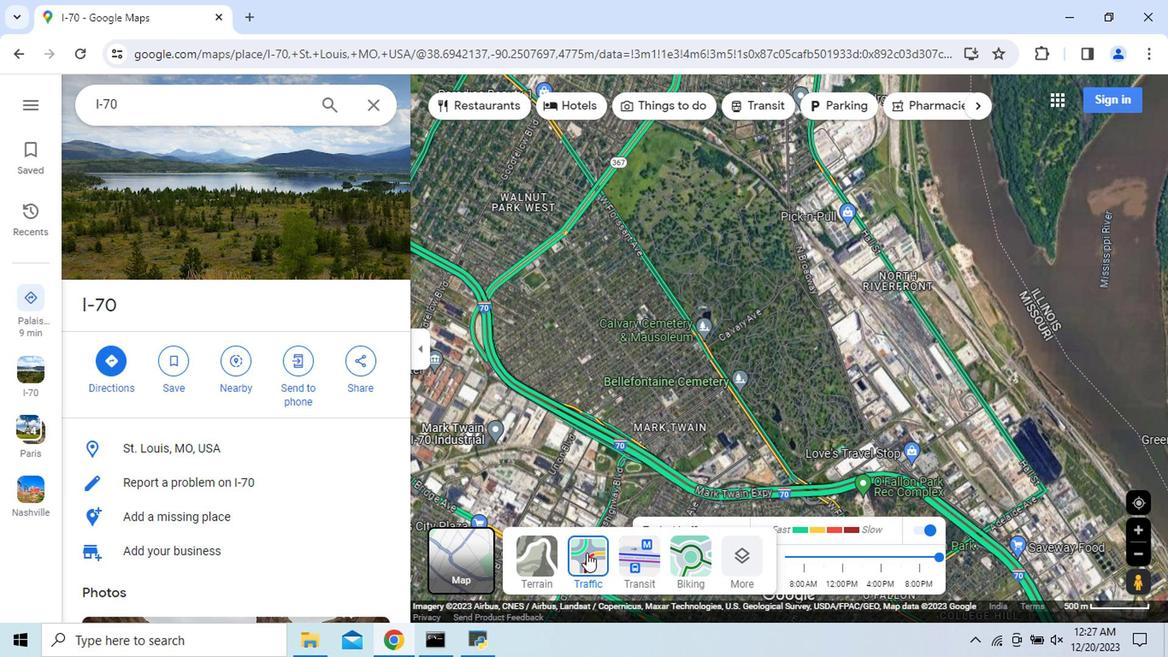 
Action: Mouse pressed left at (588, 564)
Screenshot: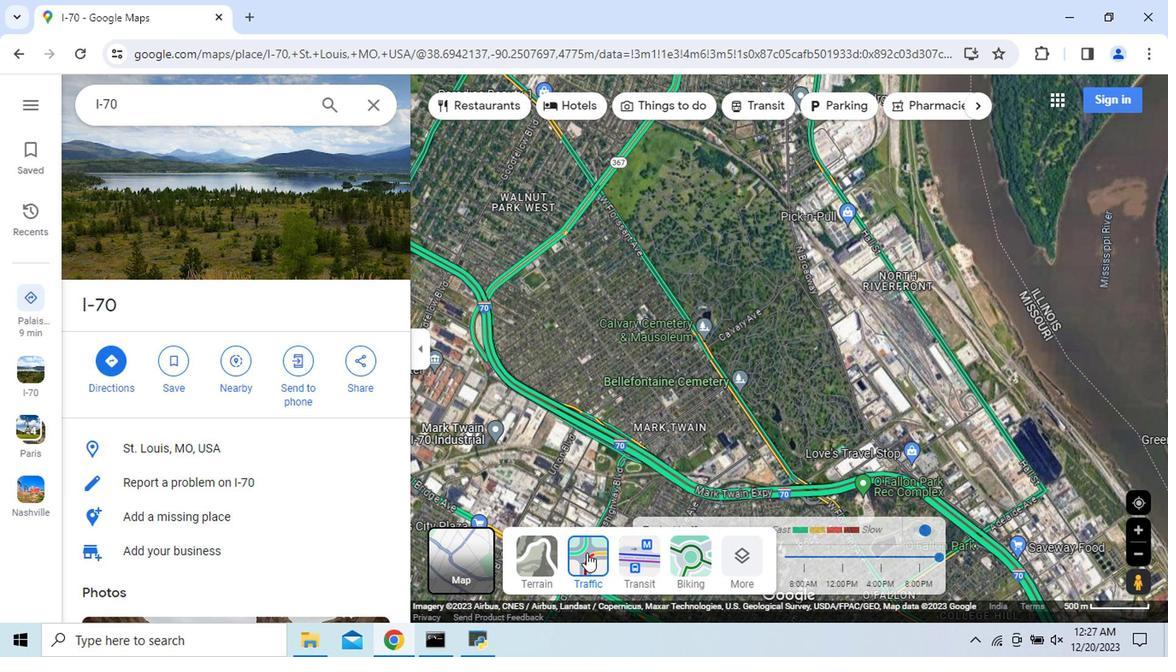 
Action: Mouse moved to (764, 573)
Screenshot: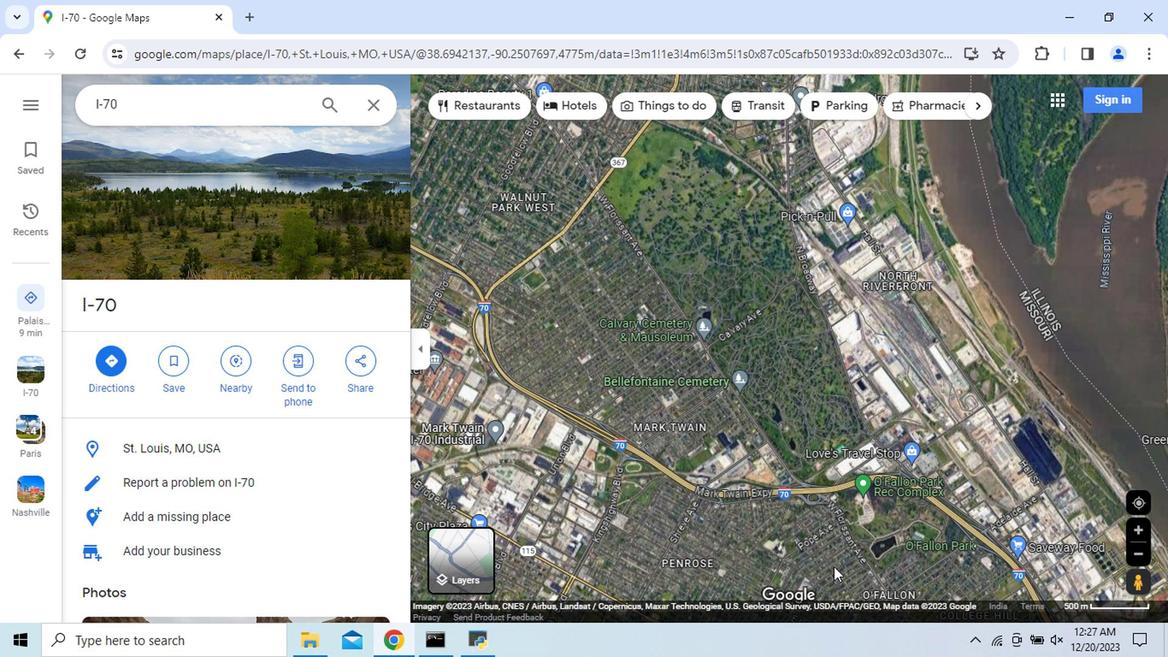 
